 Task: Find connections with filter location Serowe with filter topic #Feminismwith filter profile language Potuguese with filter current company LTIMindtree with filter school REVA UNIVERSITY, BANGALORE with filter industry Optometrists with filter service category Health Insurance with filter keywords title Overseer
Action: Mouse moved to (589, 101)
Screenshot: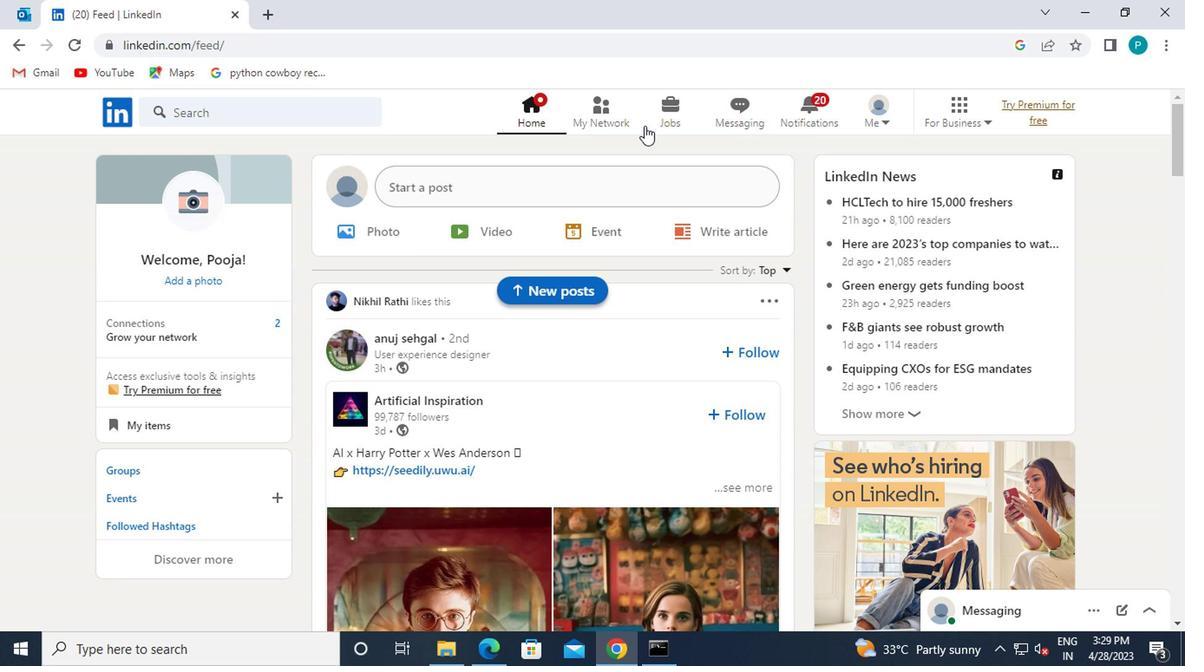 
Action: Mouse pressed left at (589, 101)
Screenshot: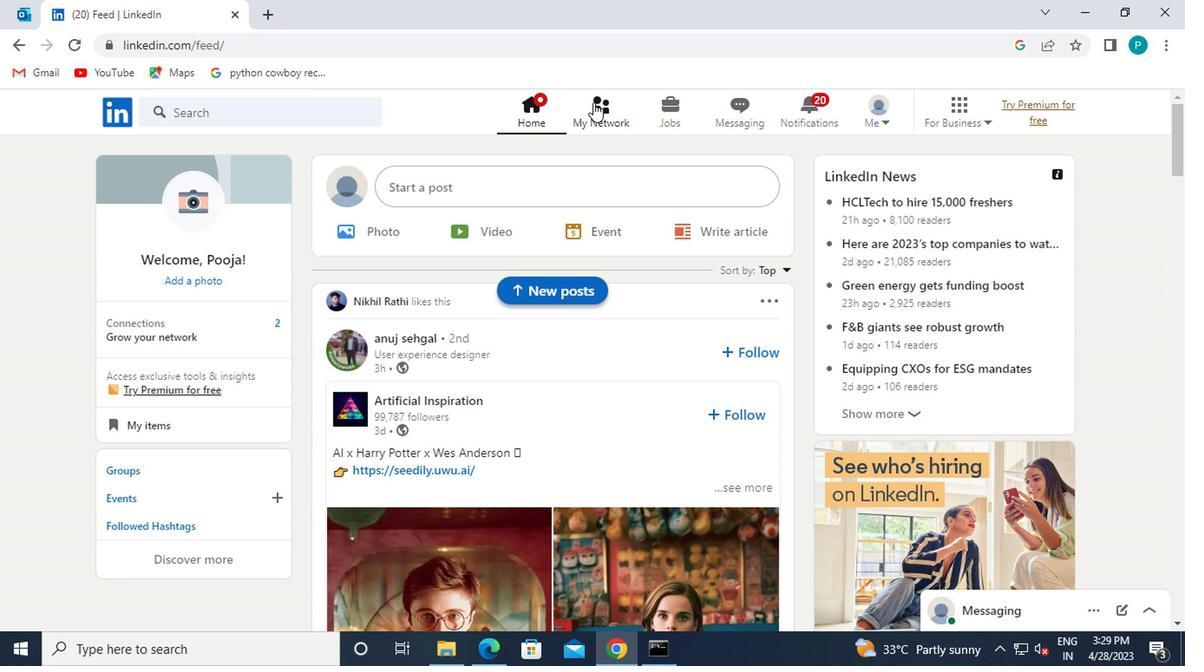 
Action: Mouse moved to (316, 199)
Screenshot: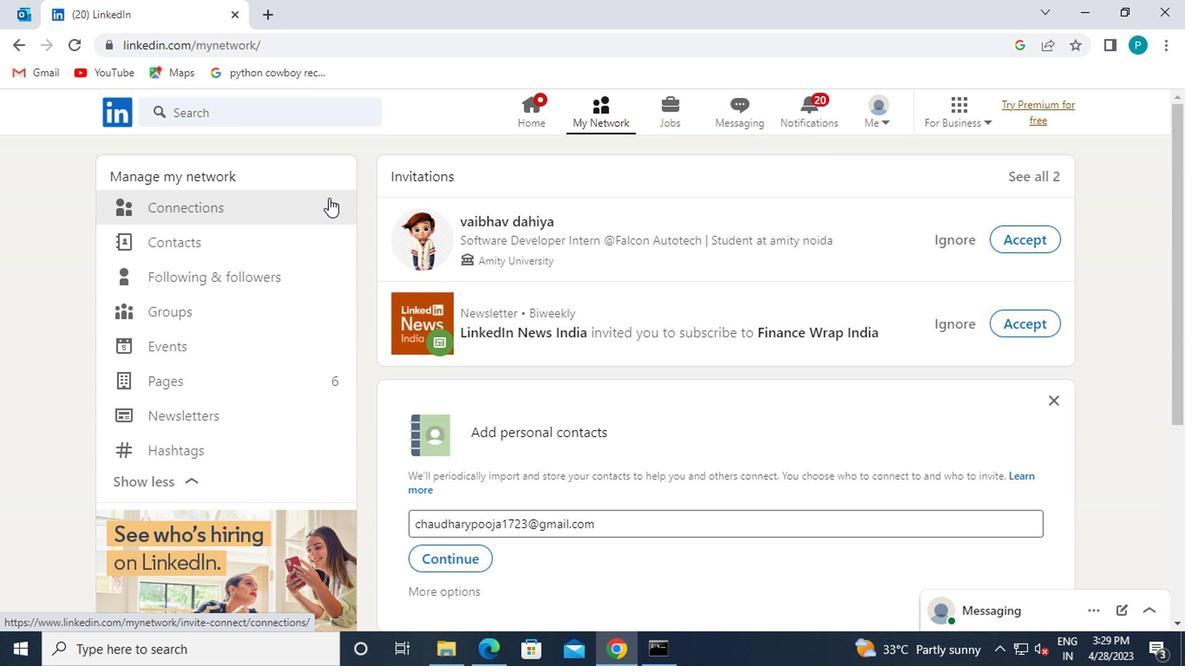 
Action: Mouse pressed left at (316, 199)
Screenshot: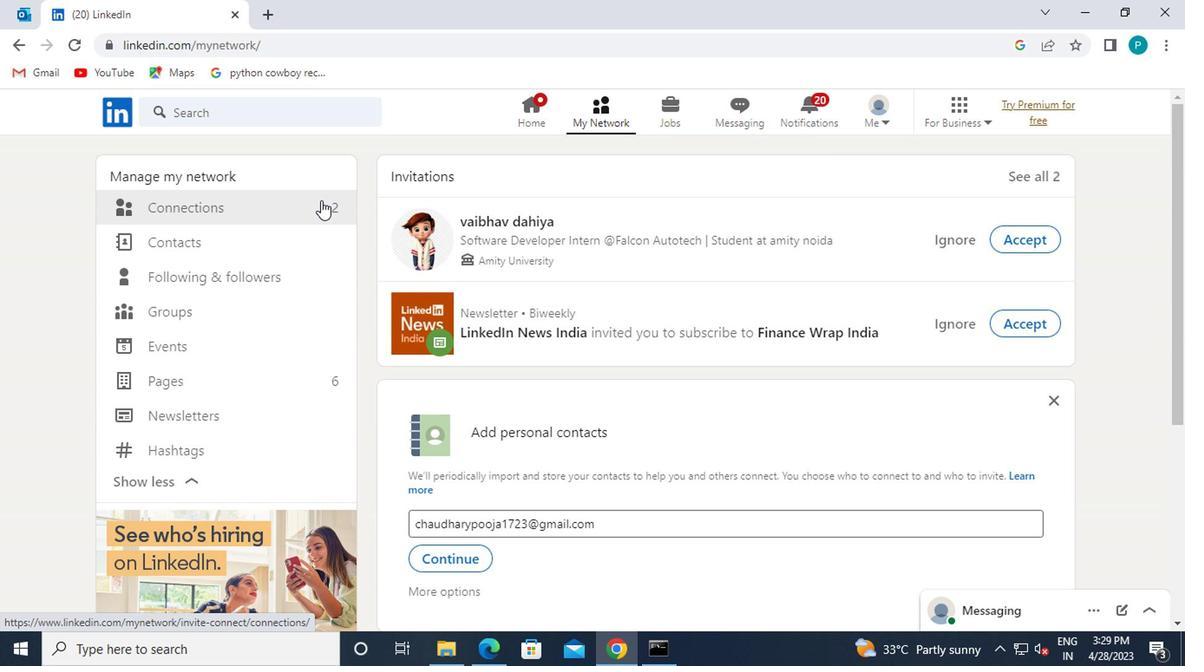 
Action: Mouse moved to (680, 216)
Screenshot: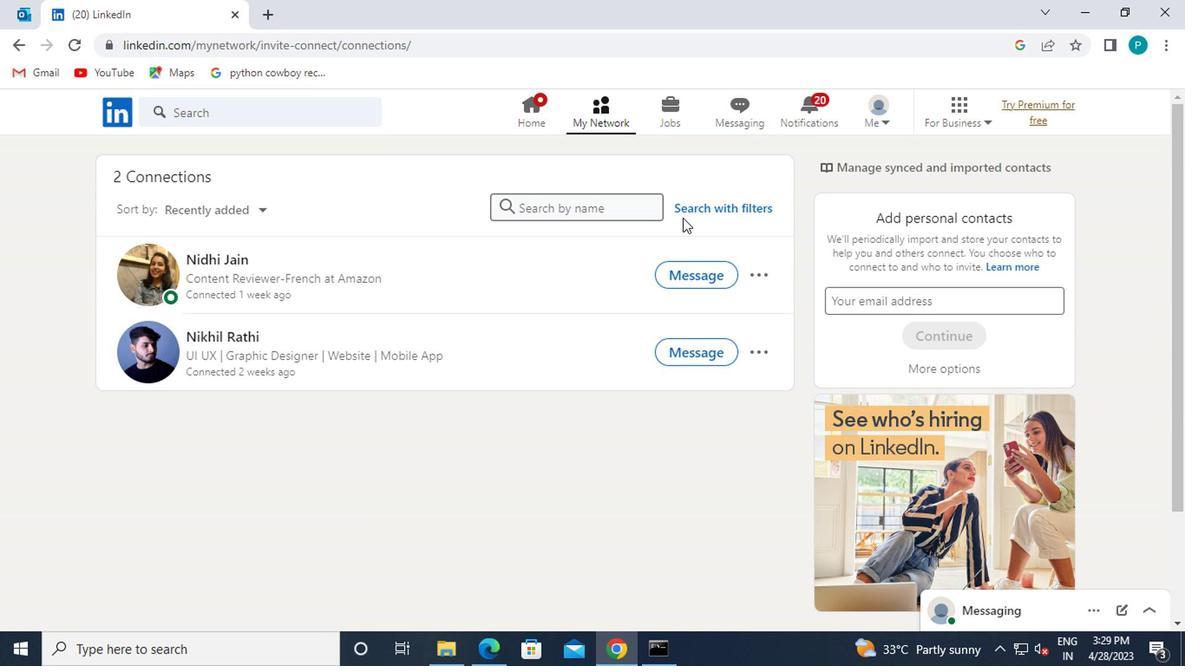 
Action: Mouse pressed left at (680, 216)
Screenshot: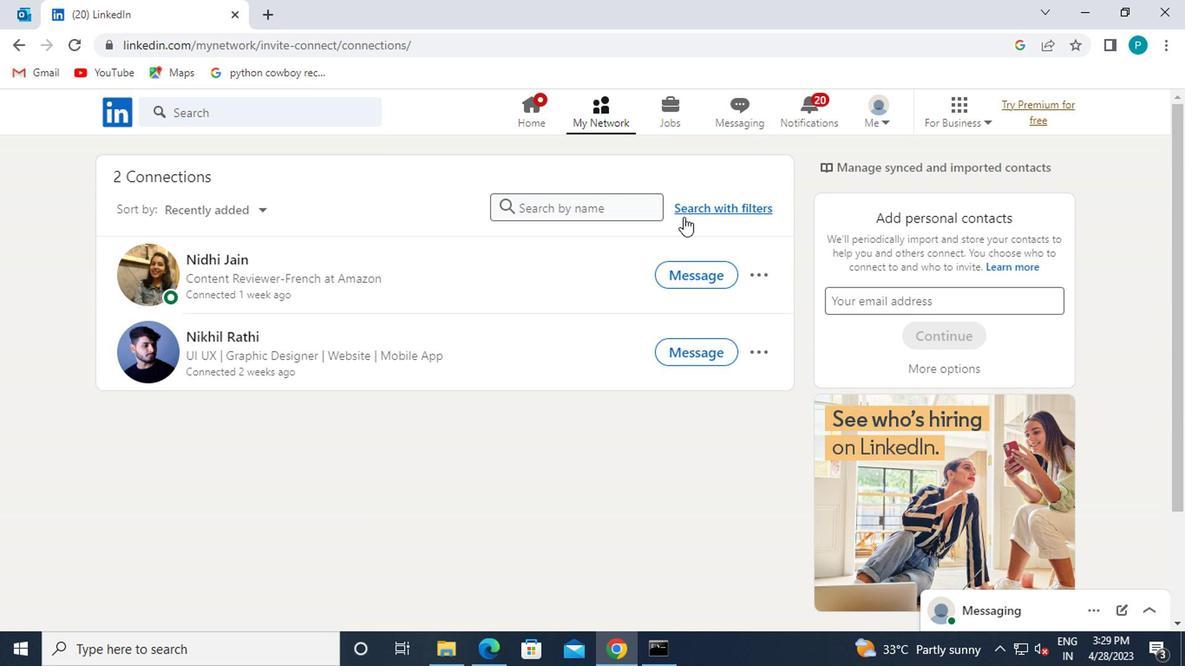 
Action: Mouse moved to (629, 156)
Screenshot: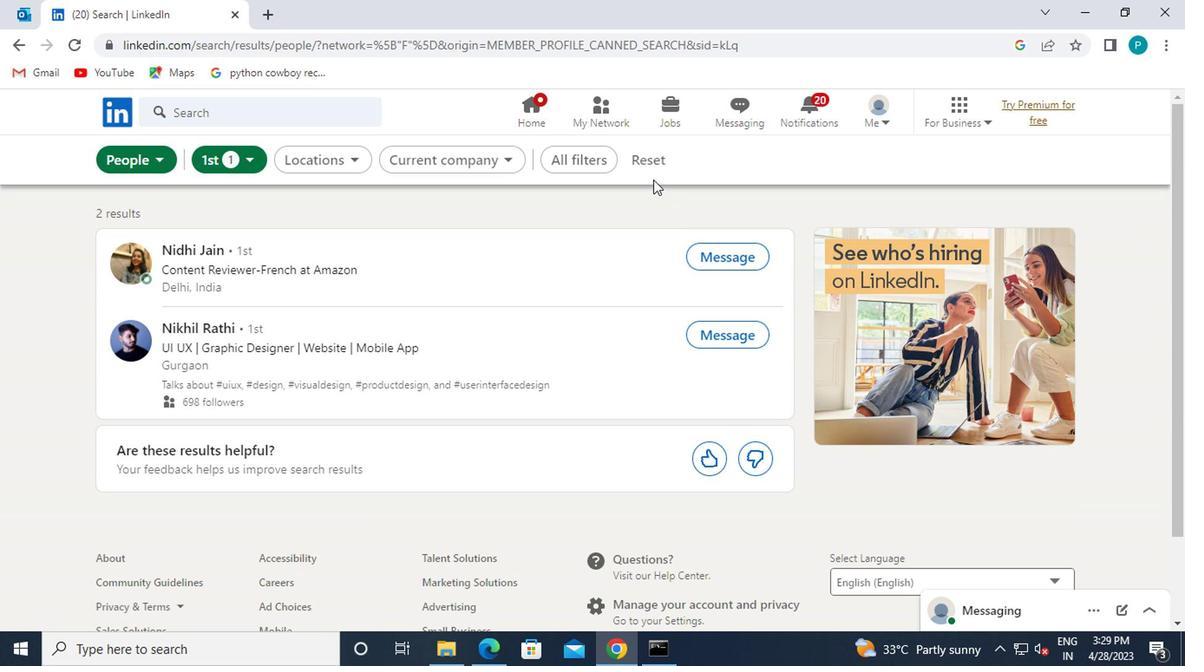 
Action: Mouse pressed left at (629, 156)
Screenshot: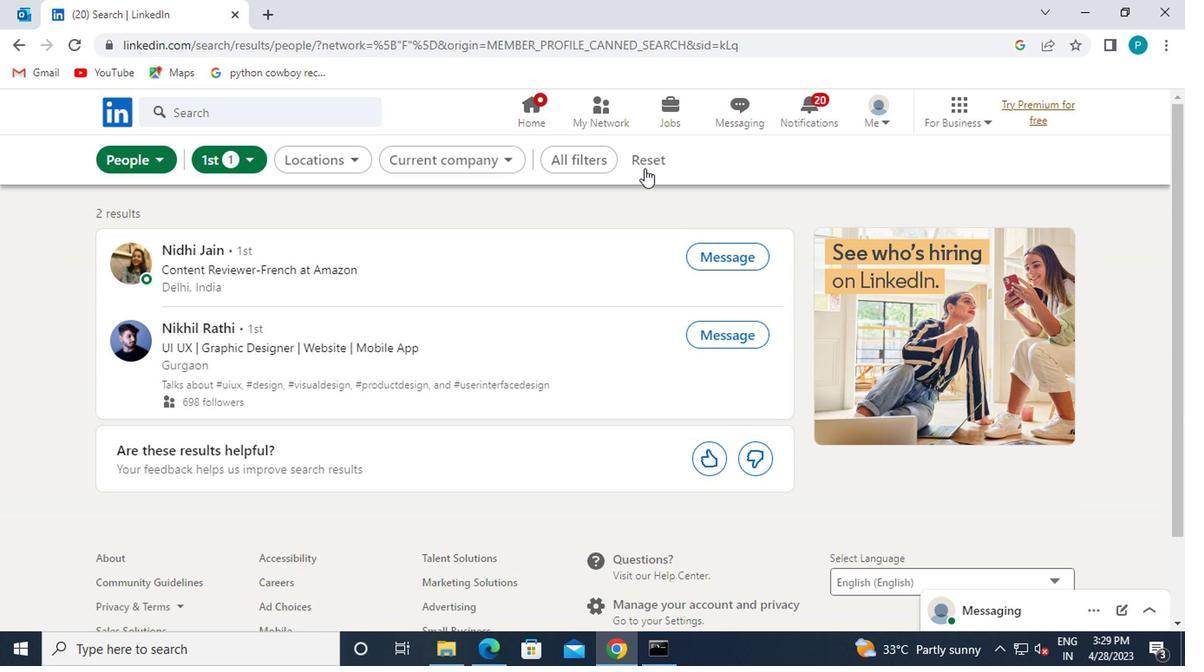 
Action: Mouse moved to (603, 165)
Screenshot: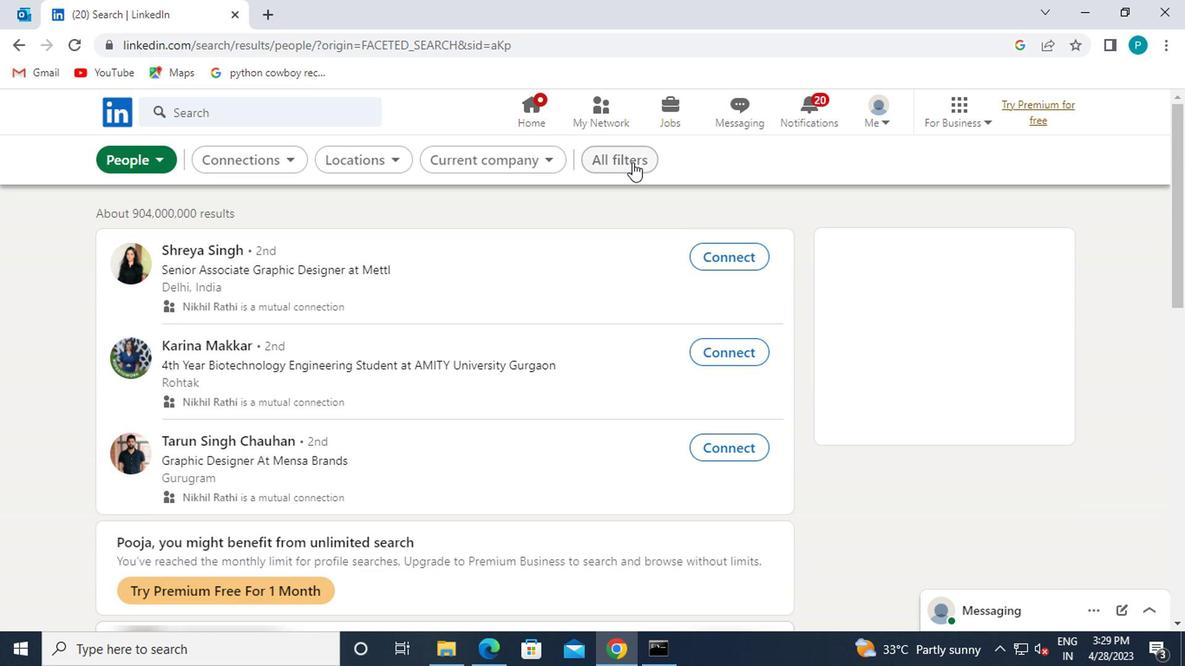 
Action: Mouse pressed left at (603, 165)
Screenshot: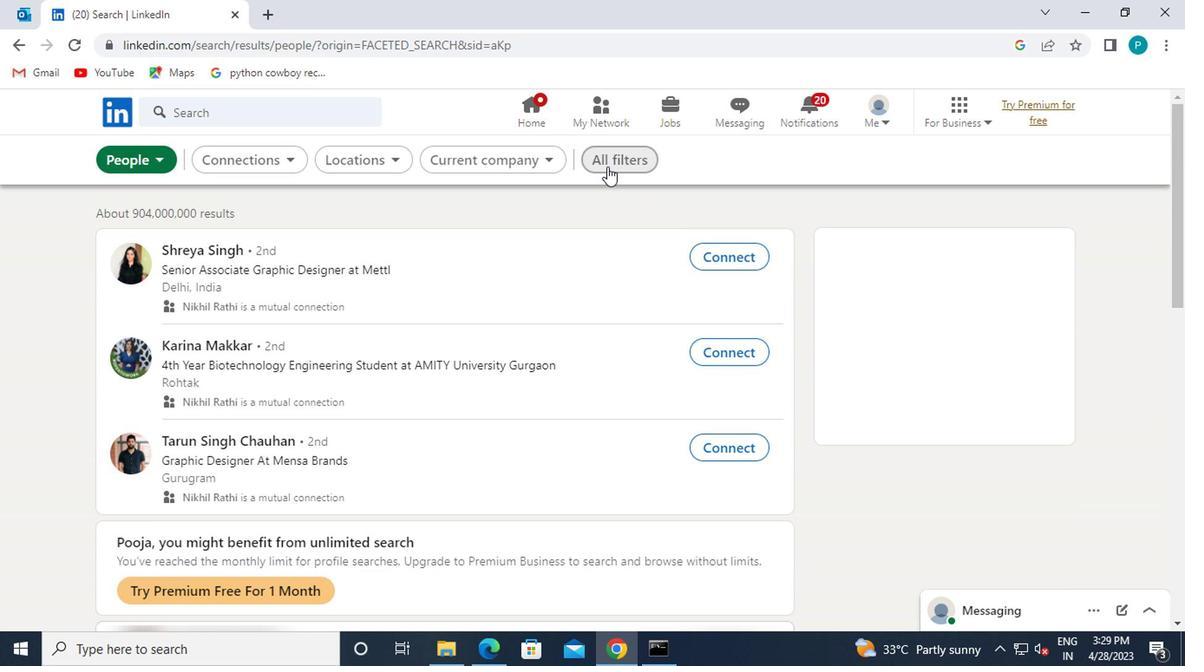 
Action: Mouse moved to (897, 454)
Screenshot: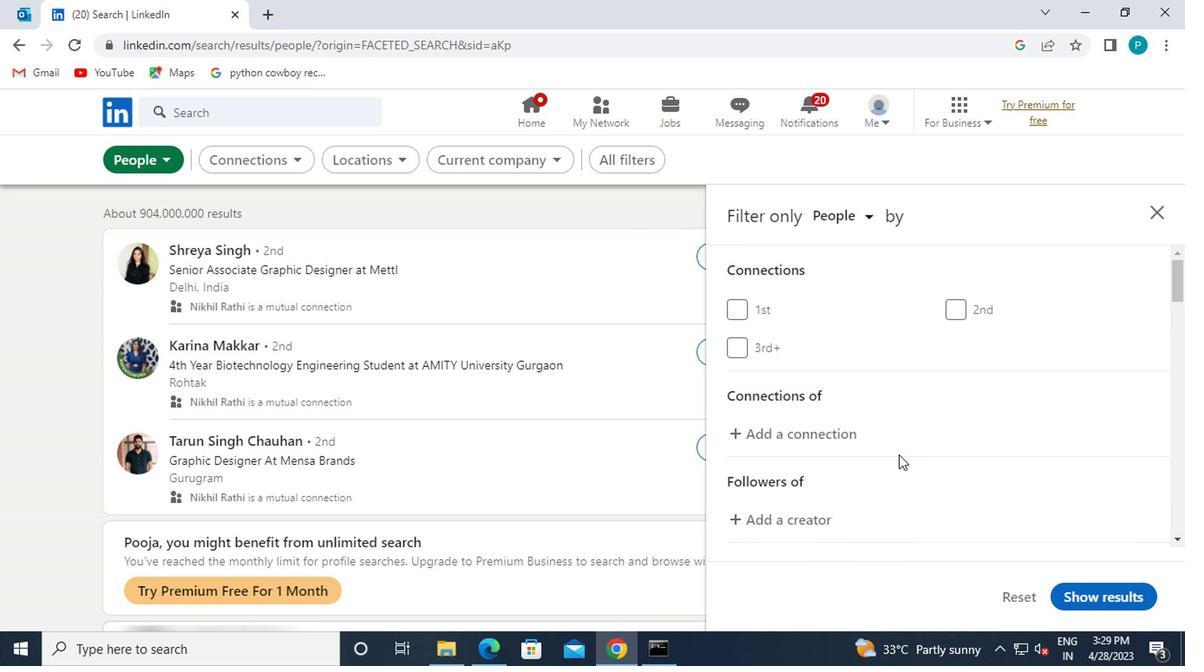 
Action: Mouse scrolled (897, 453) with delta (0, 0)
Screenshot: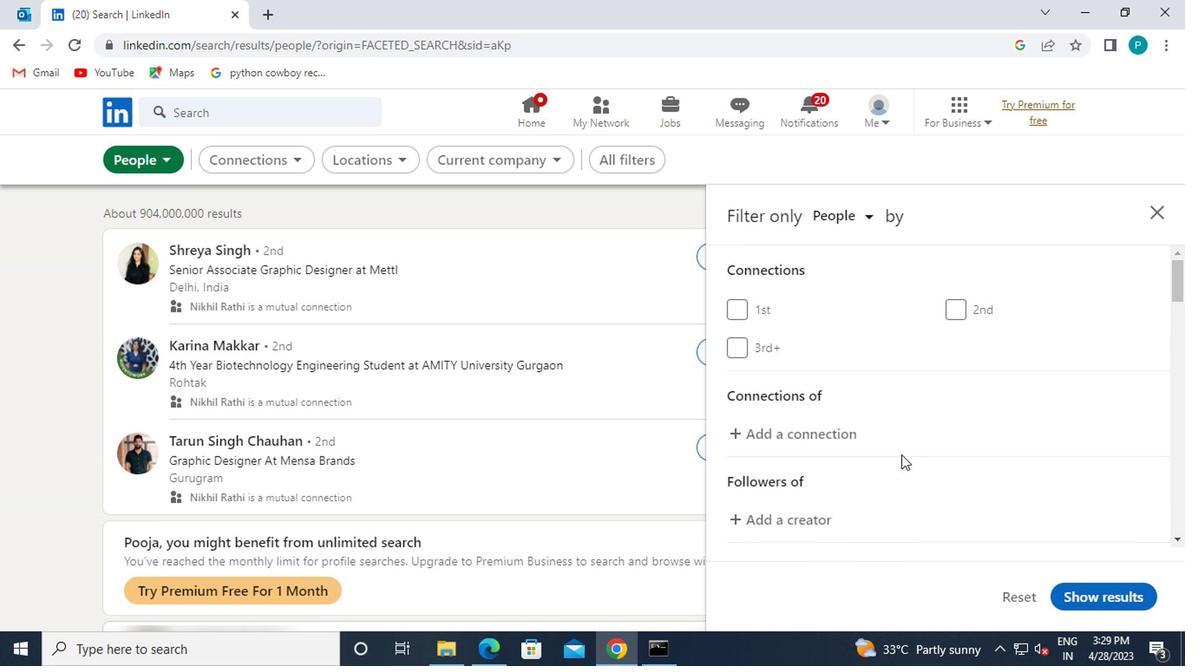 
Action: Mouse moved to (897, 454)
Screenshot: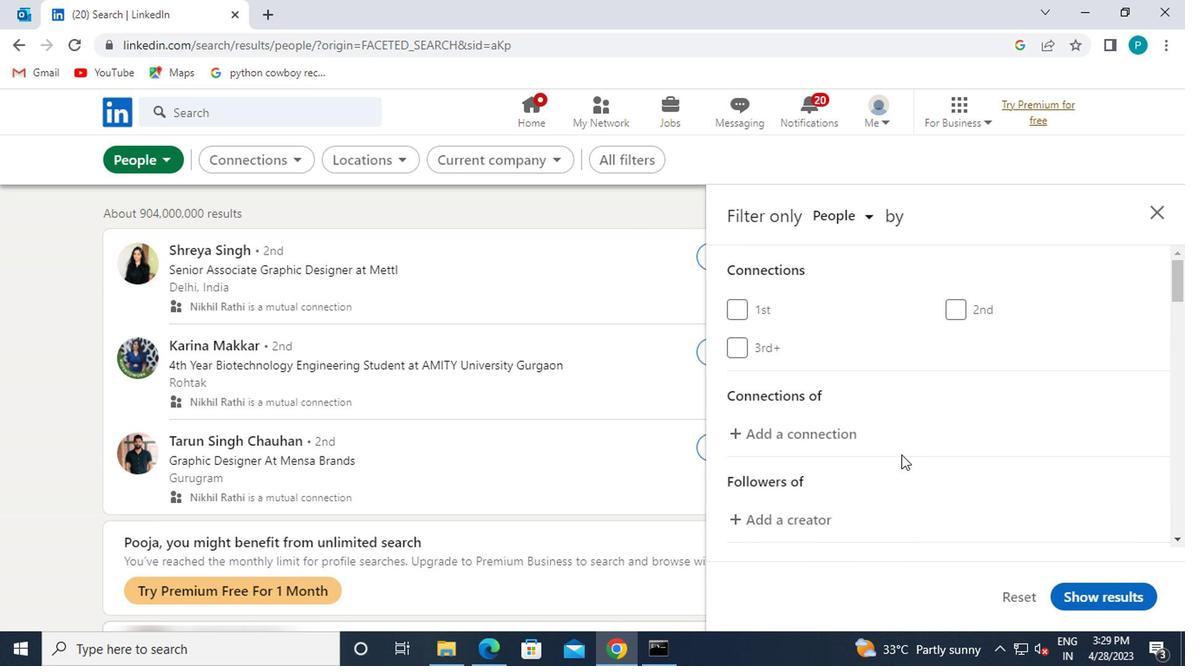 
Action: Mouse scrolled (897, 453) with delta (0, 0)
Screenshot: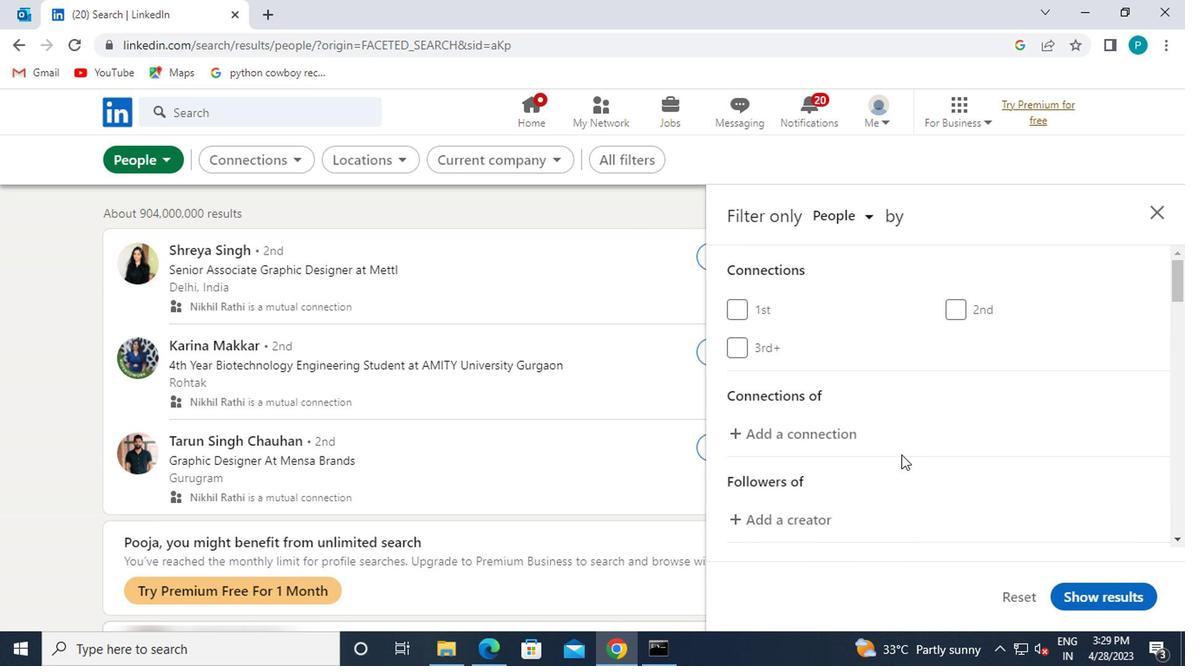 
Action: Mouse moved to (944, 432)
Screenshot: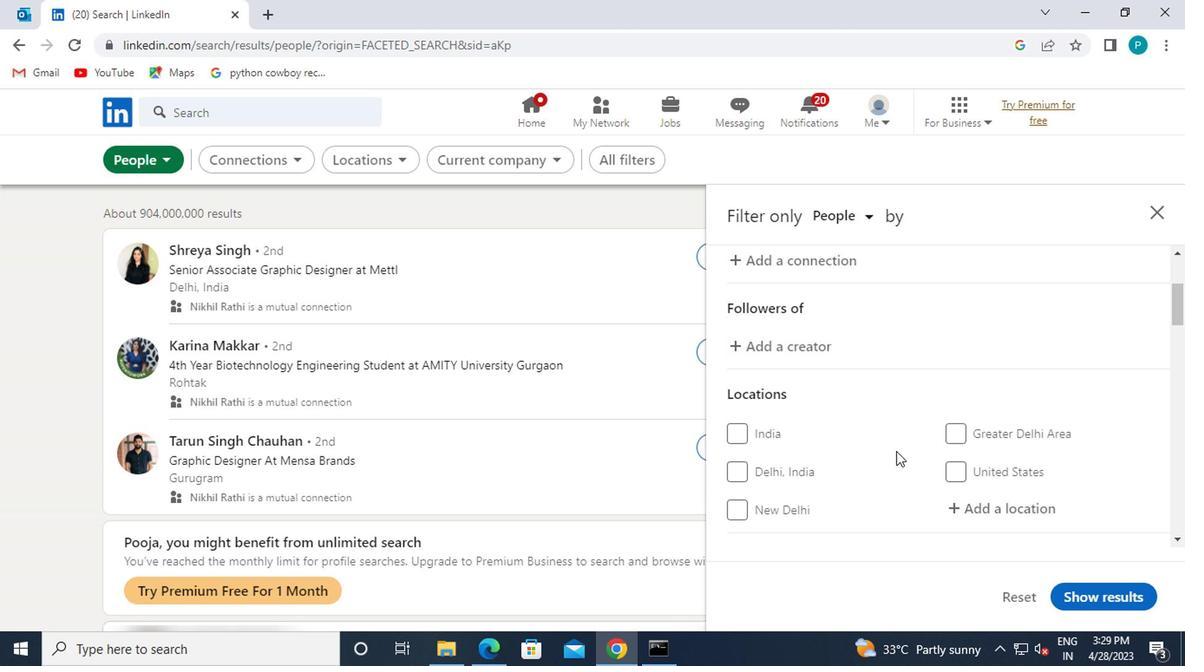 
Action: Mouse scrolled (944, 434) with delta (0, 1)
Screenshot: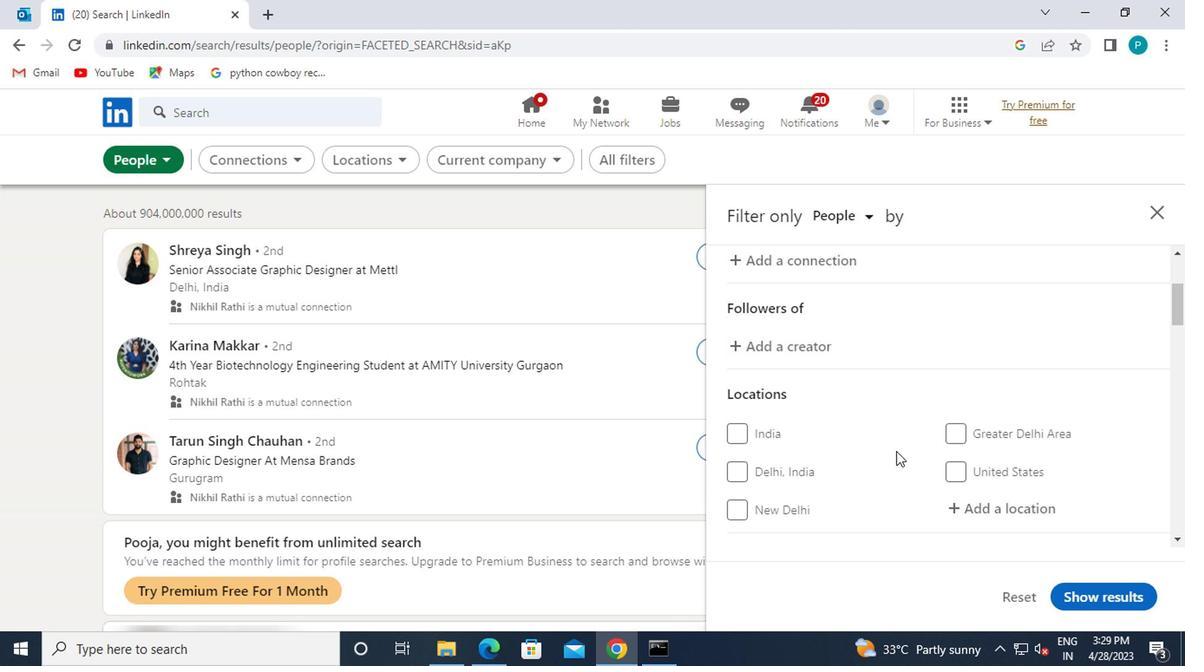 
Action: Mouse moved to (952, 428)
Screenshot: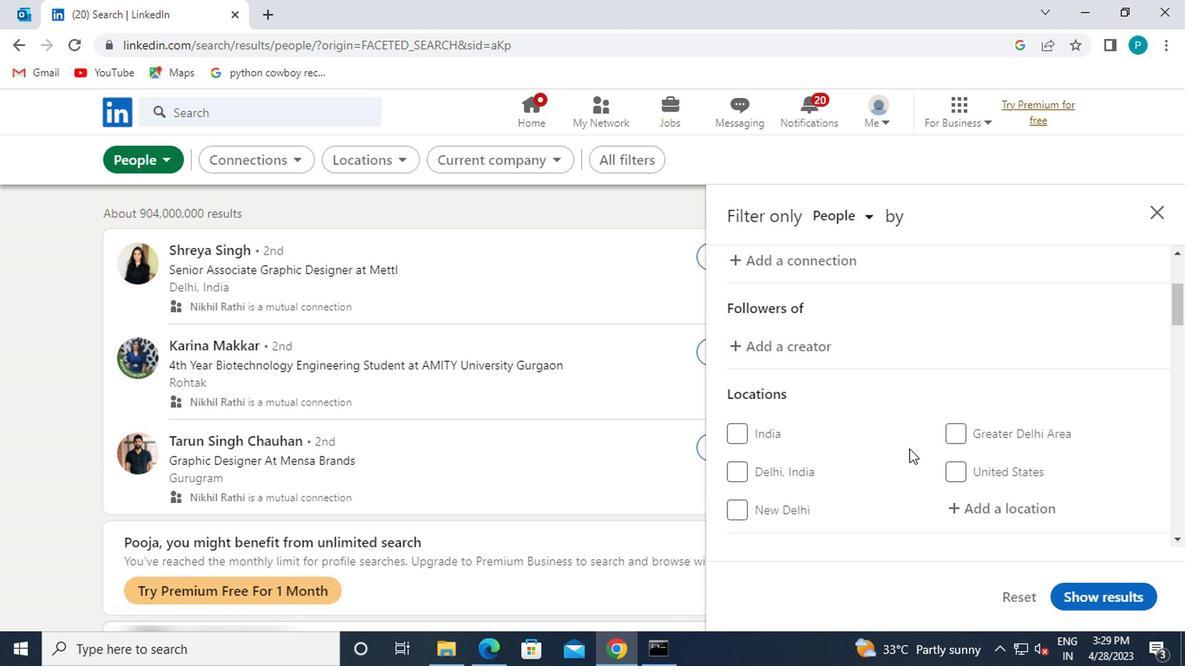 
Action: Mouse scrolled (952, 427) with delta (0, 0)
Screenshot: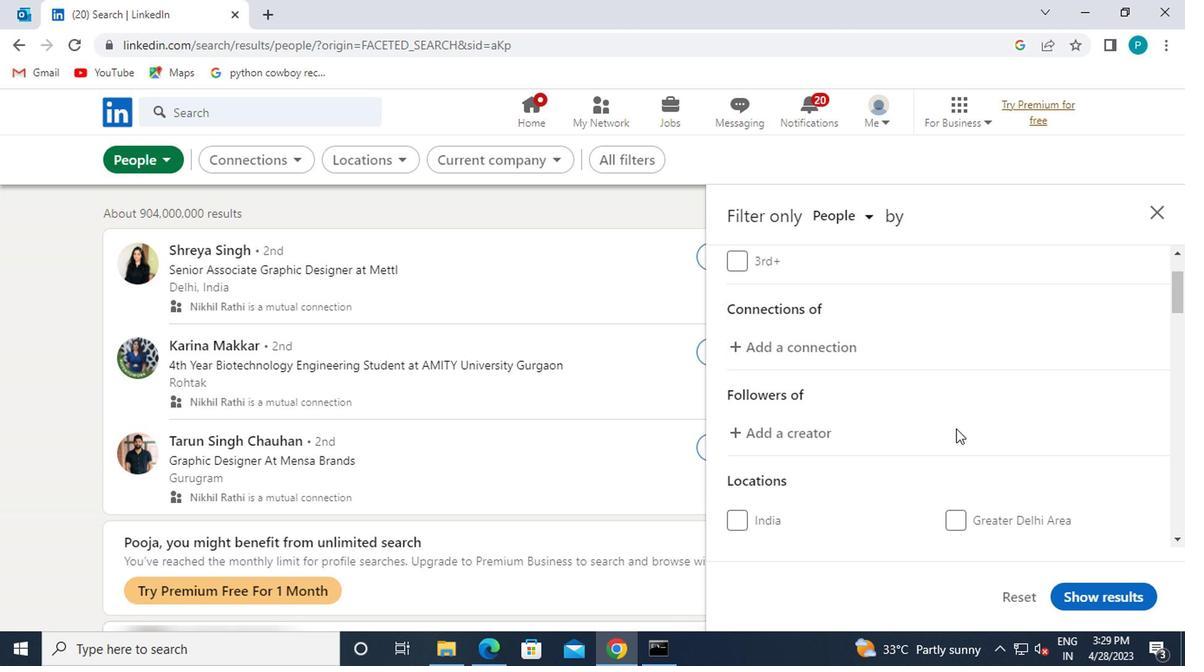 
Action: Mouse scrolled (952, 427) with delta (0, 0)
Screenshot: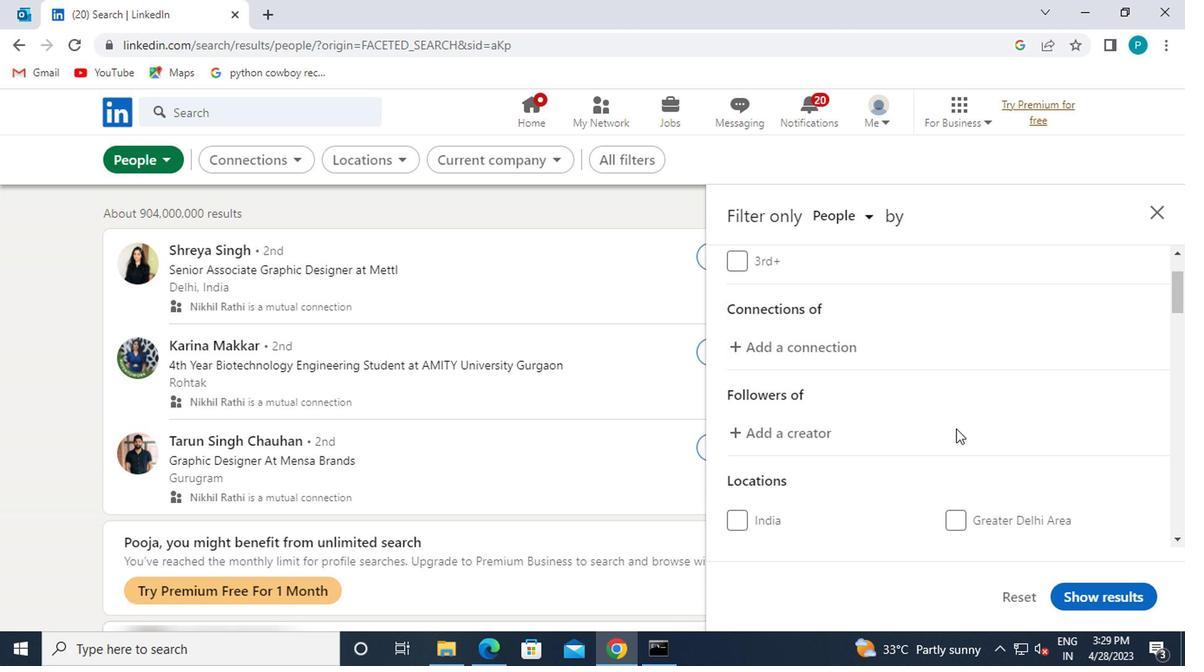 
Action: Mouse scrolled (952, 427) with delta (0, 0)
Screenshot: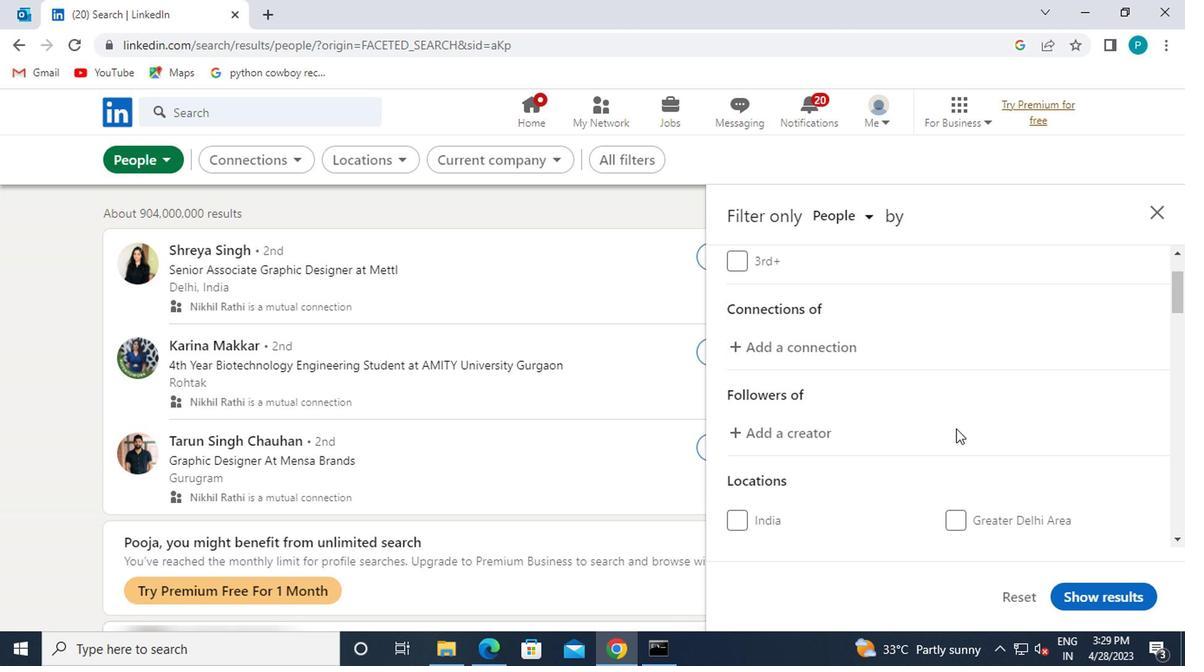 
Action: Mouse moved to (952, 392)
Screenshot: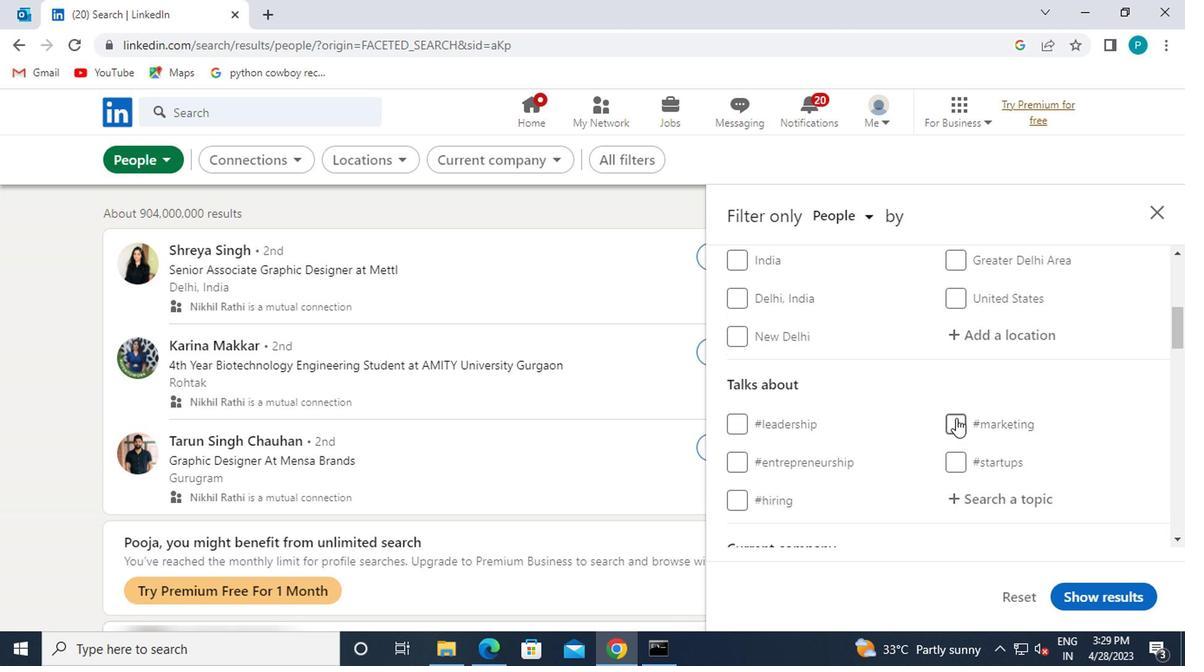 
Action: Mouse scrolled (952, 393) with delta (0, 1)
Screenshot: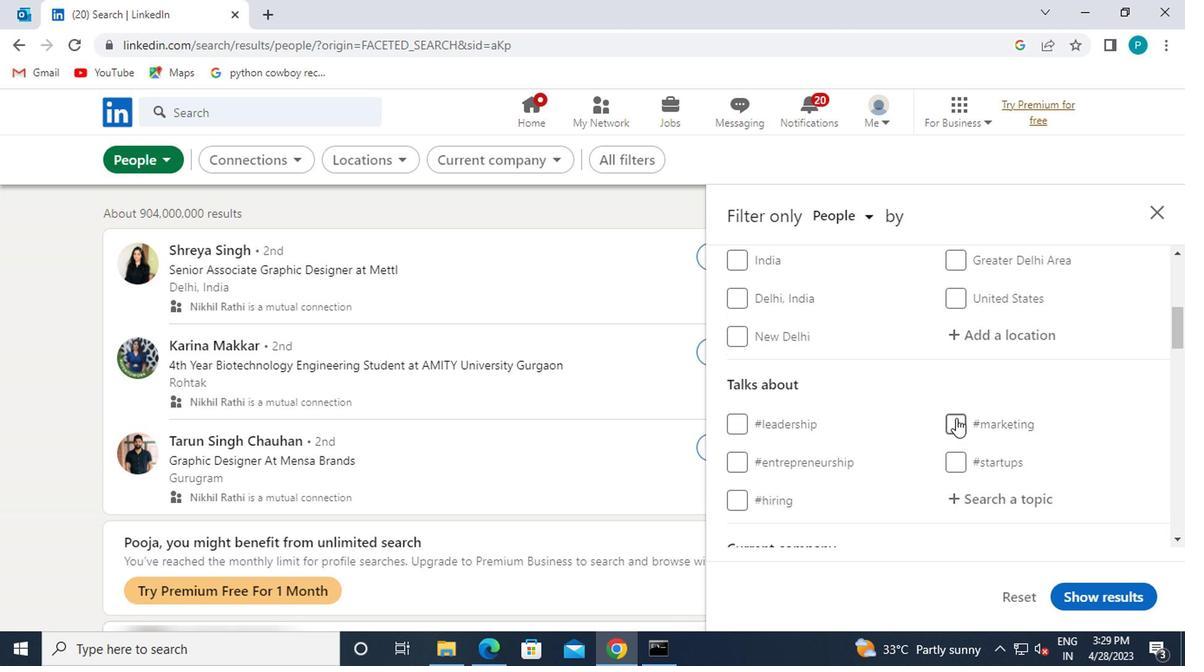 
Action: Mouse moved to (961, 411)
Screenshot: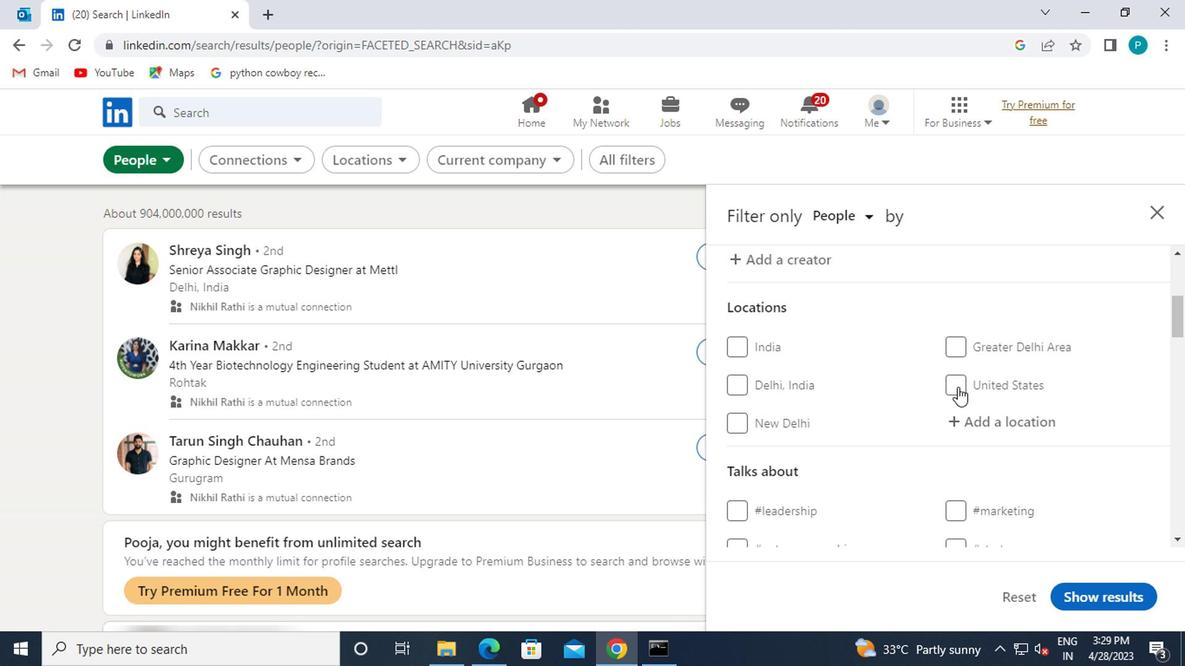 
Action: Mouse pressed left at (961, 411)
Screenshot: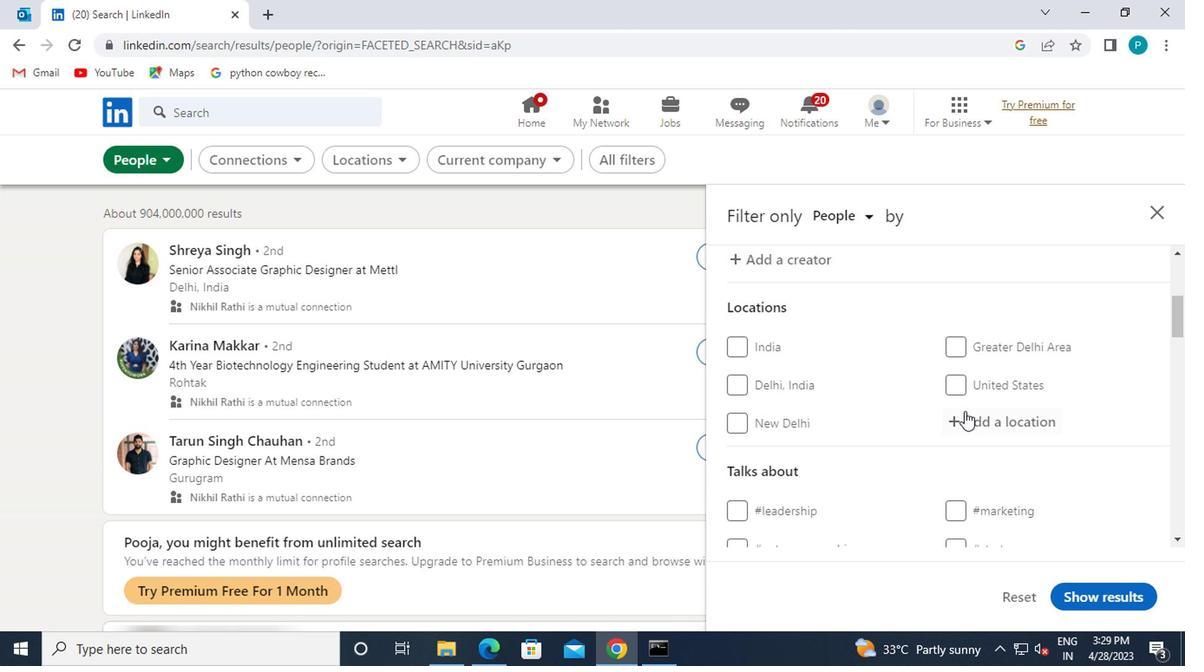 
Action: Mouse moved to (955, 415)
Screenshot: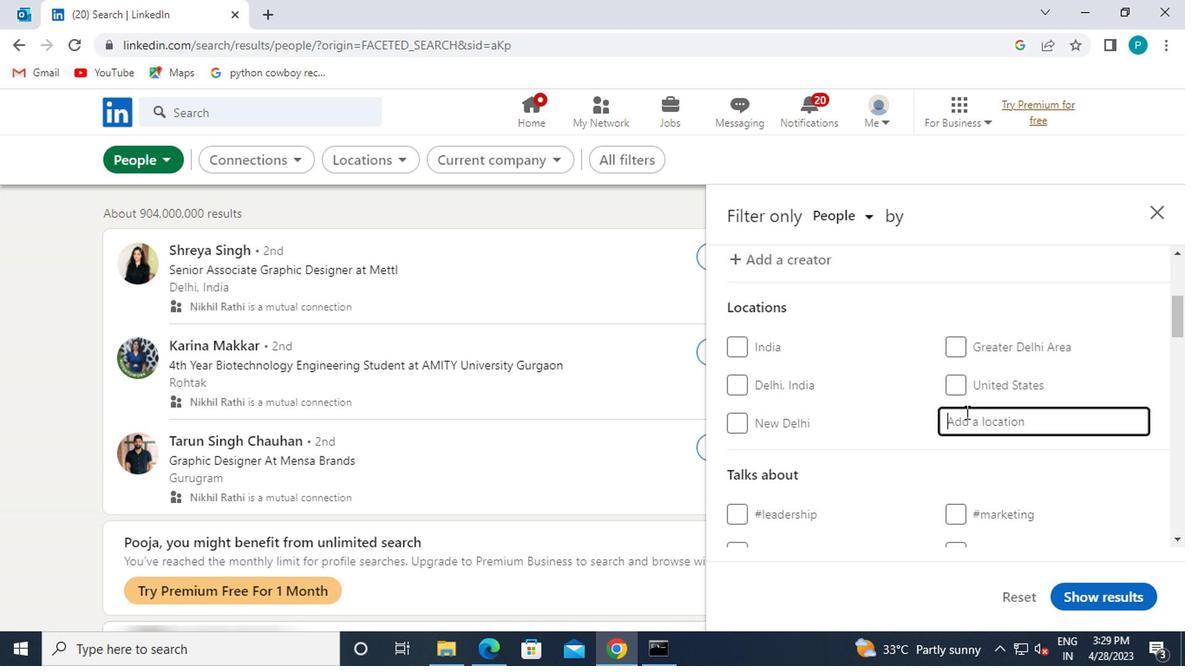 
Action: Key pressed <Key.caps_lock>s<Key.caps_lock>er<Key.backspace><Key.backspace><Key.backspace>s<Key.caps_lock>erowe<Key.enter>
Screenshot: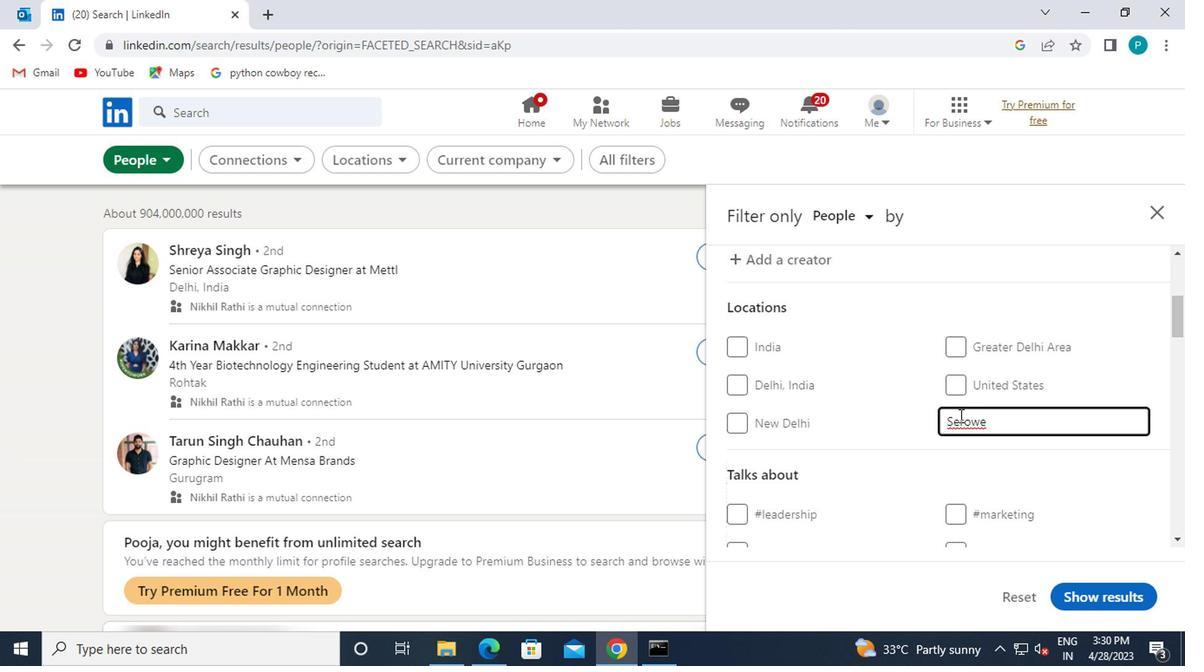 
Action: Mouse moved to (895, 457)
Screenshot: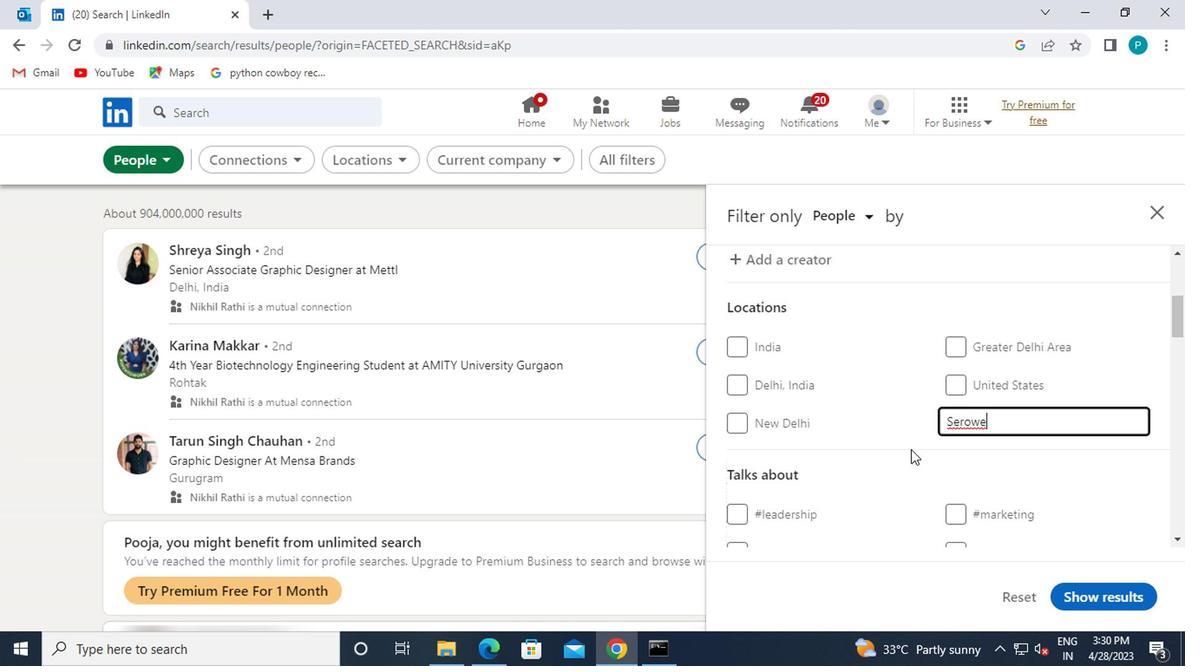 
Action: Mouse scrolled (895, 456) with delta (0, -1)
Screenshot: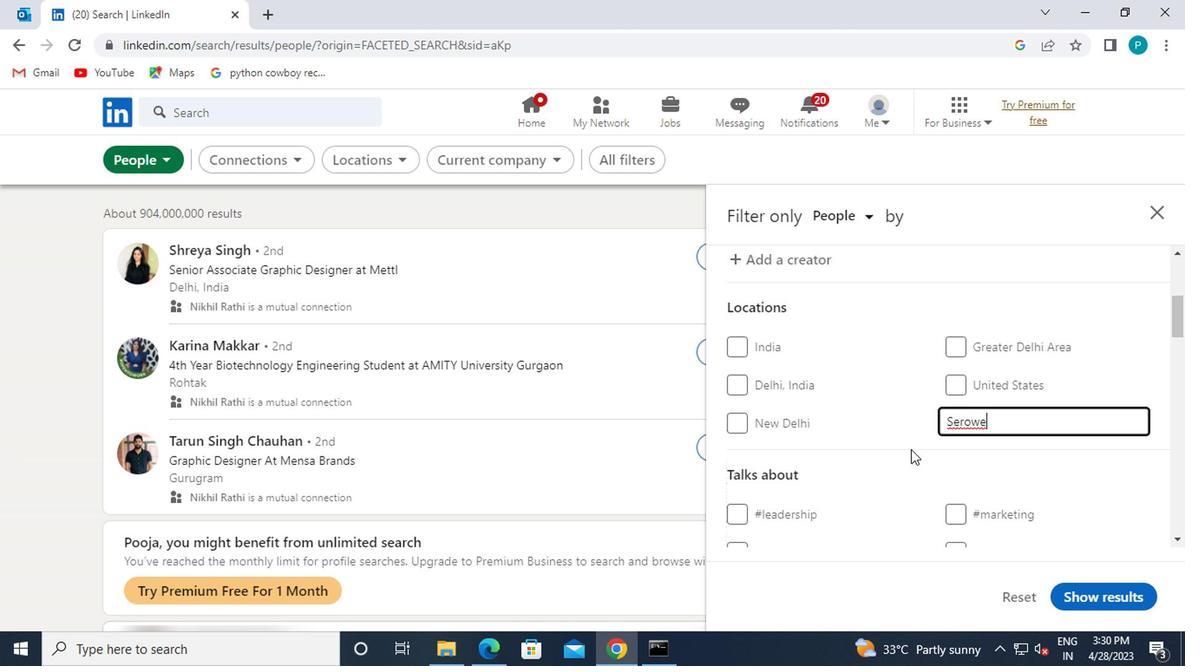 
Action: Mouse moved to (893, 457)
Screenshot: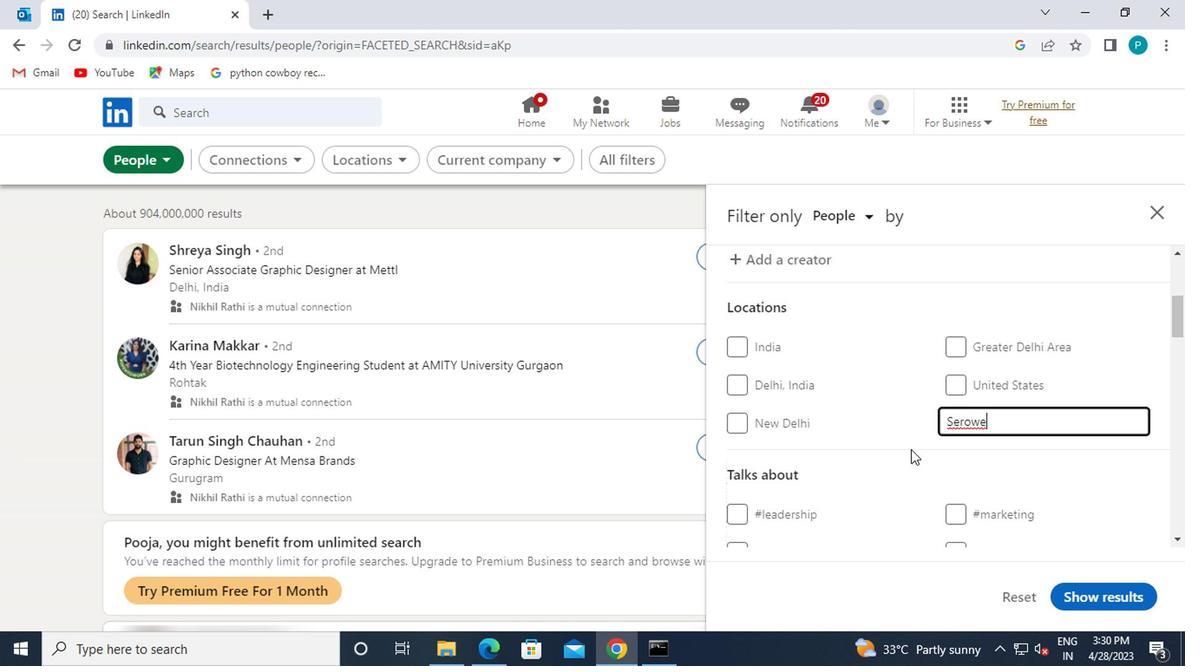 
Action: Mouse scrolled (893, 456) with delta (0, -1)
Screenshot: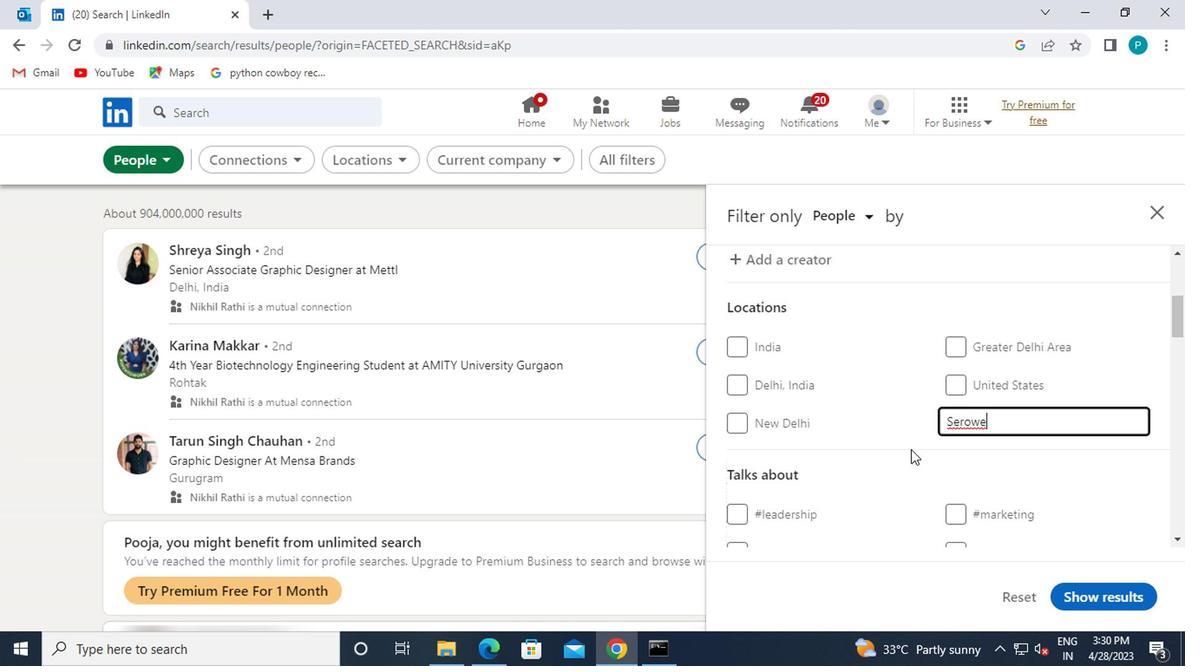 
Action: Mouse moved to (948, 405)
Screenshot: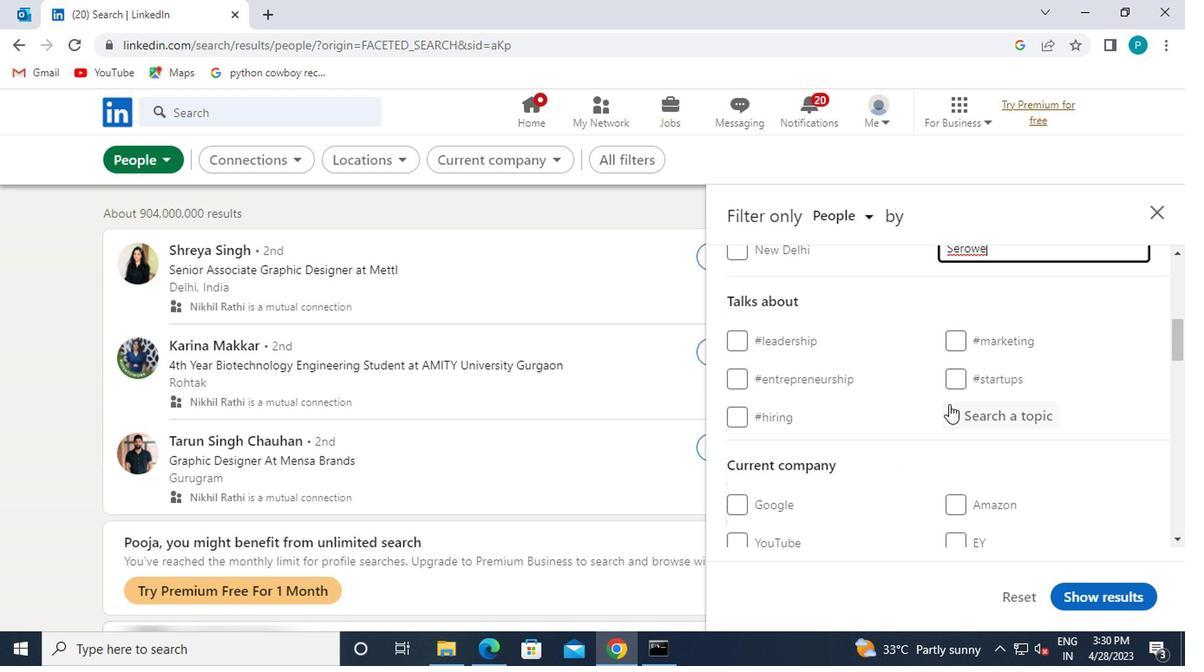 
Action: Mouse pressed left at (948, 405)
Screenshot: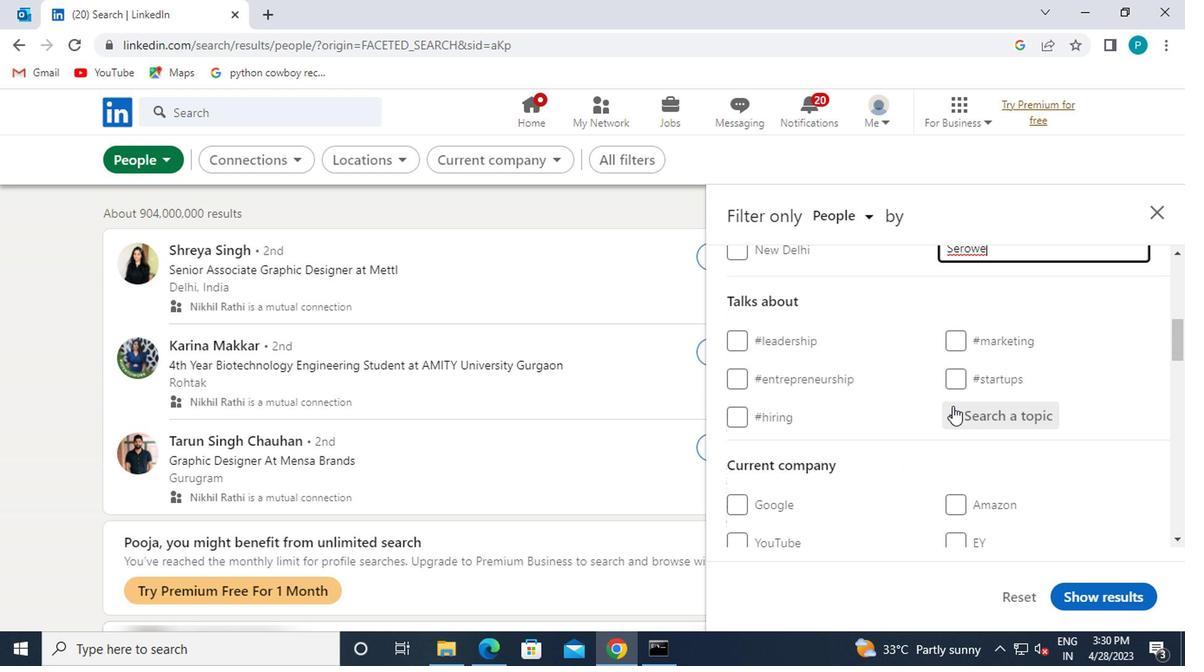 
Action: Mouse moved to (948, 405)
Screenshot: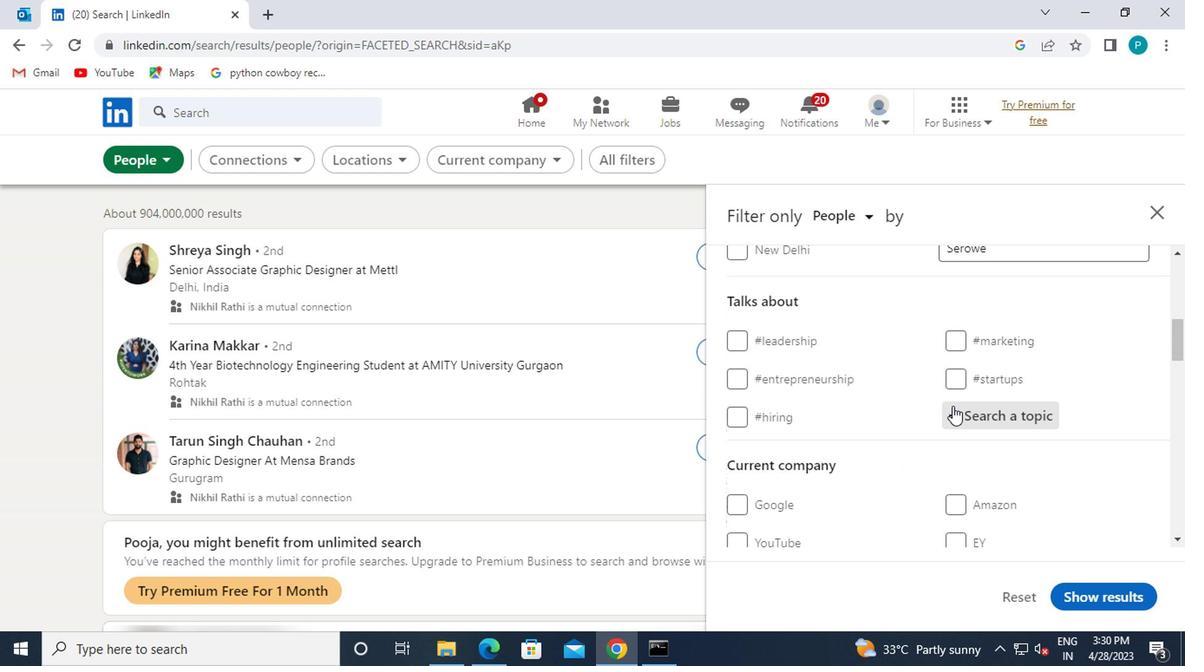 
Action: Key pressed <Key.shift><Key.shift><Key.shift><Key.shift>#<Key.caps_lock>F<Key.caps_lock>EMINISM
Screenshot: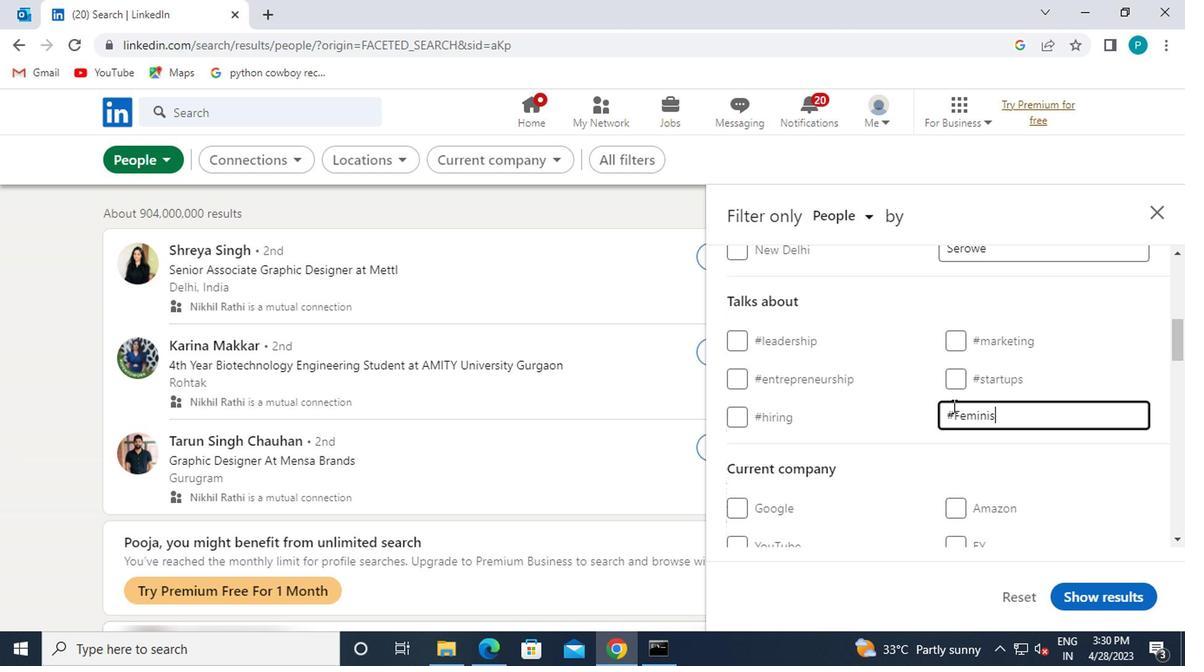
Action: Mouse scrolled (948, 405) with delta (0, 0)
Screenshot: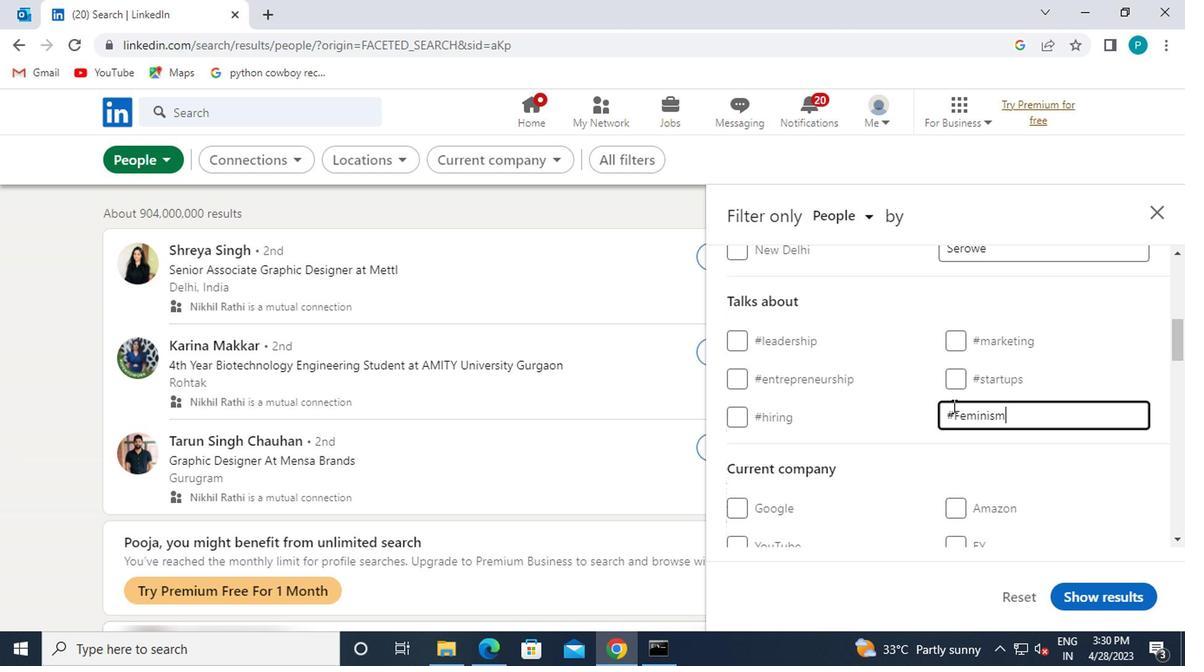 
Action: Mouse scrolled (948, 405) with delta (0, 0)
Screenshot: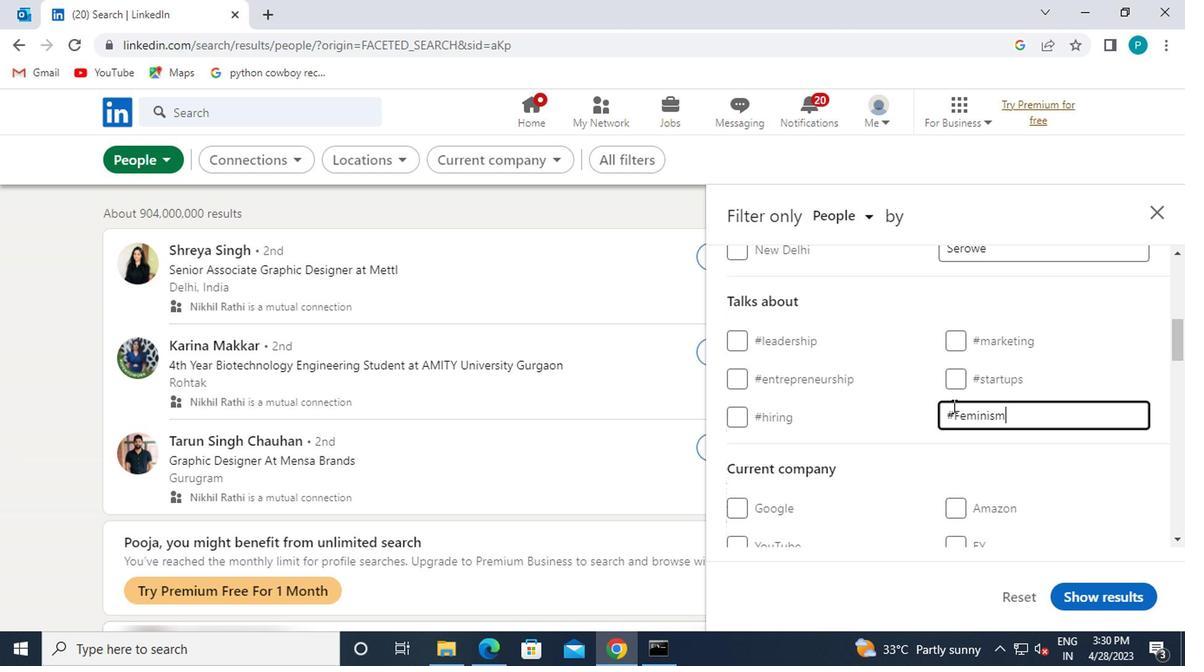 
Action: Mouse moved to (842, 405)
Screenshot: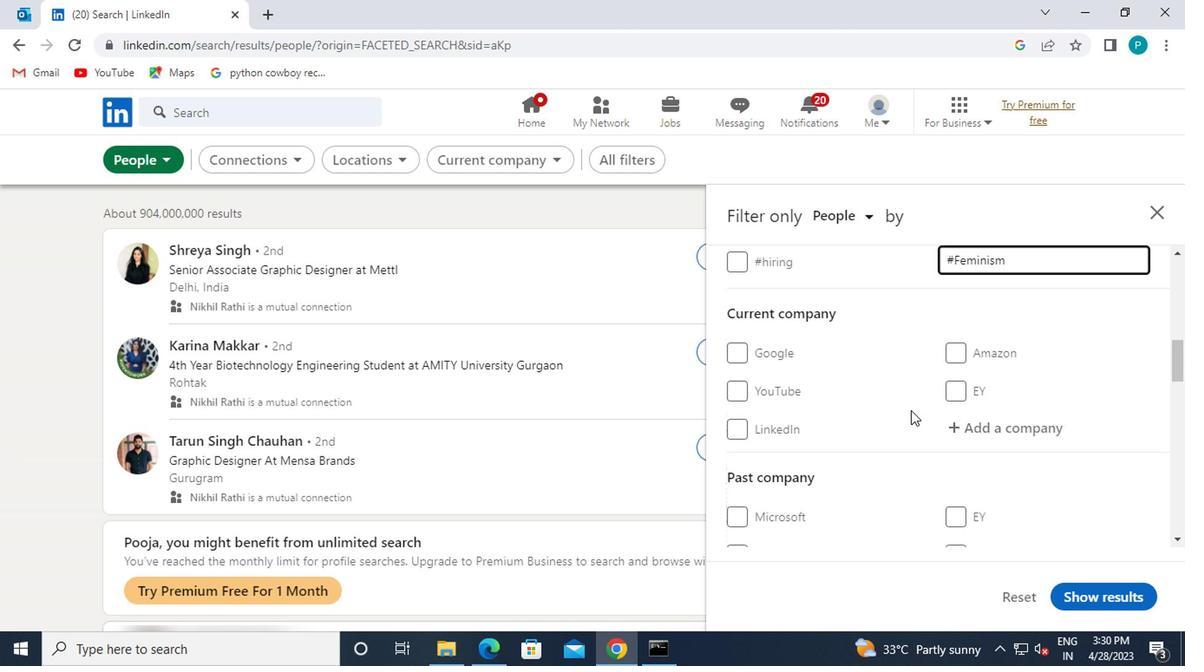 
Action: Mouse scrolled (842, 404) with delta (0, 0)
Screenshot: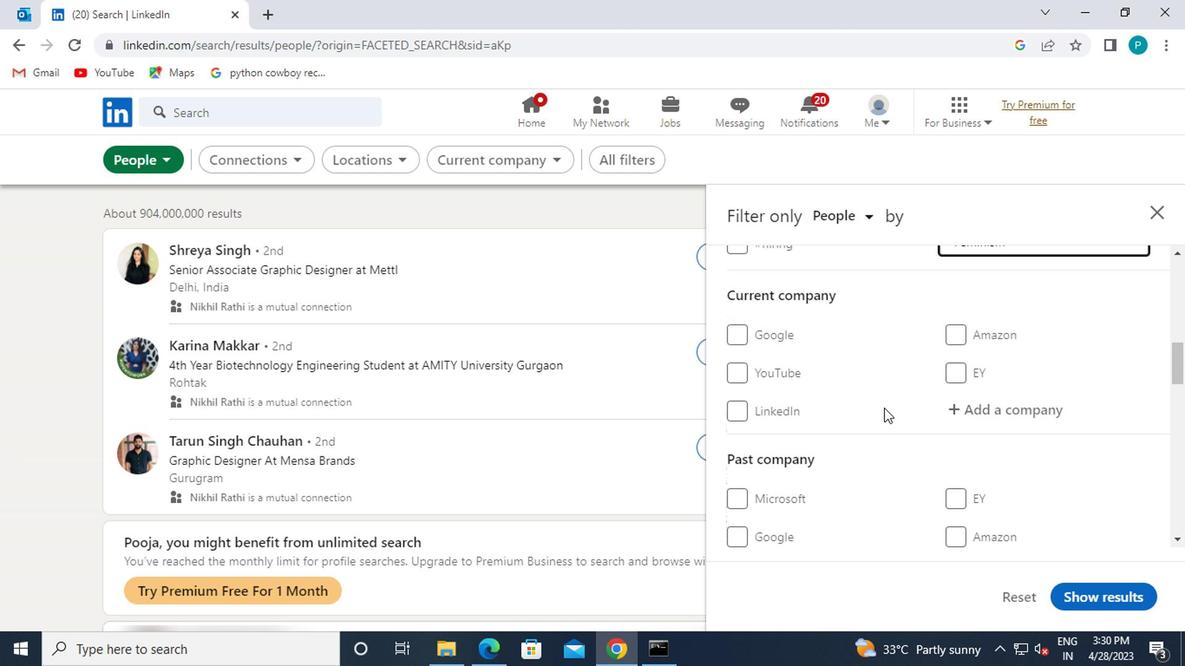 
Action: Mouse scrolled (842, 404) with delta (0, 0)
Screenshot: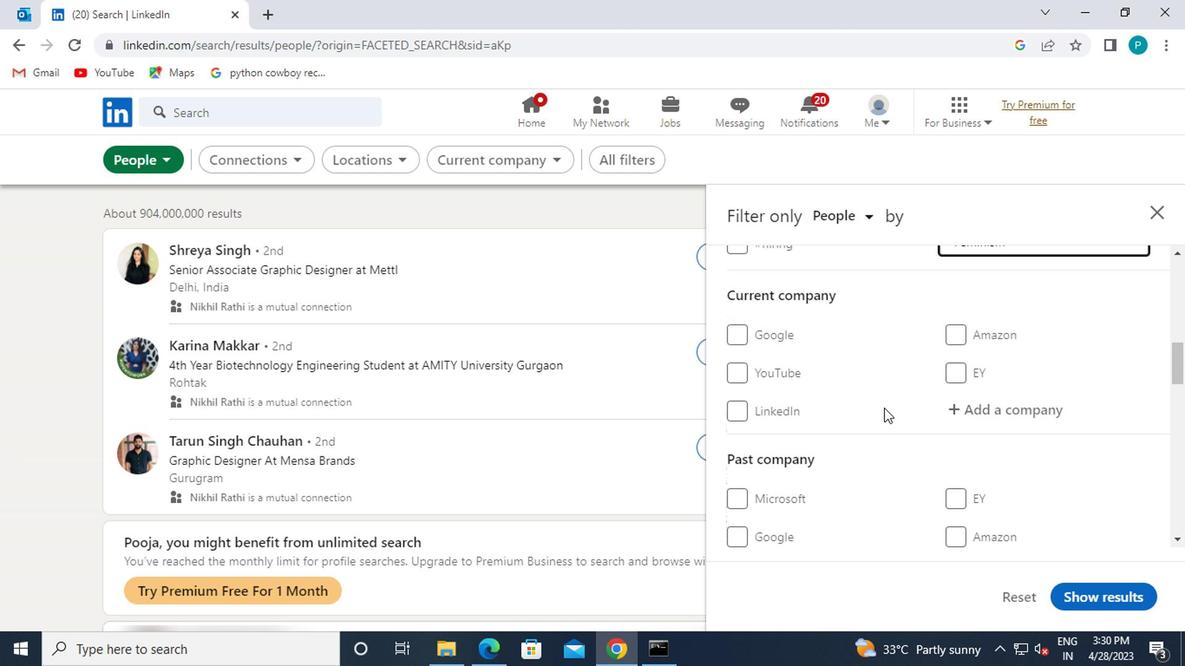 
Action: Mouse scrolled (842, 404) with delta (0, 0)
Screenshot: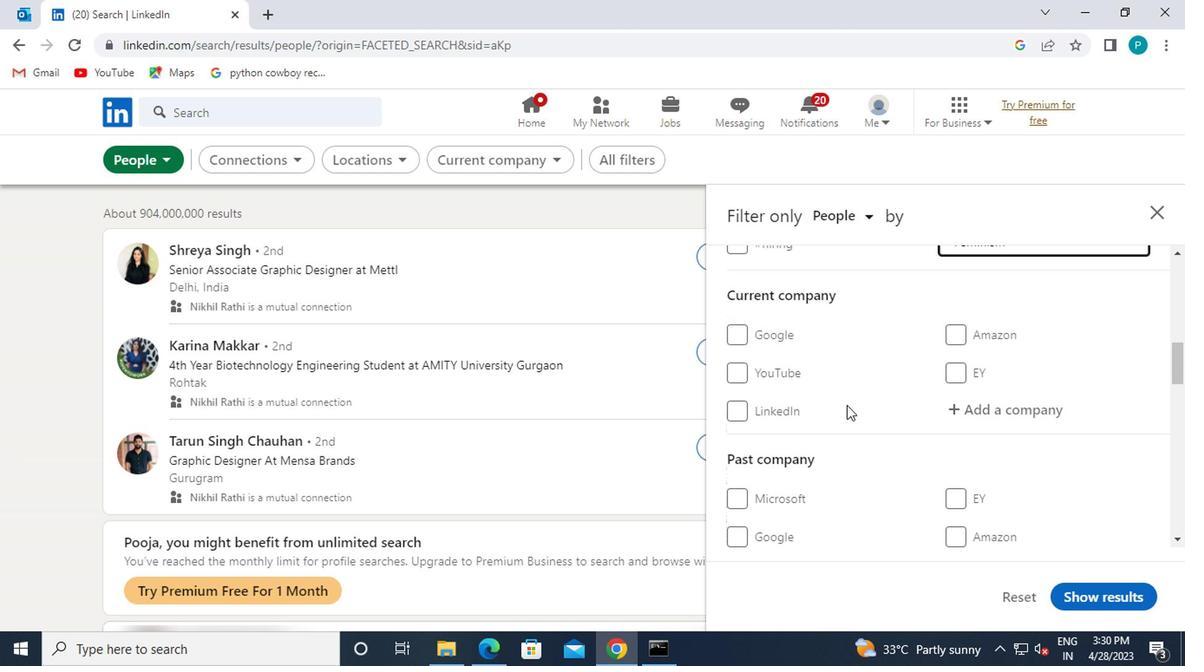 
Action: Mouse moved to (840, 405)
Screenshot: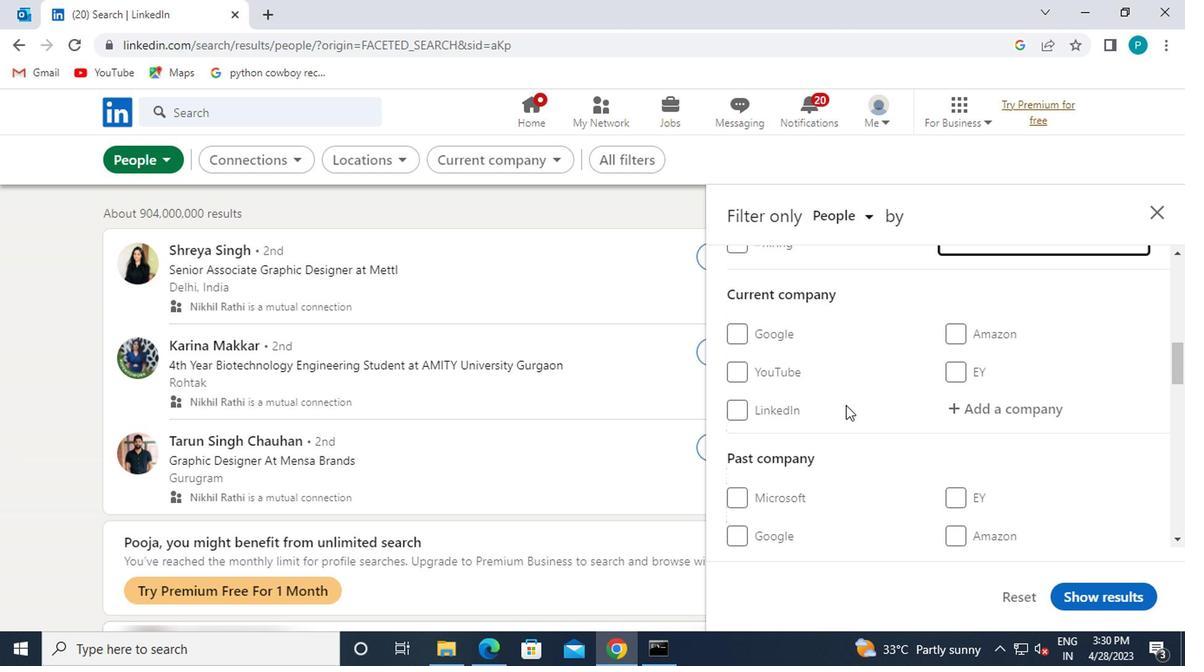 
Action: Mouse scrolled (840, 404) with delta (0, 0)
Screenshot: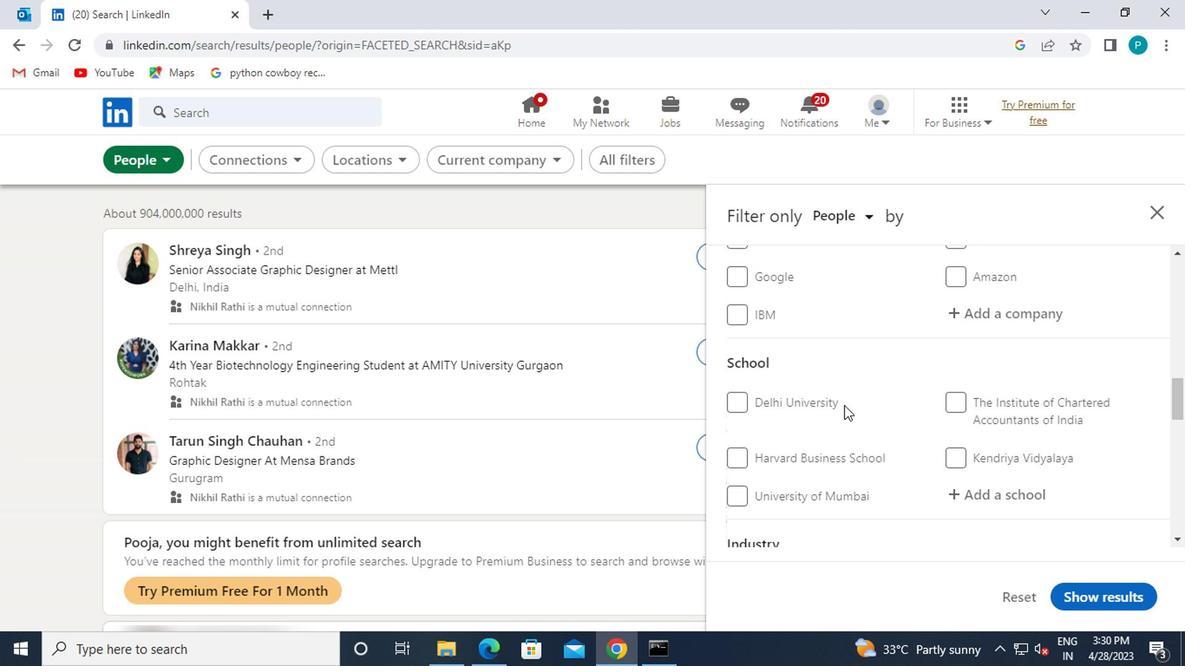 
Action: Mouse scrolled (840, 404) with delta (0, 0)
Screenshot: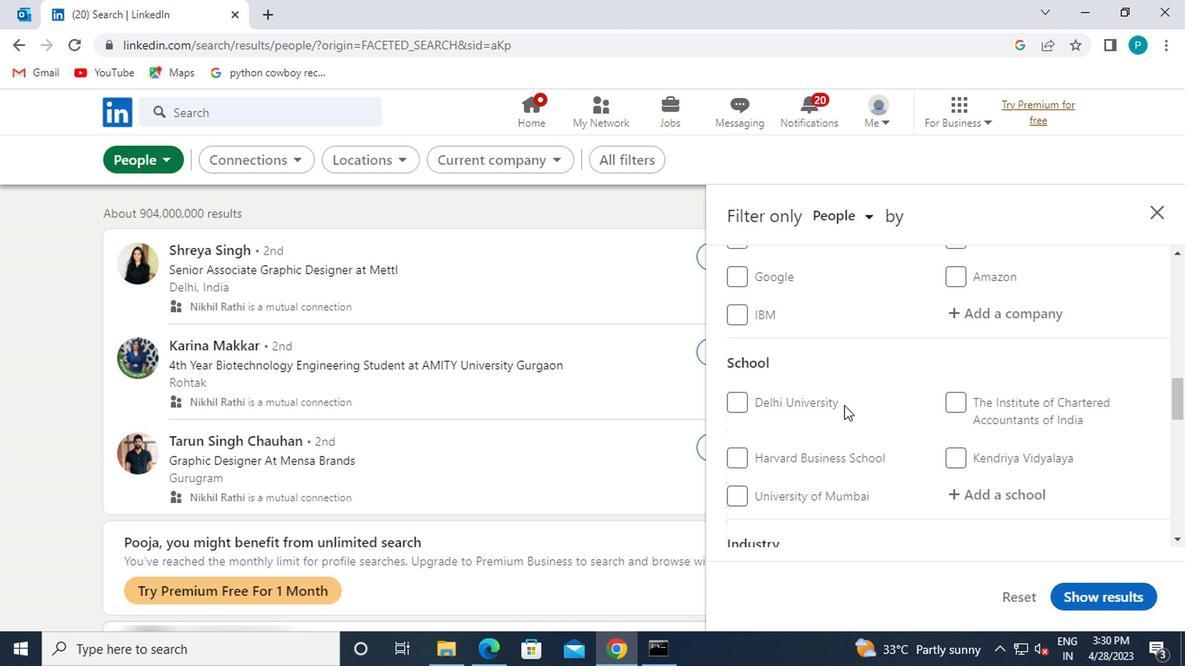 
Action: Mouse scrolled (840, 404) with delta (0, 0)
Screenshot: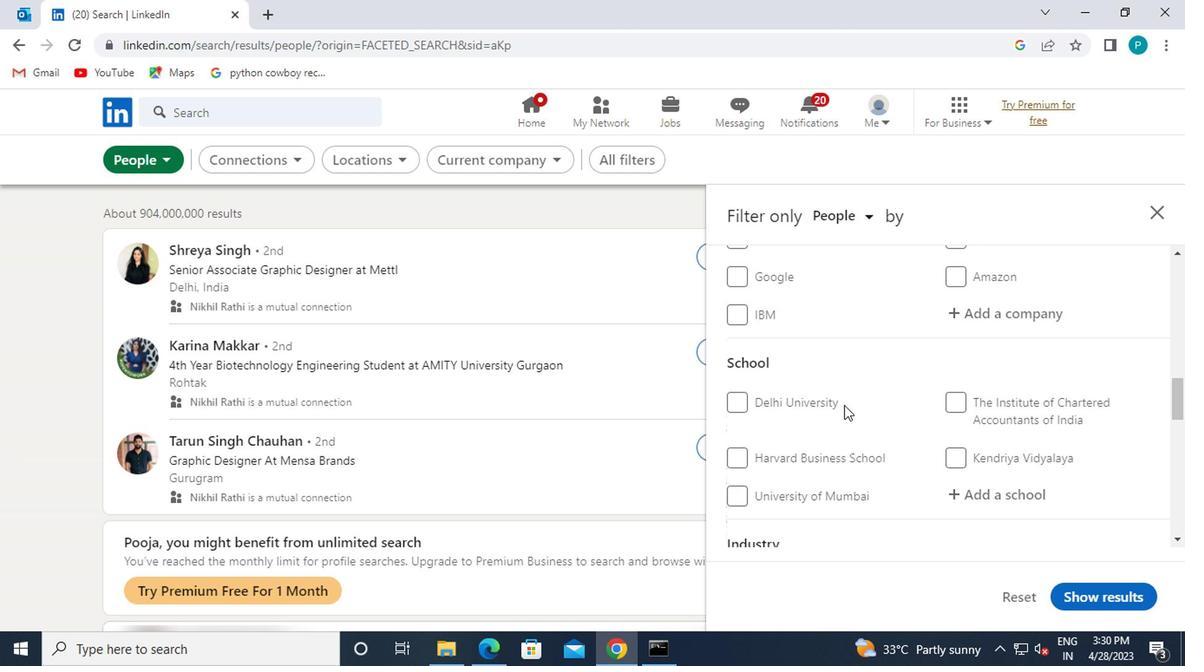 
Action: Mouse scrolled (840, 404) with delta (0, 0)
Screenshot: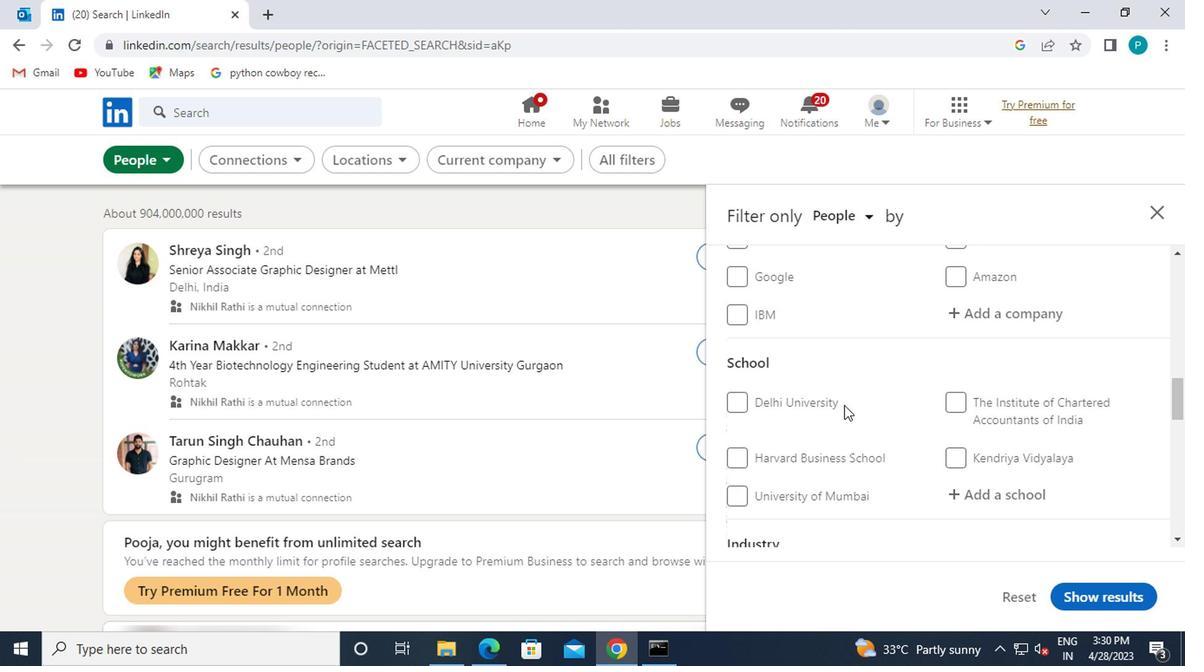 
Action: Mouse moved to (990, 483)
Screenshot: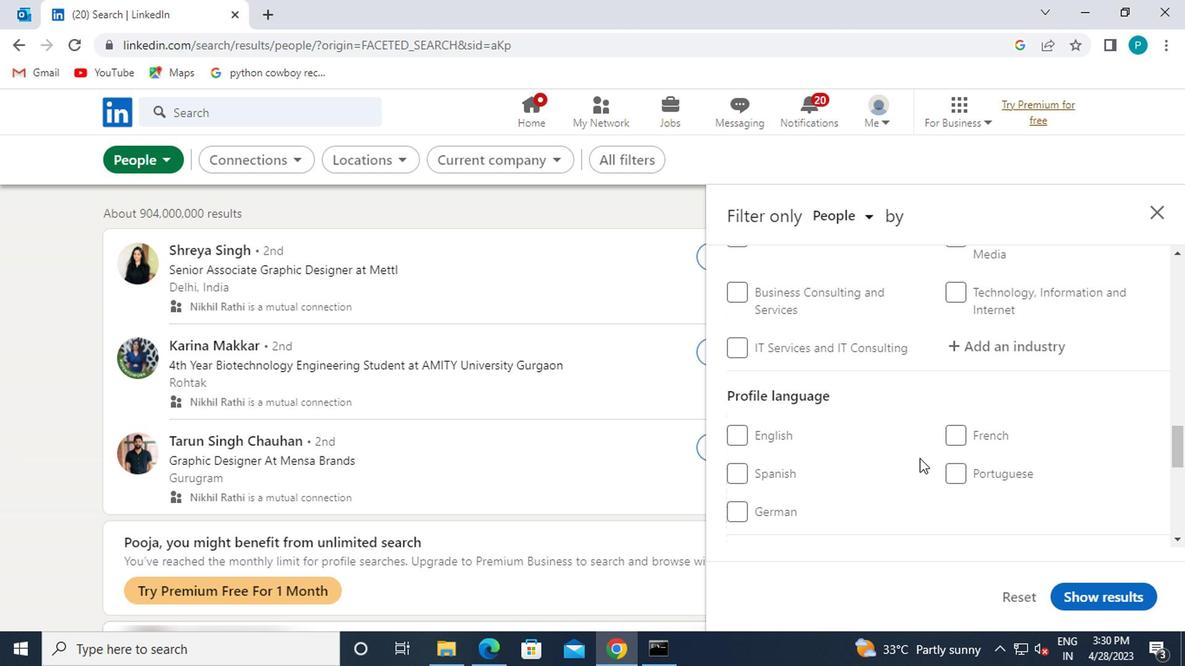 
Action: Mouse pressed left at (990, 483)
Screenshot: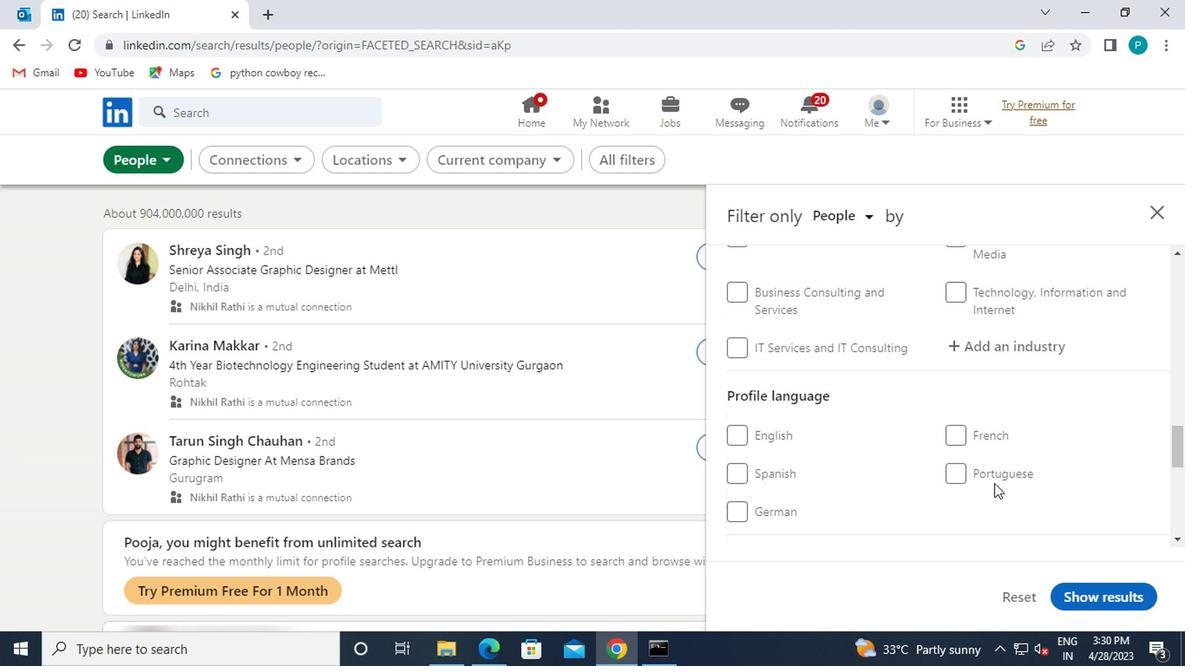 
Action: Mouse moved to (987, 472)
Screenshot: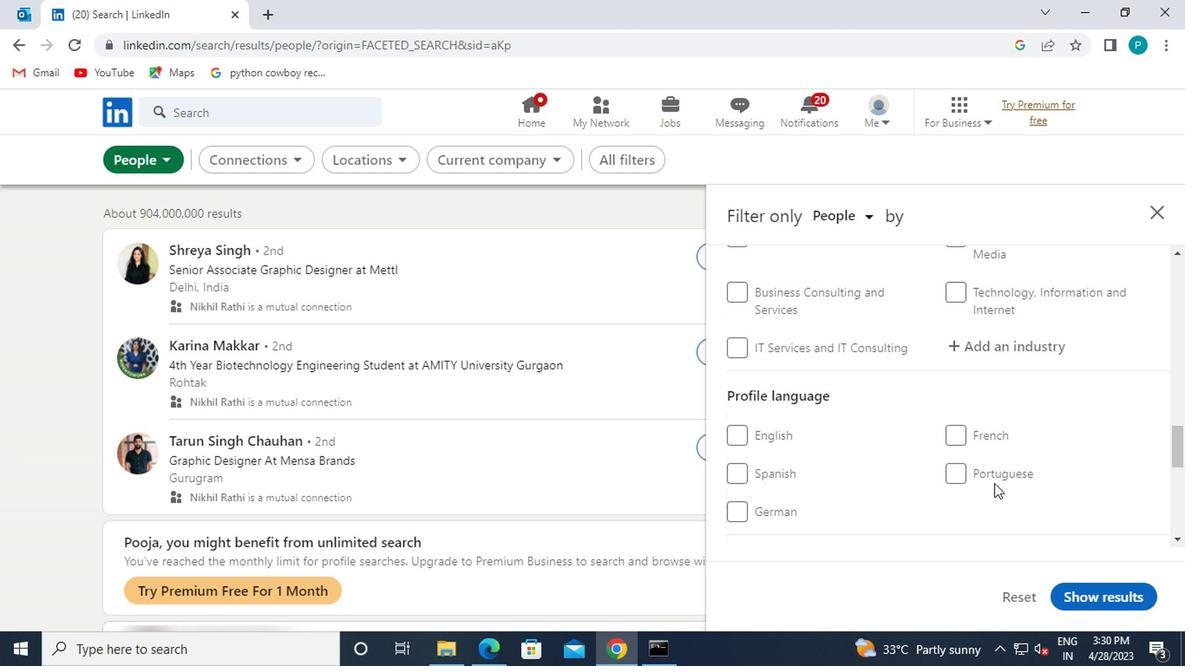 
Action: Mouse pressed left at (987, 472)
Screenshot: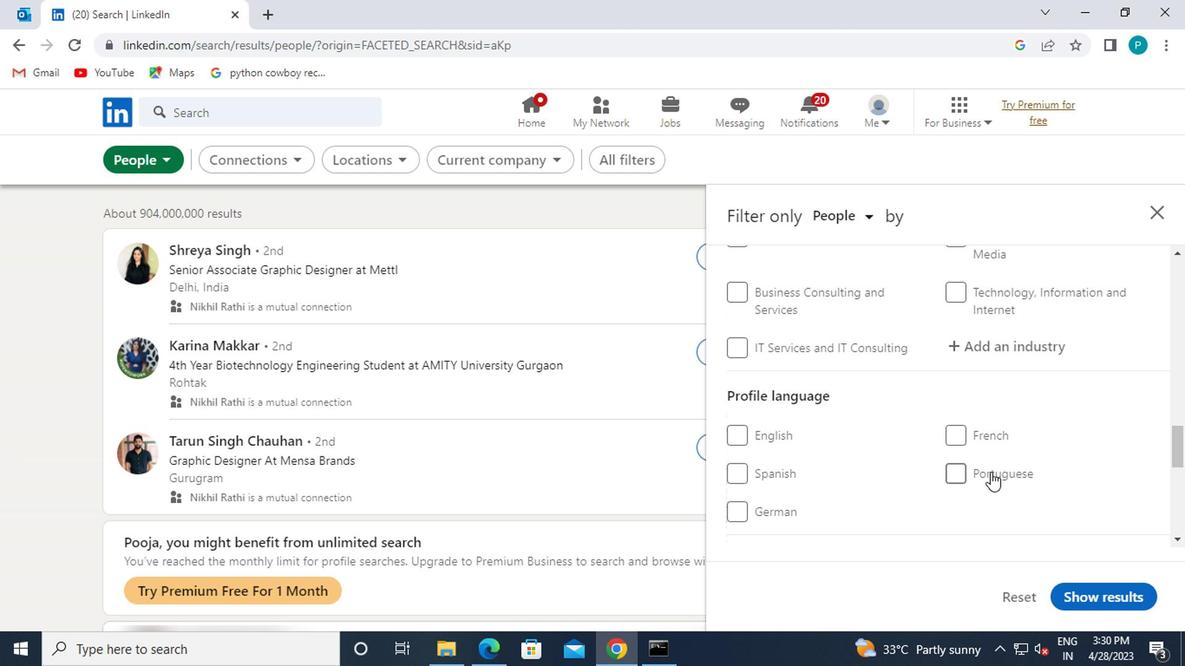 
Action: Mouse moved to (998, 469)
Screenshot: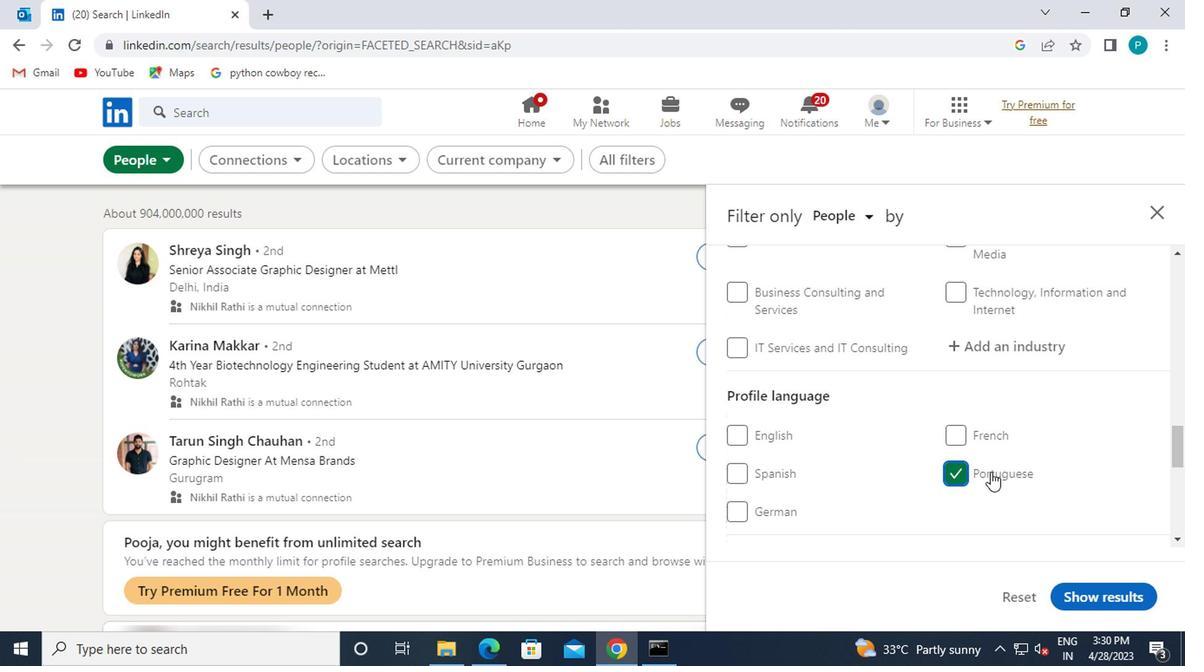 
Action: Mouse scrolled (998, 470) with delta (0, 1)
Screenshot: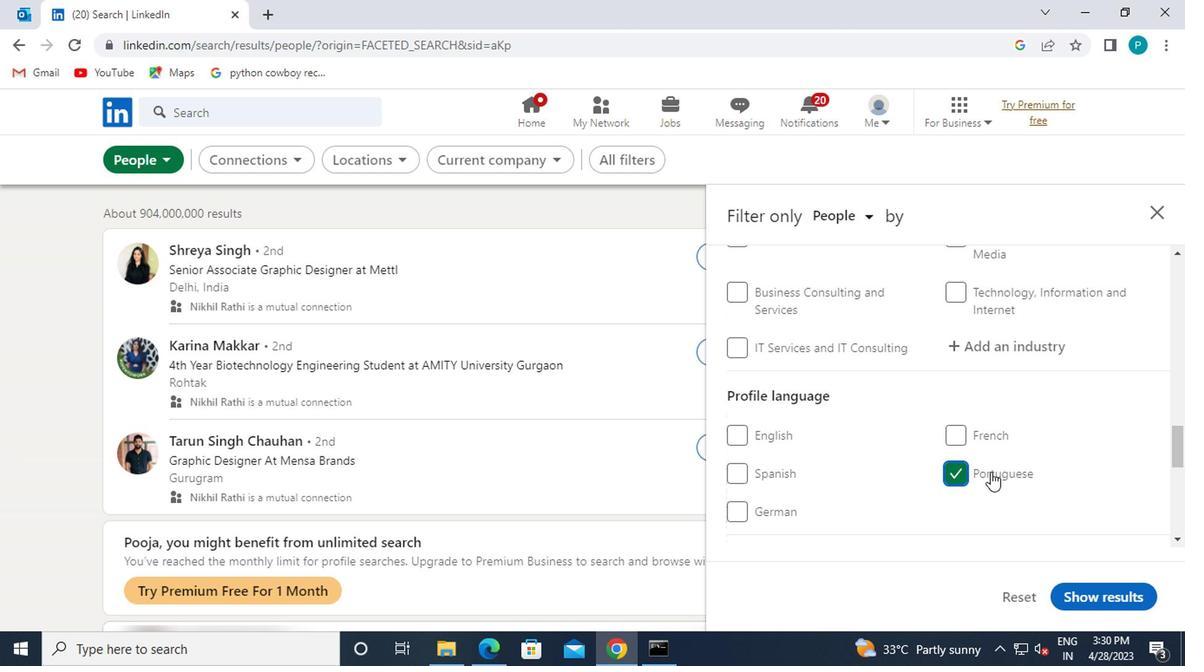 
Action: Mouse scrolled (998, 470) with delta (0, 1)
Screenshot: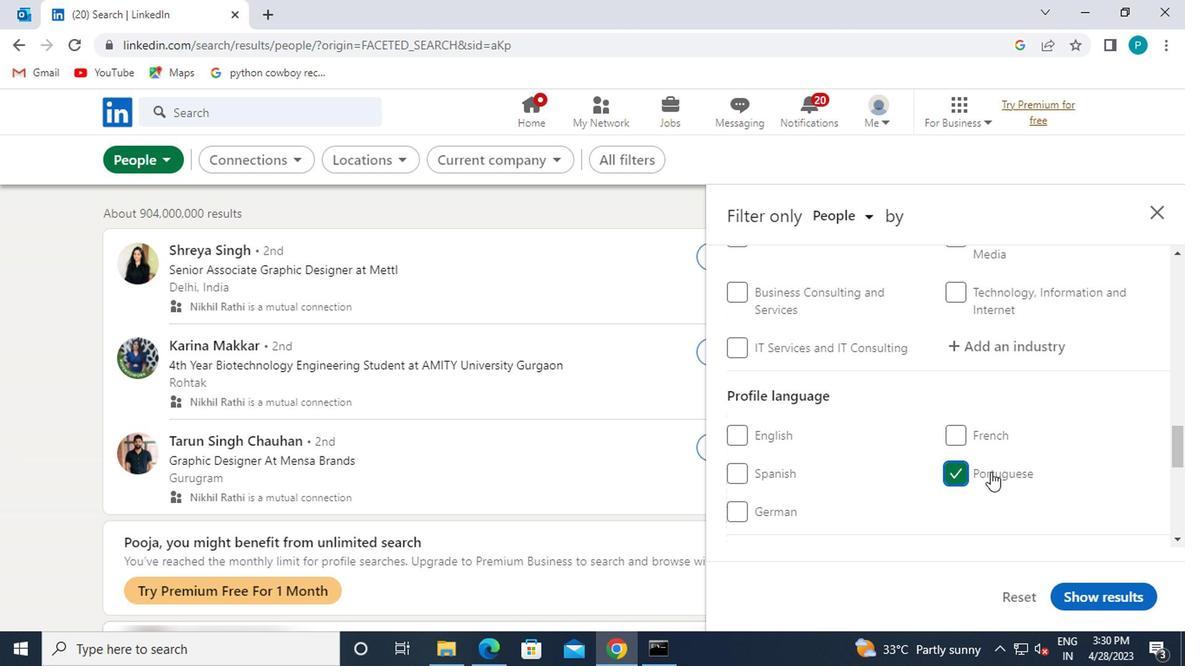 
Action: Mouse scrolled (998, 470) with delta (0, 1)
Screenshot: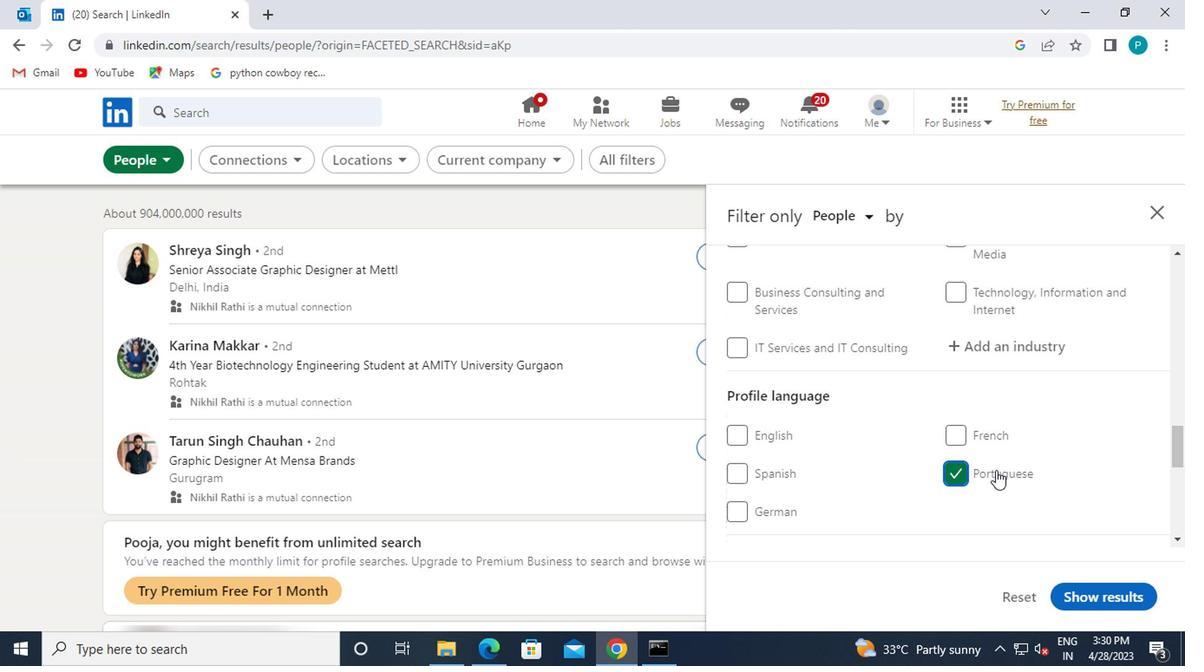
Action: Mouse scrolled (998, 470) with delta (0, 1)
Screenshot: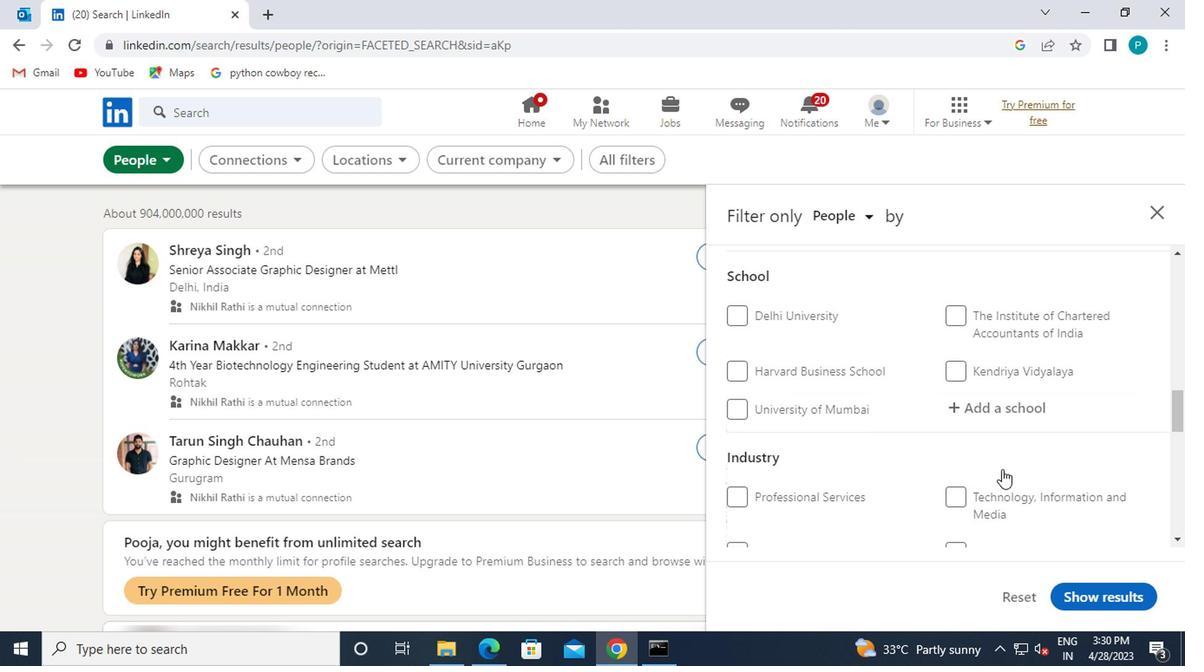 
Action: Mouse scrolled (998, 470) with delta (0, 1)
Screenshot: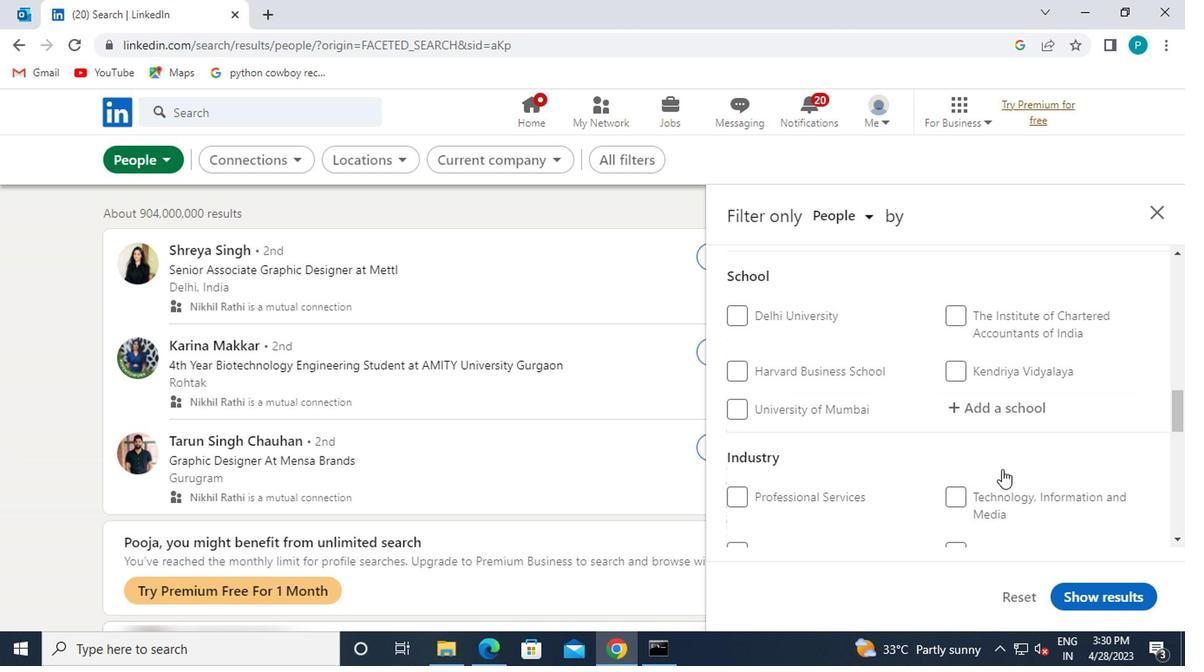 
Action: Mouse scrolled (998, 470) with delta (0, 1)
Screenshot: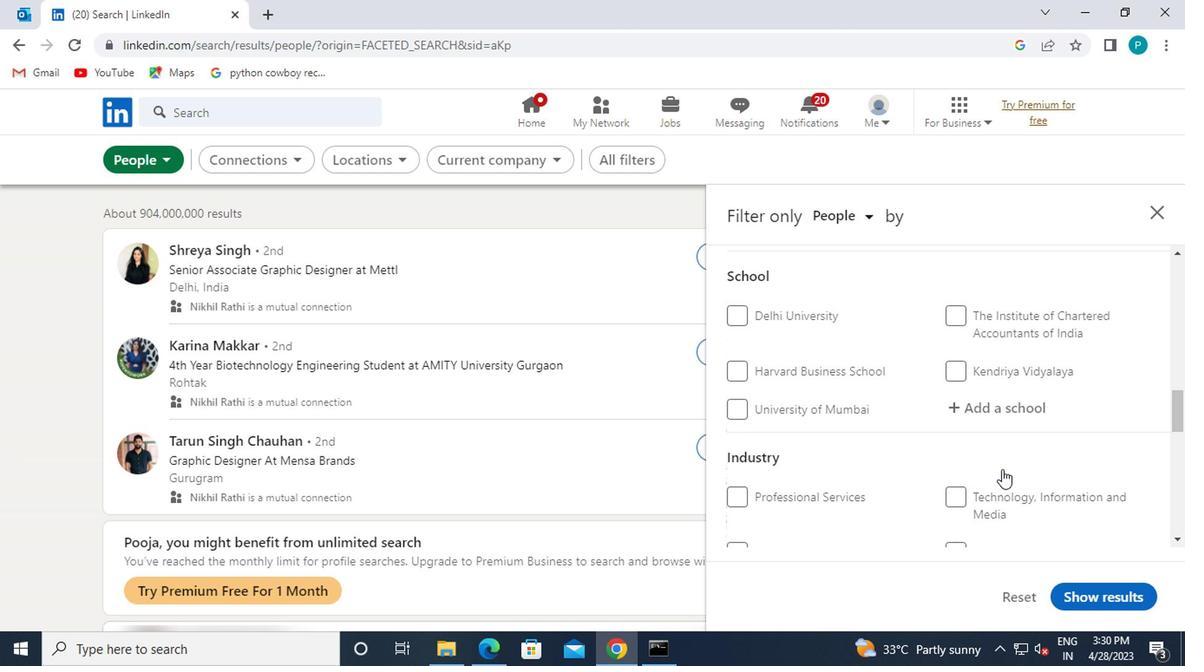 
Action: Mouse moved to (981, 453)
Screenshot: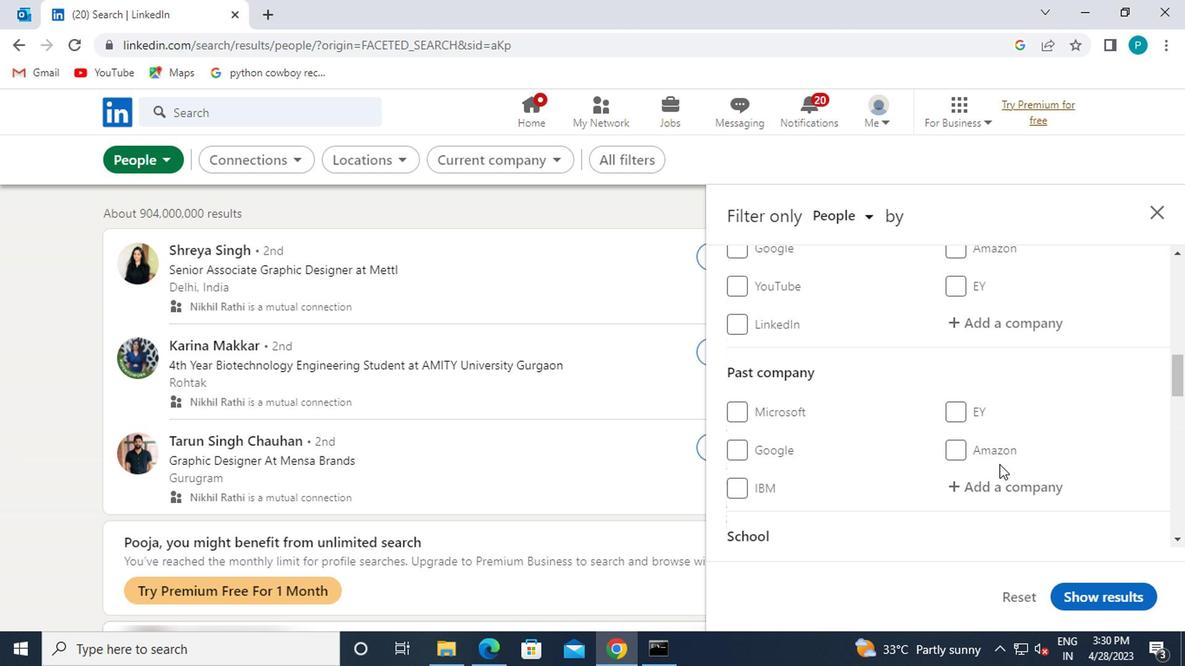
Action: Mouse scrolled (981, 454) with delta (0, 0)
Screenshot: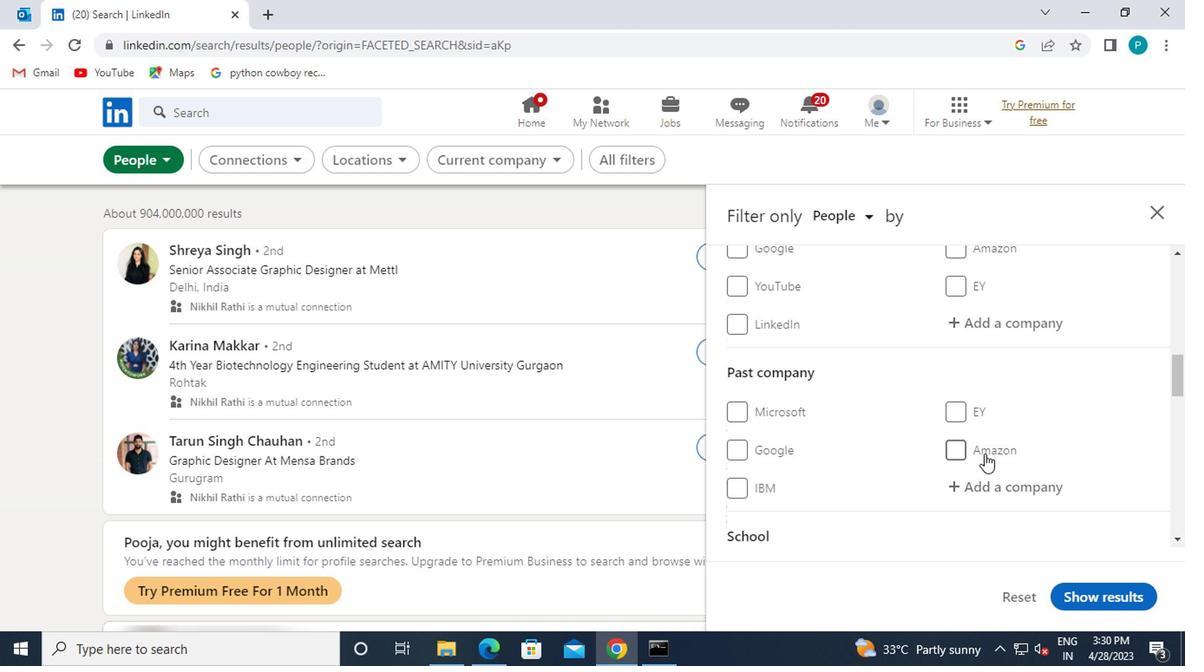 
Action: Mouse moved to (961, 413)
Screenshot: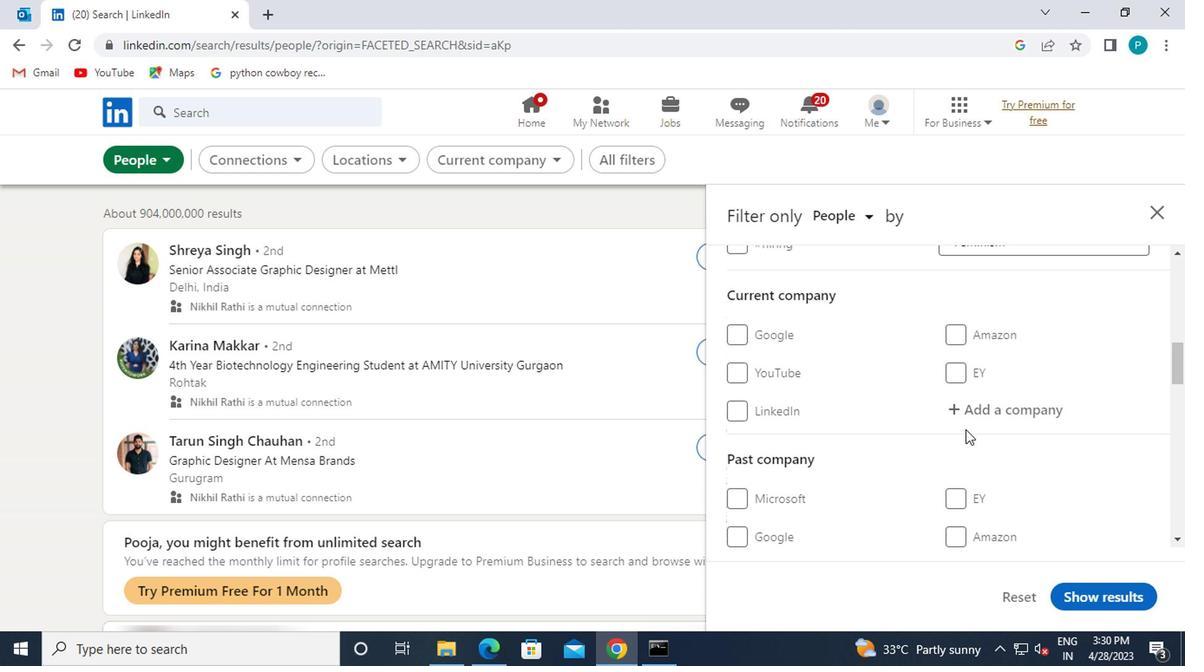 
Action: Mouse pressed left at (961, 413)
Screenshot: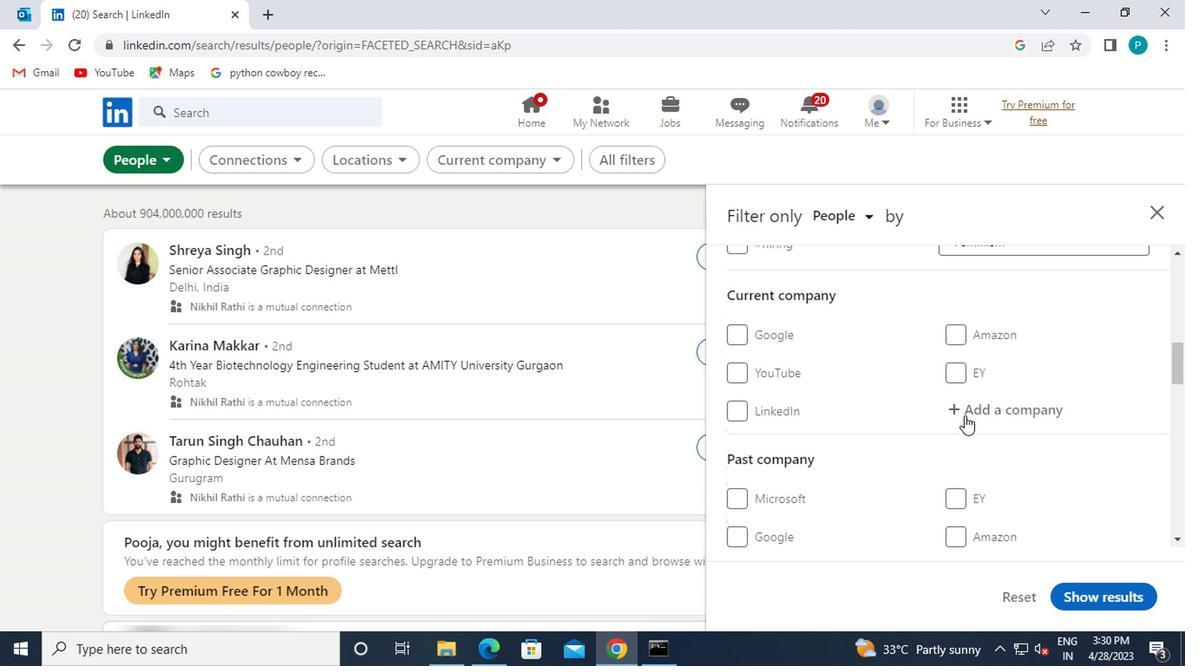 
Action: Mouse moved to (961, 413)
Screenshot: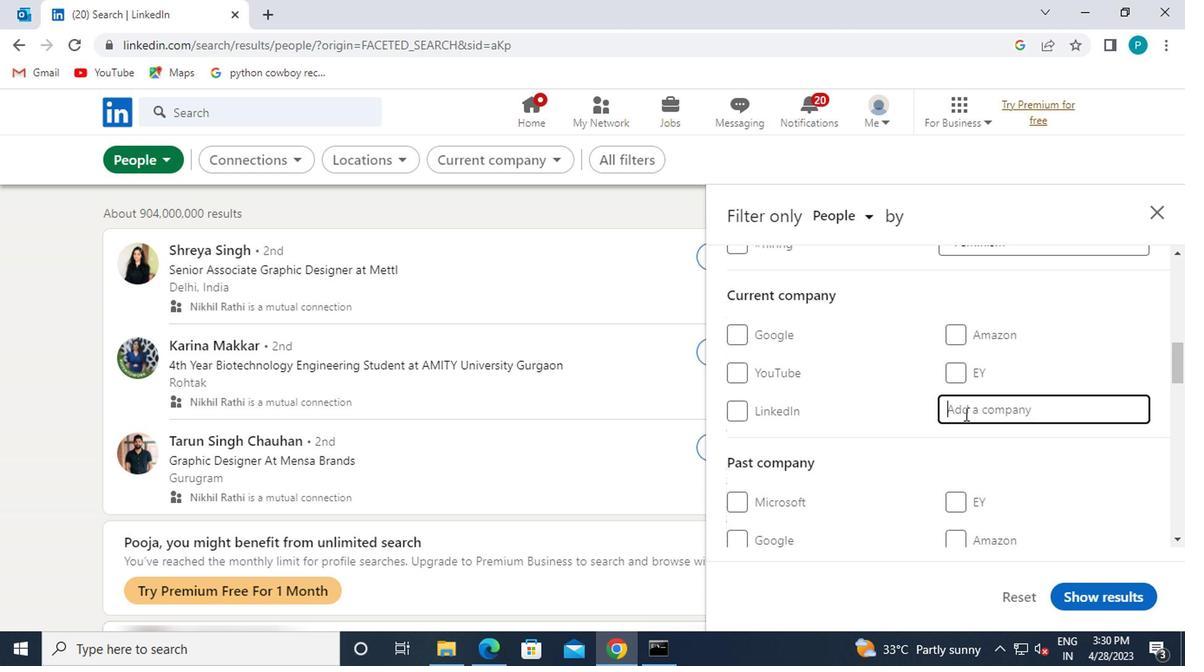 
Action: Key pressed <Key.caps_lock>LTI
Screenshot: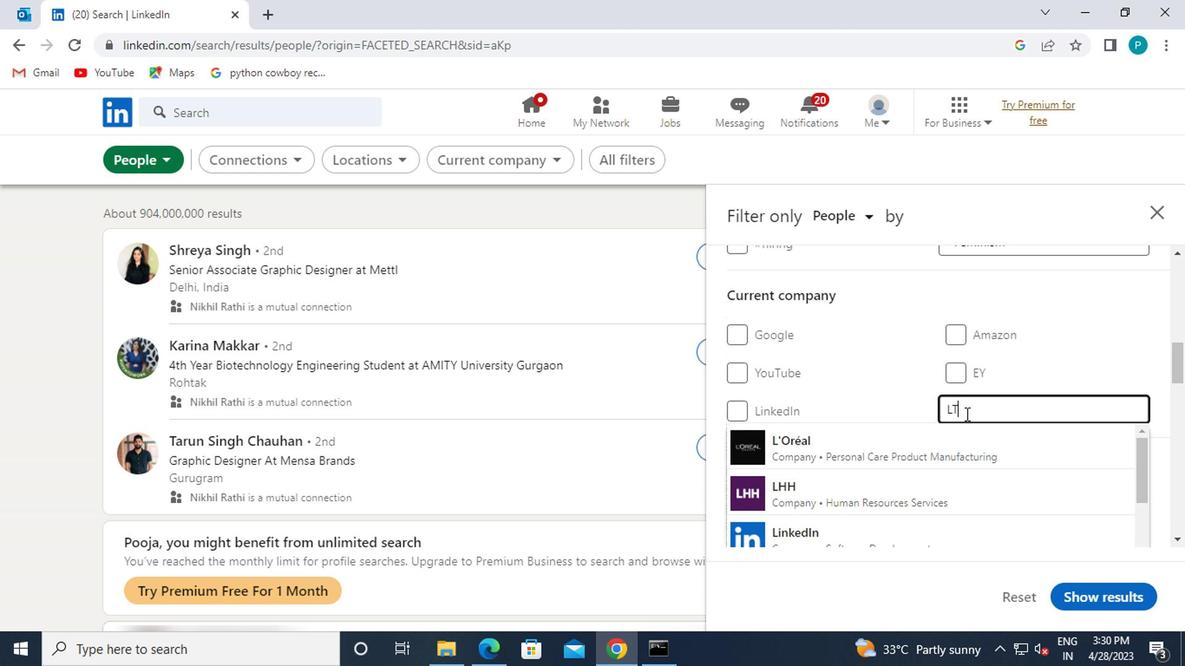 
Action: Mouse moved to (950, 443)
Screenshot: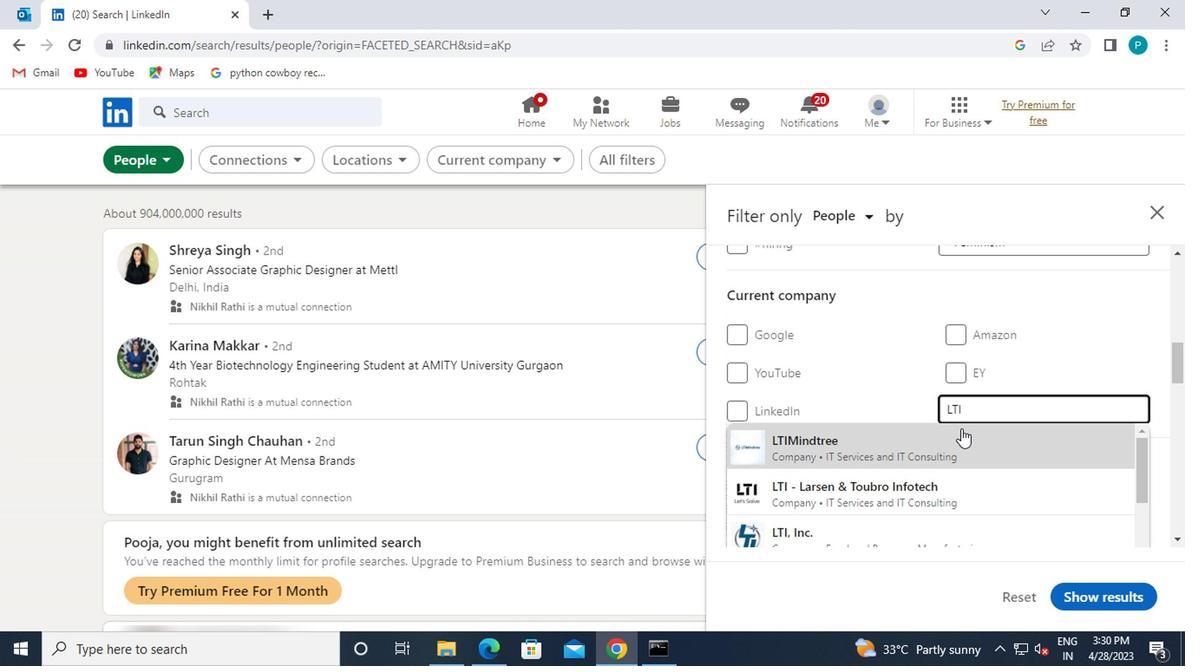 
Action: Mouse pressed left at (950, 443)
Screenshot: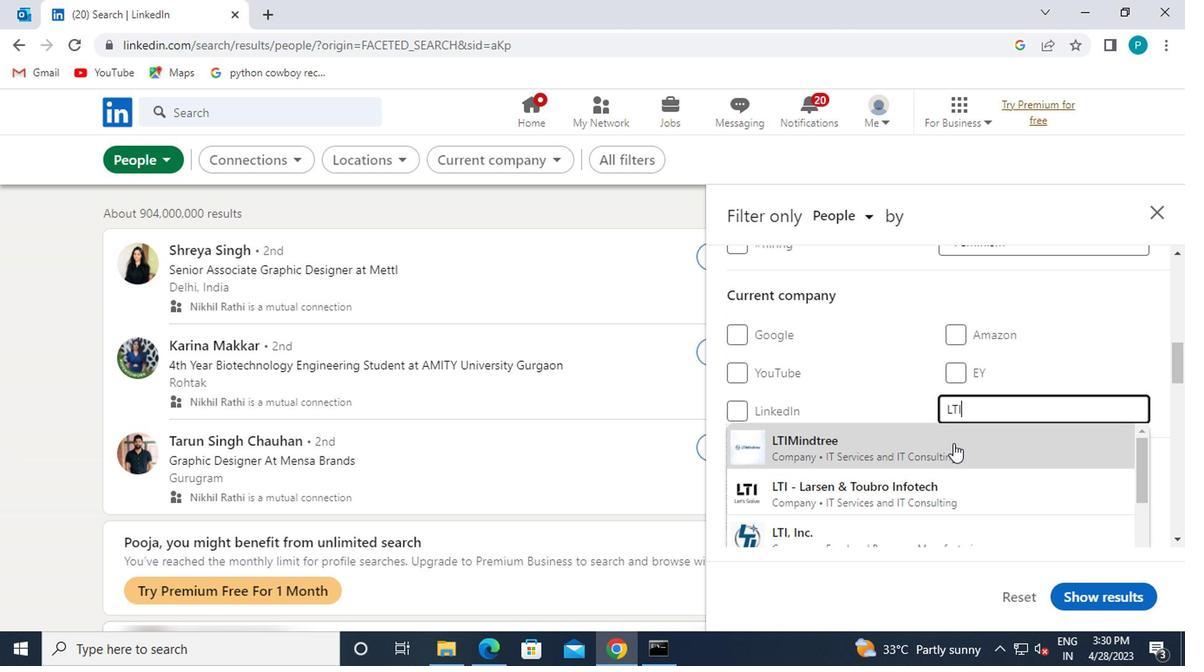
Action: Mouse moved to (905, 432)
Screenshot: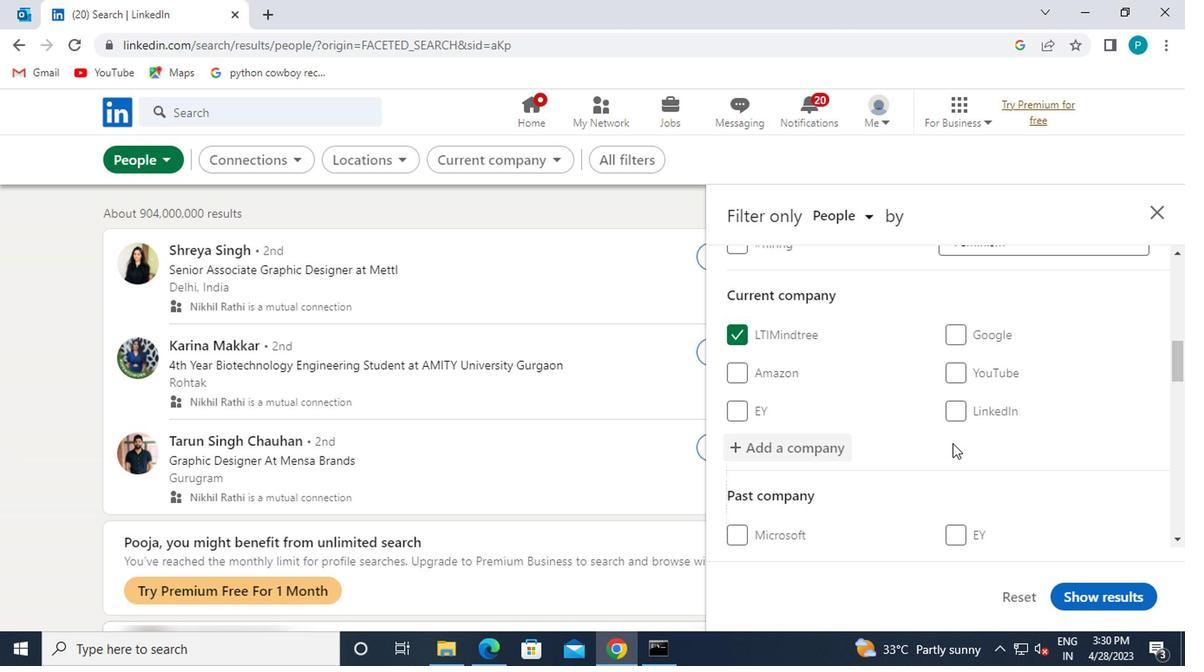 
Action: Mouse scrolled (905, 432) with delta (0, 0)
Screenshot: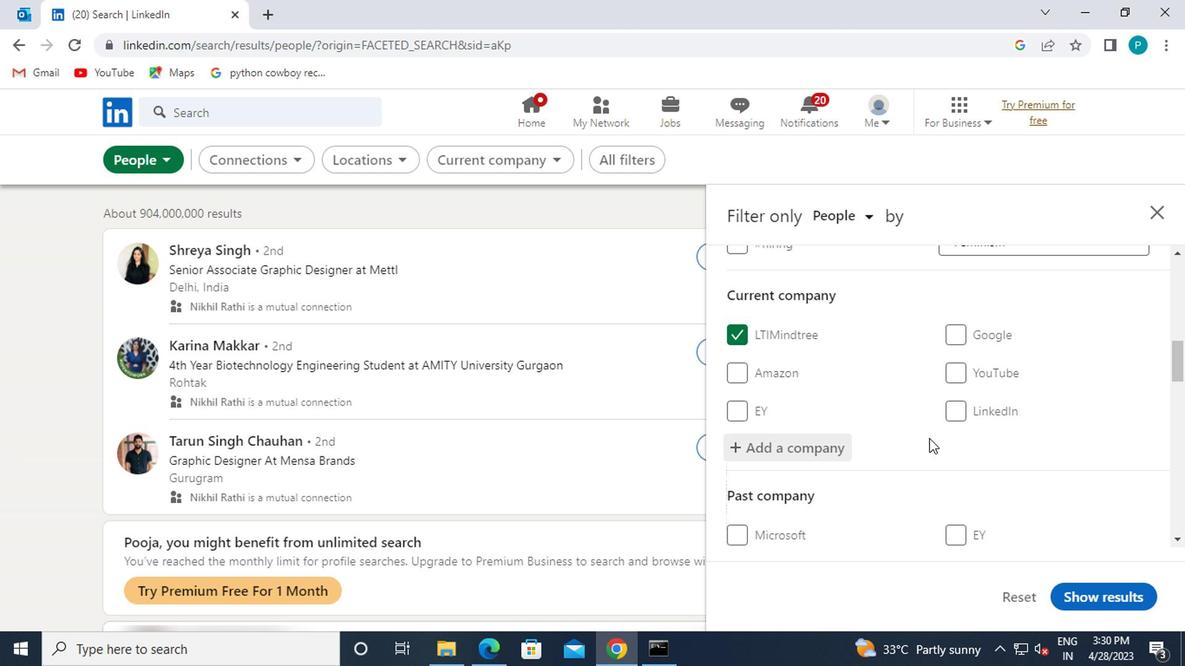 
Action: Mouse scrolled (905, 432) with delta (0, 0)
Screenshot: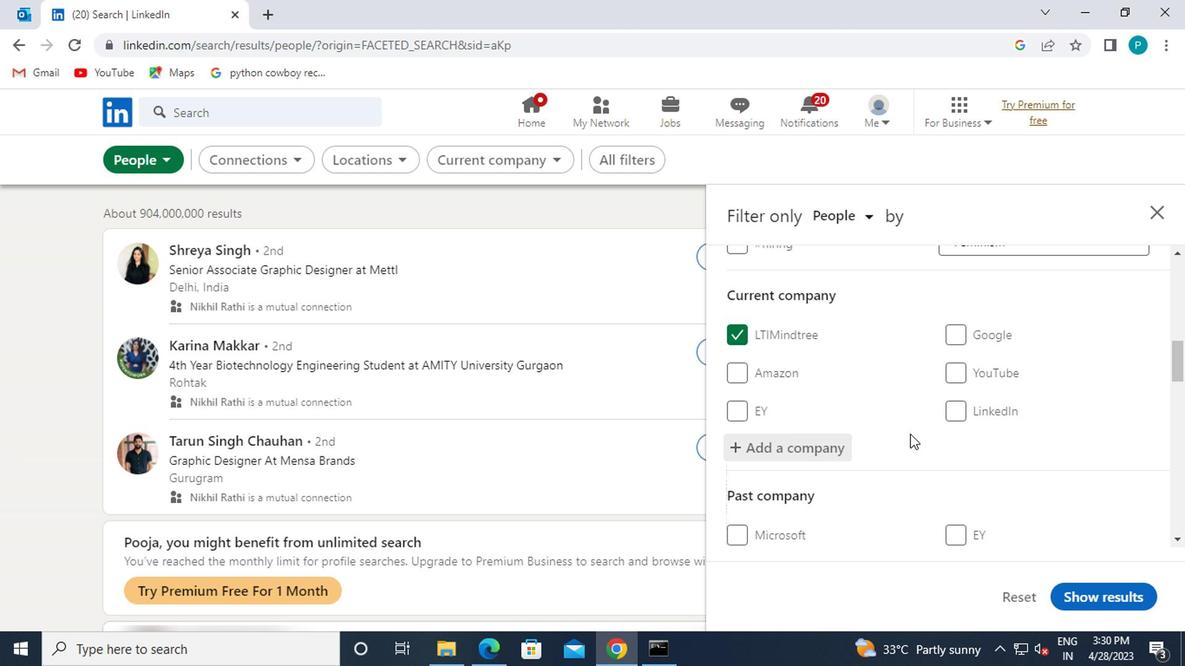 
Action: Mouse scrolled (905, 432) with delta (0, 0)
Screenshot: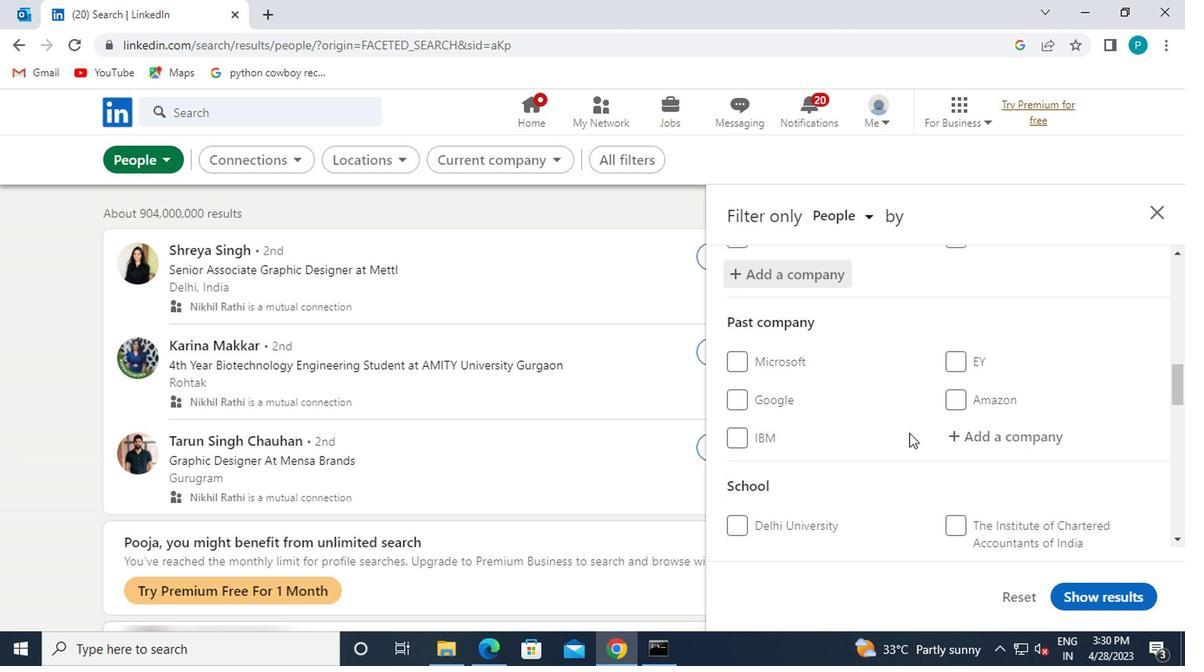 
Action: Mouse moved to (905, 434)
Screenshot: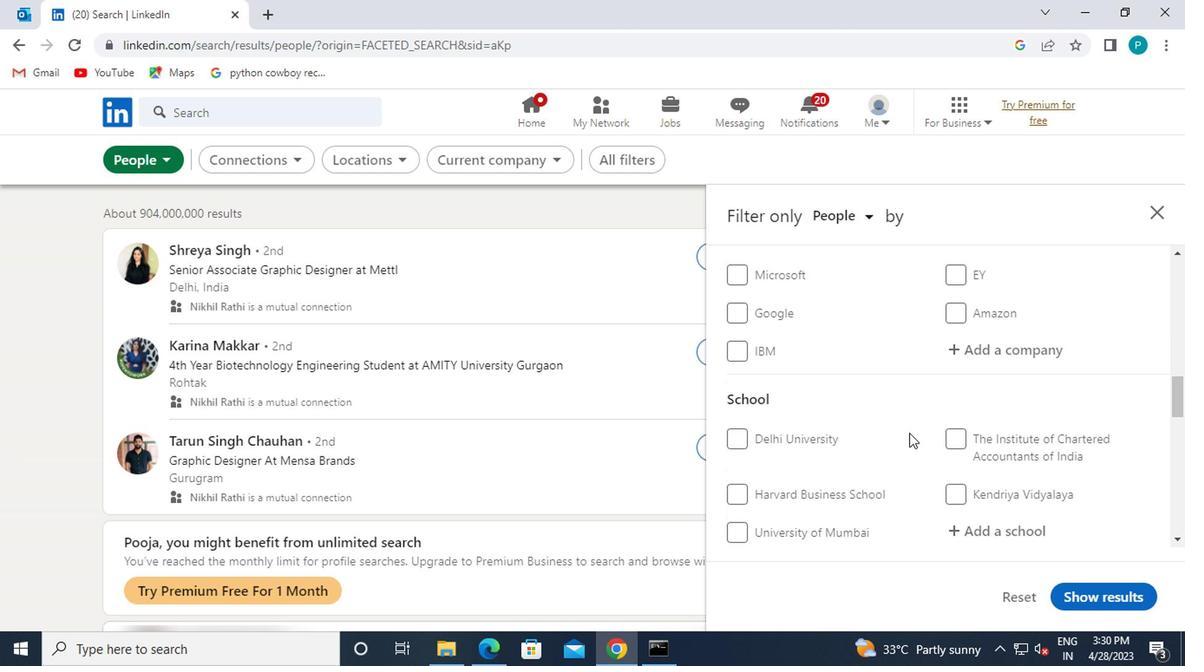 
Action: Mouse scrolled (905, 432) with delta (0, -1)
Screenshot: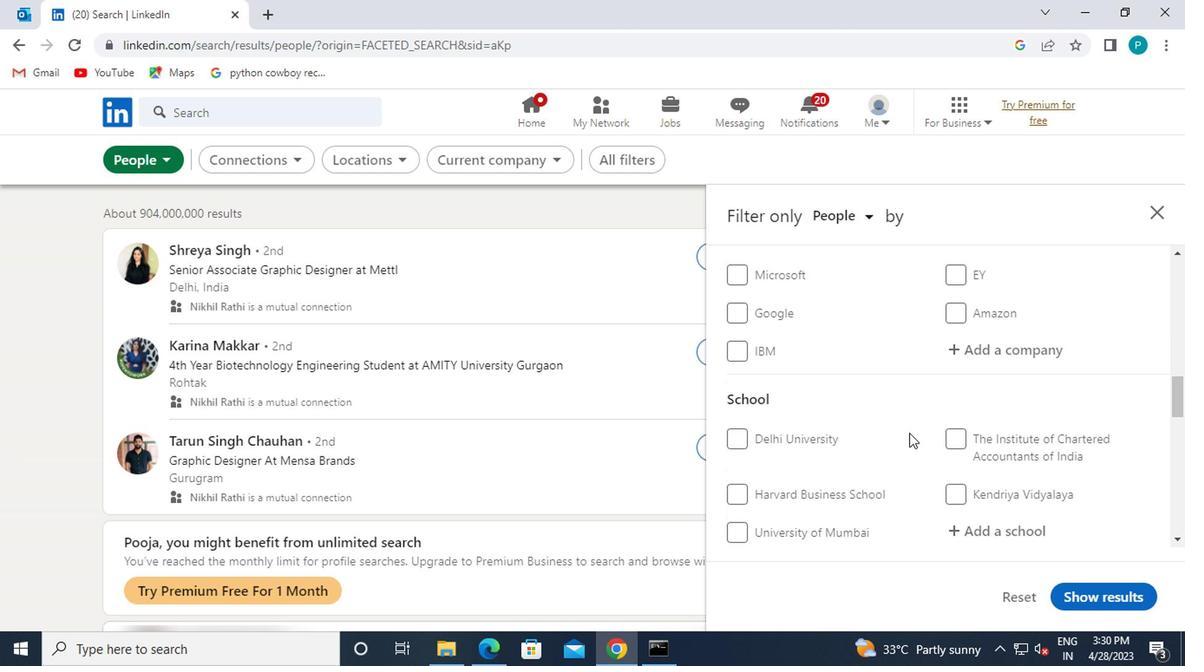 
Action: Mouse moved to (1001, 441)
Screenshot: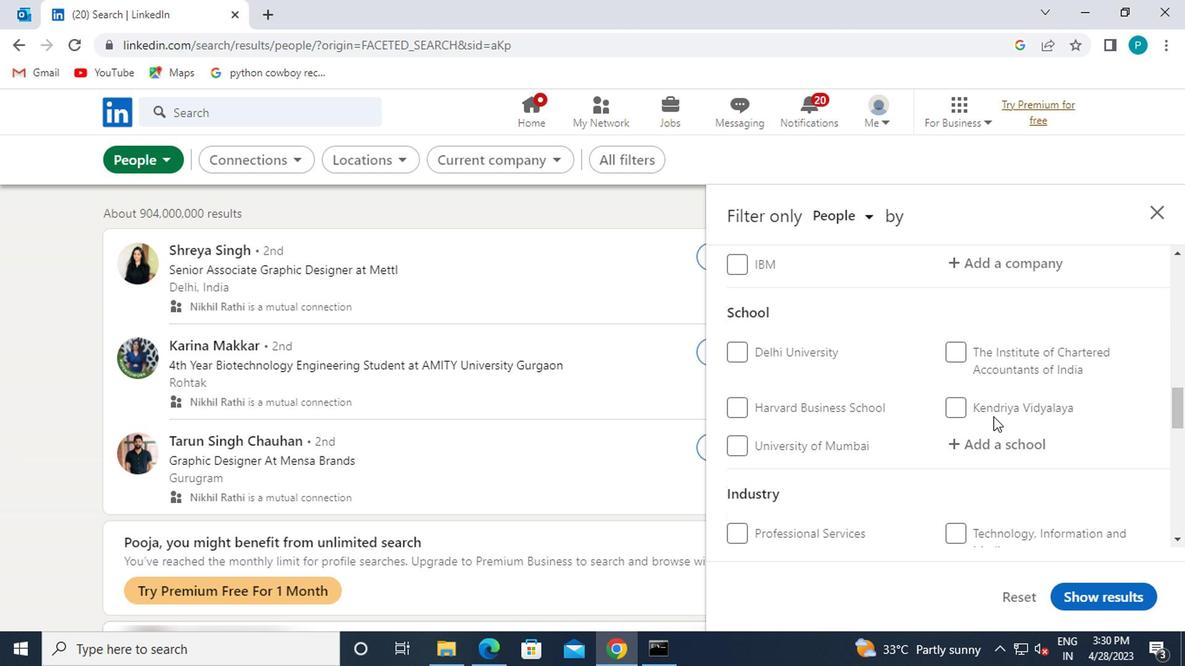 
Action: Mouse pressed left at (1001, 441)
Screenshot: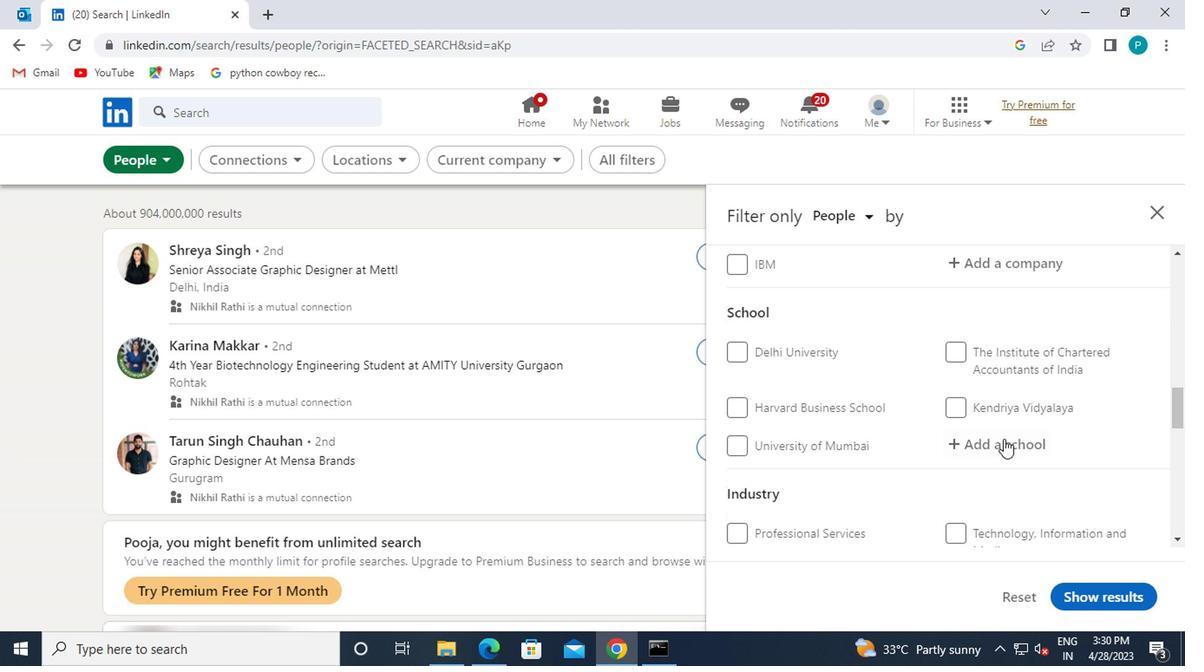 
Action: Mouse moved to (1008, 444)
Screenshot: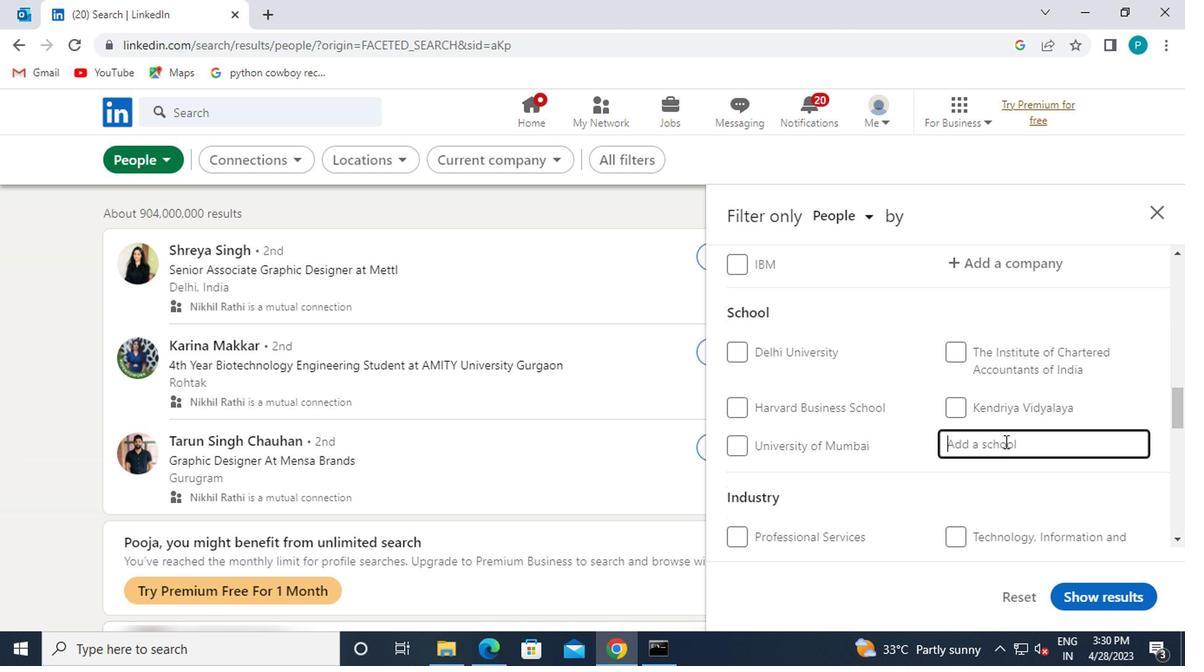 
Action: Key pressed <Key.caps_lock>R<Key.backspace><Key.caps_lock>REVA
Screenshot: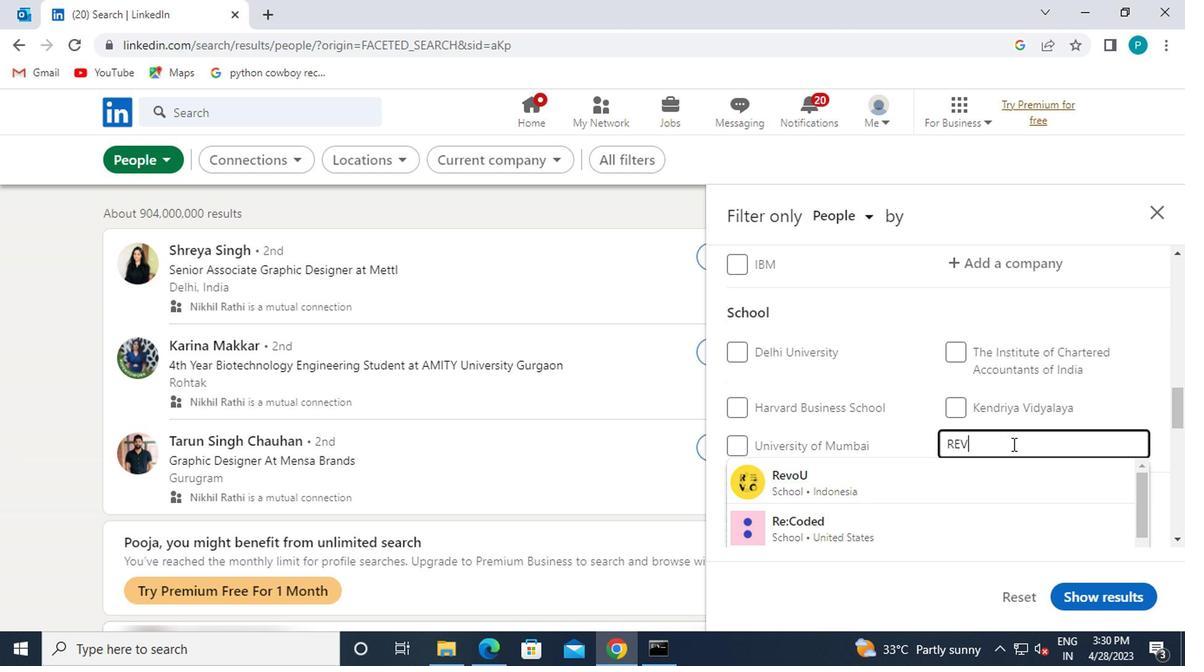 
Action: Mouse moved to (911, 525)
Screenshot: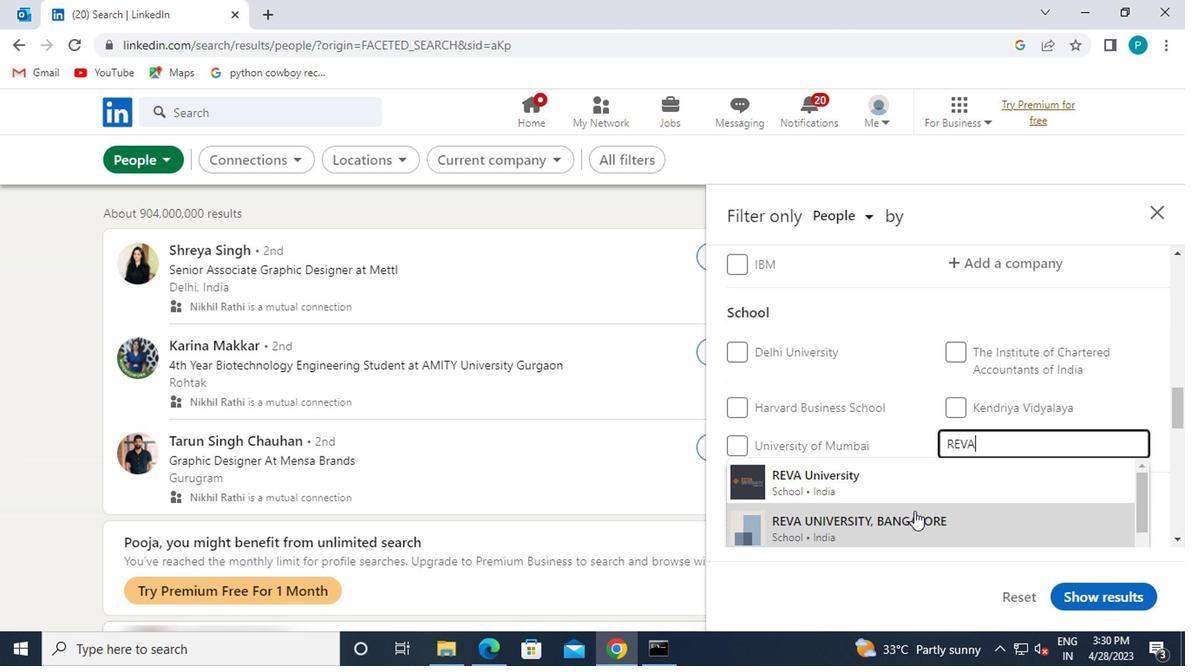 
Action: Mouse pressed left at (911, 525)
Screenshot: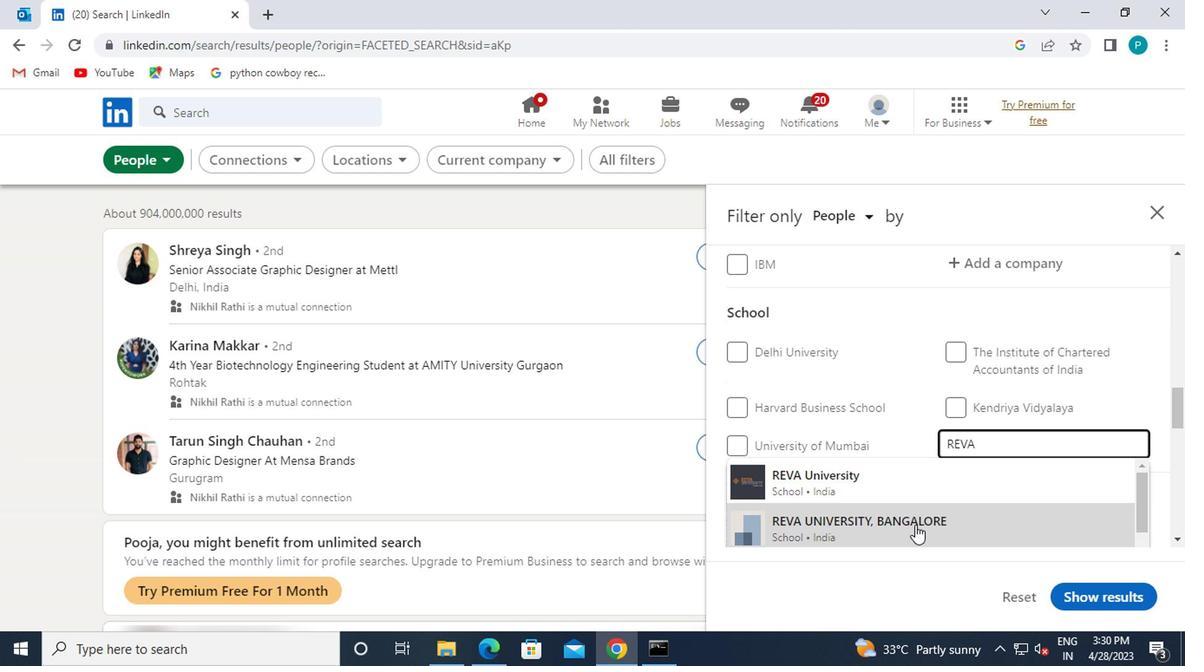 
Action: Mouse moved to (905, 517)
Screenshot: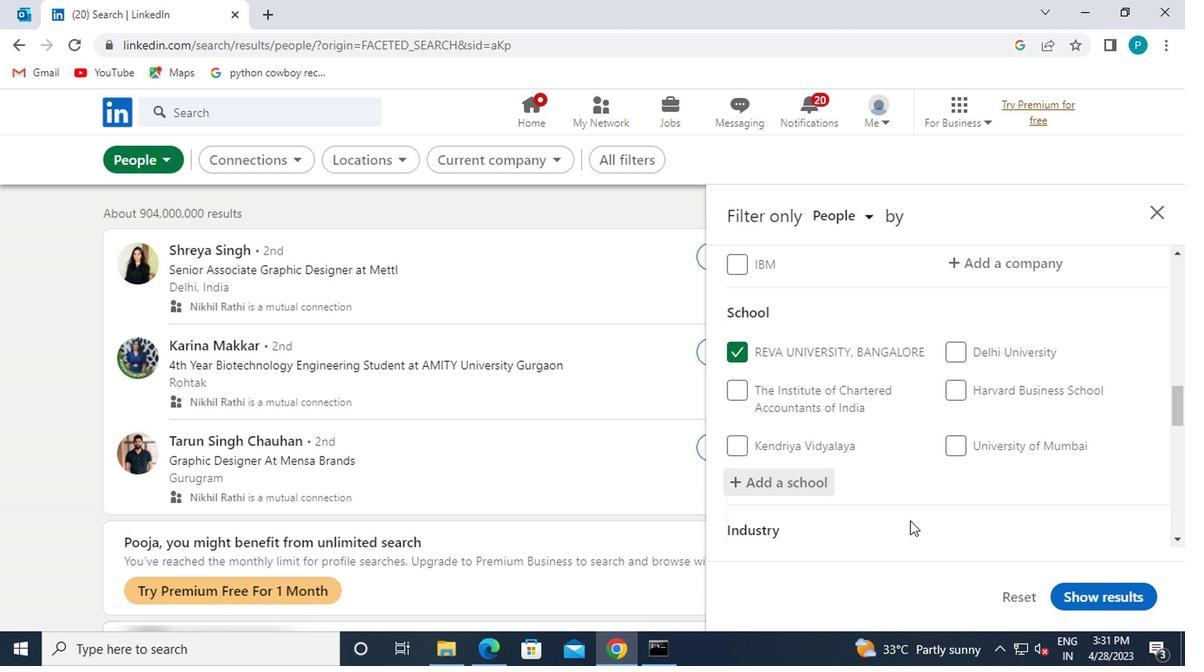 
Action: Mouse scrolled (905, 516) with delta (0, 0)
Screenshot: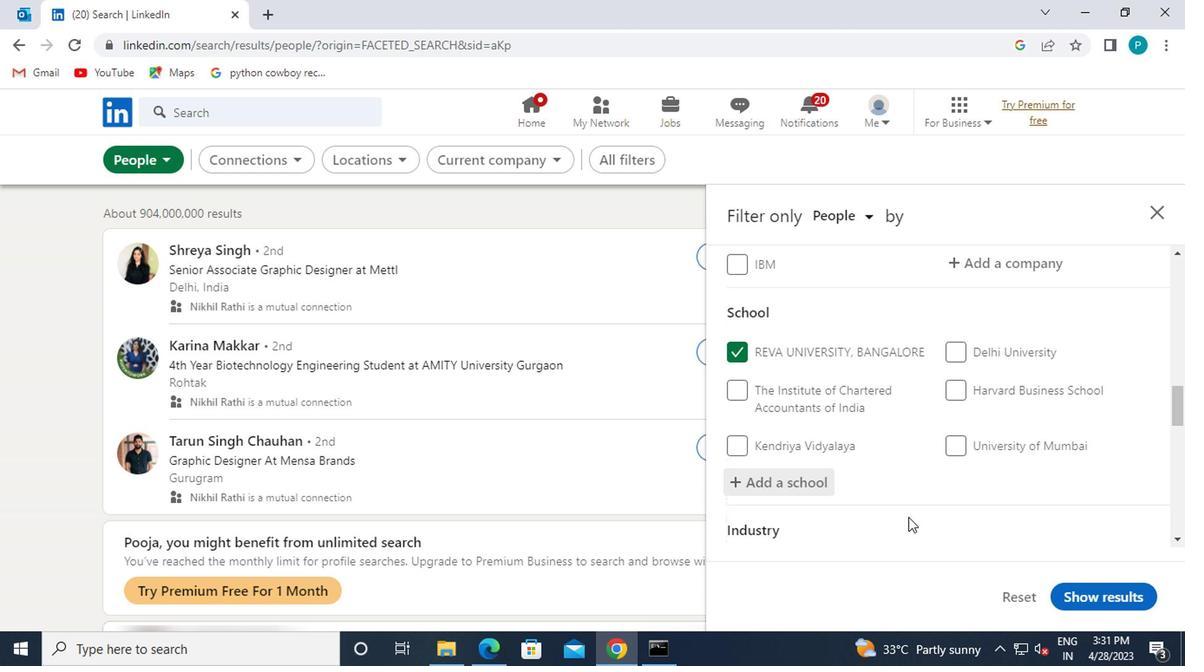 
Action: Mouse moved to (901, 516)
Screenshot: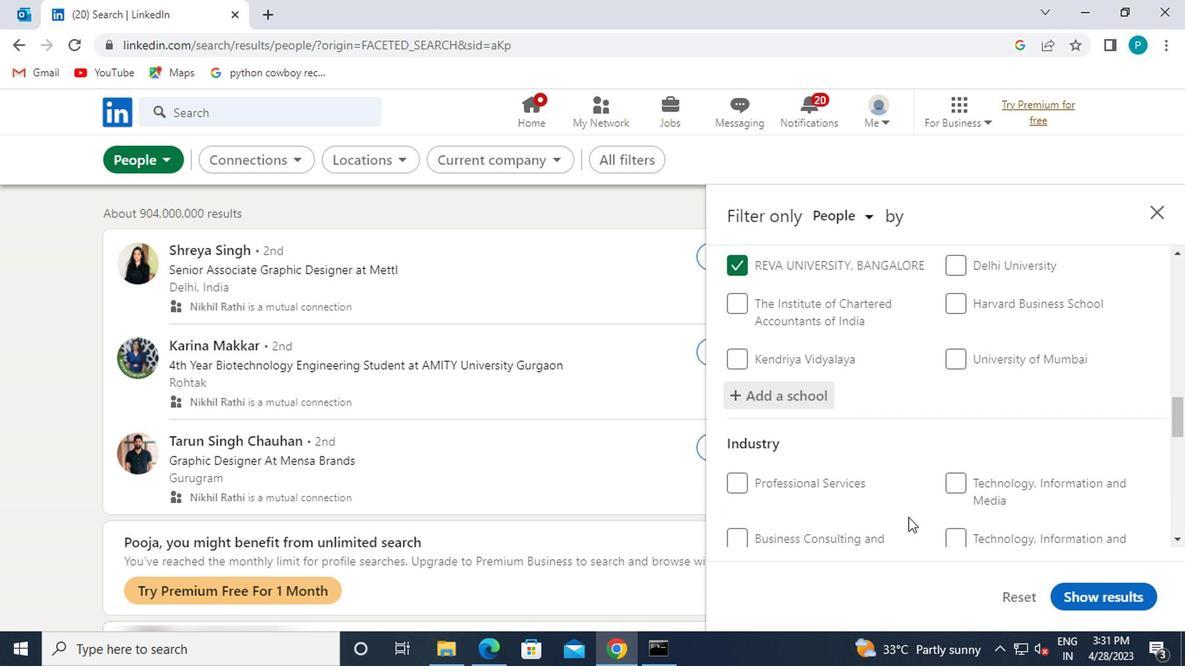 
Action: Mouse scrolled (901, 515) with delta (0, -1)
Screenshot: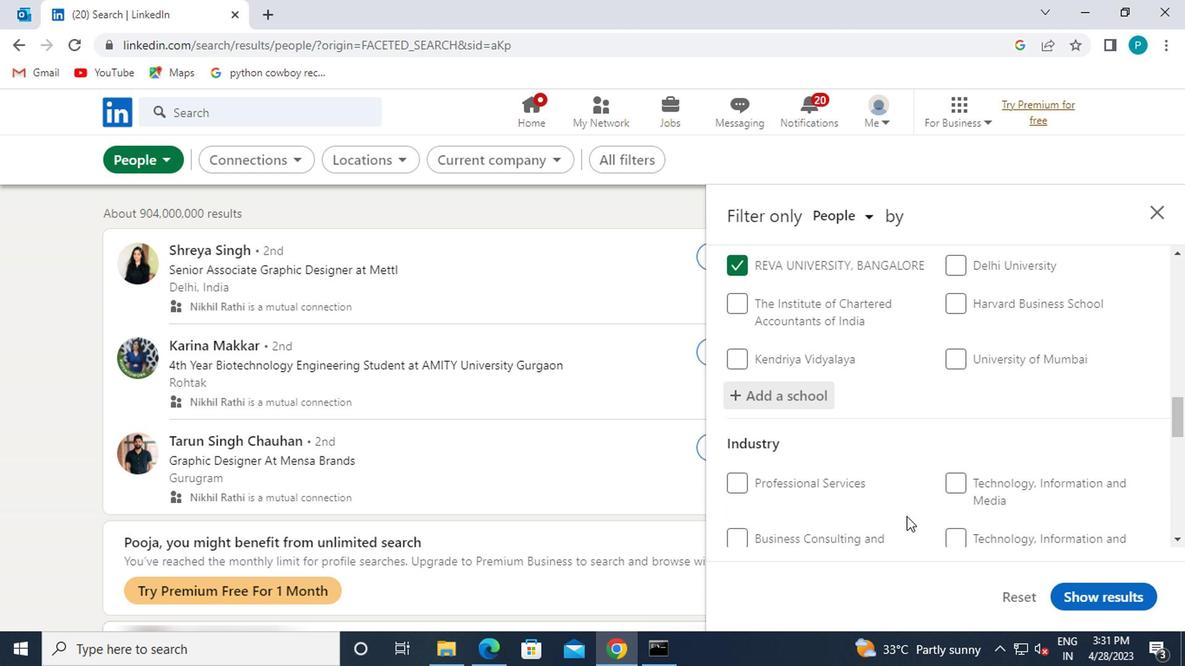 
Action: Mouse moved to (1026, 488)
Screenshot: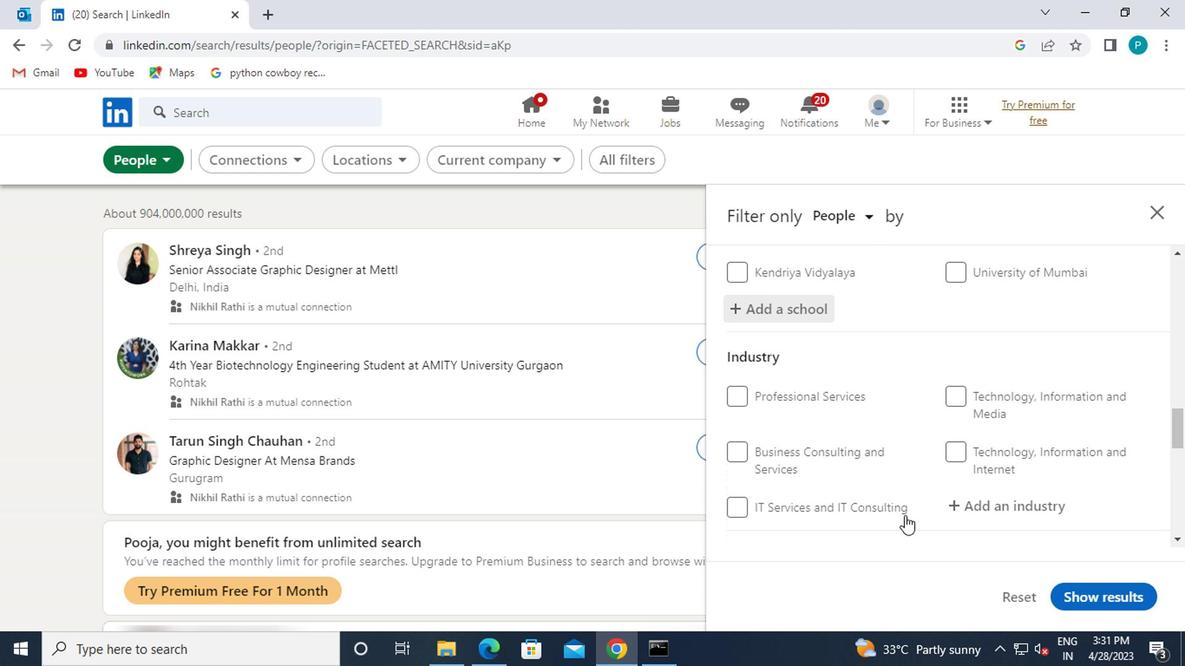 
Action: Mouse scrolled (1026, 487) with delta (0, -1)
Screenshot: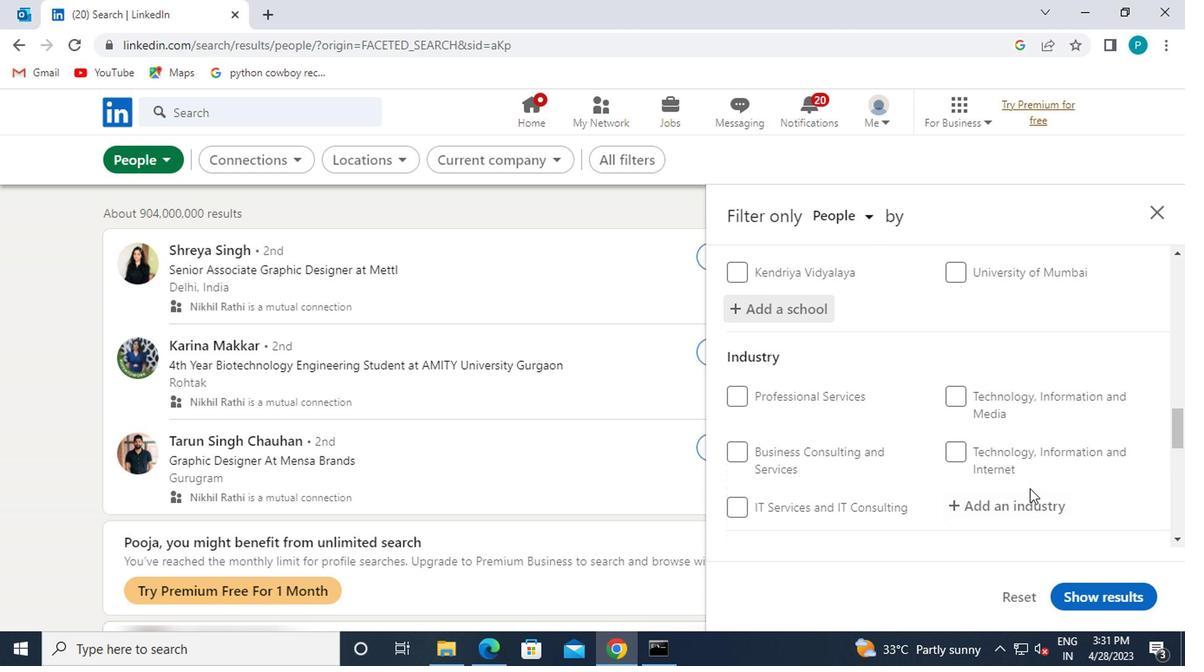 
Action: Mouse moved to (1003, 421)
Screenshot: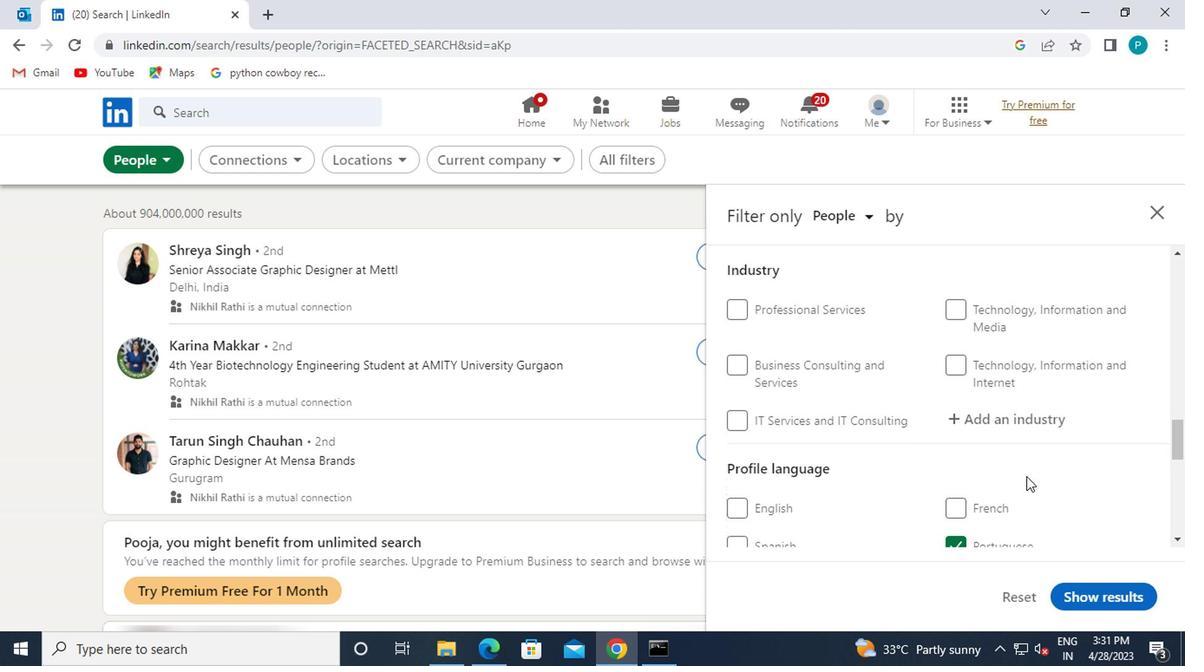 
Action: Mouse pressed left at (1003, 421)
Screenshot: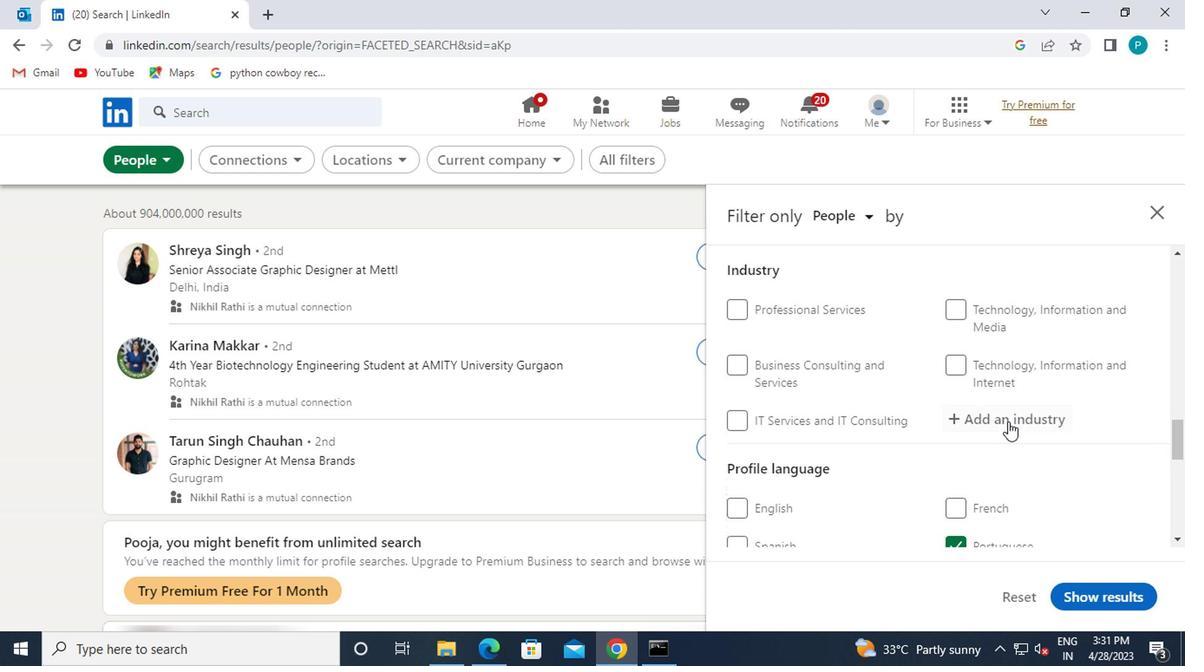 
Action: Key pressed <Key.caps_lock><Key.caps_lock>O<Key.caps_lock>PTOMETRISTS
Screenshot: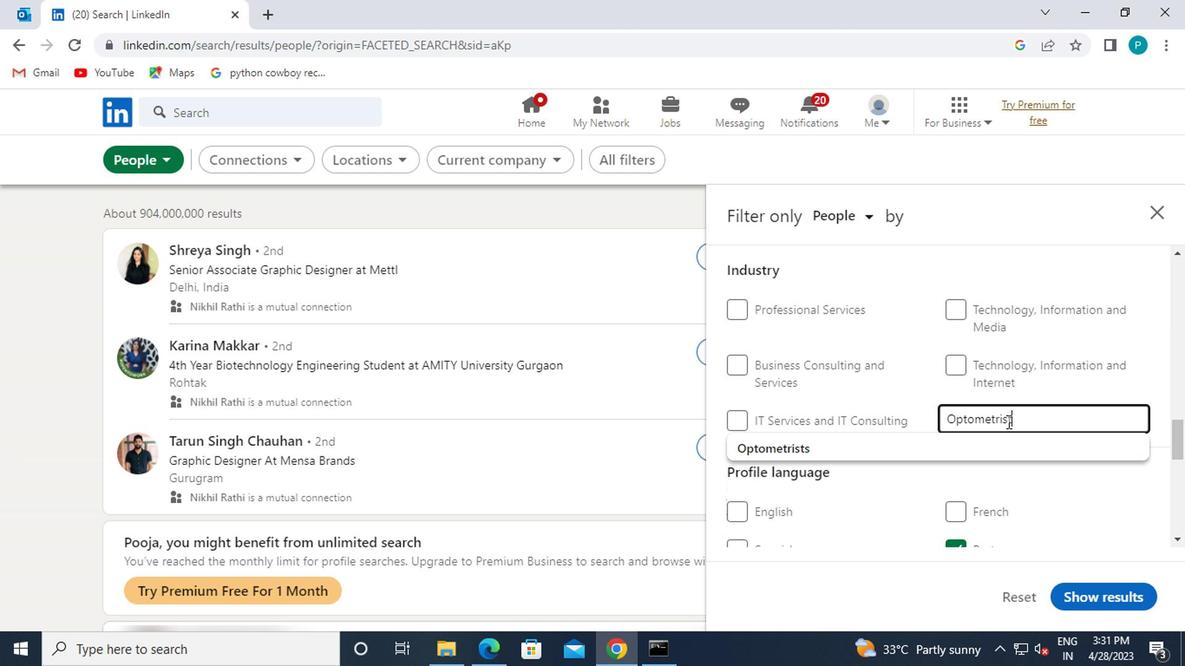 
Action: Mouse moved to (954, 438)
Screenshot: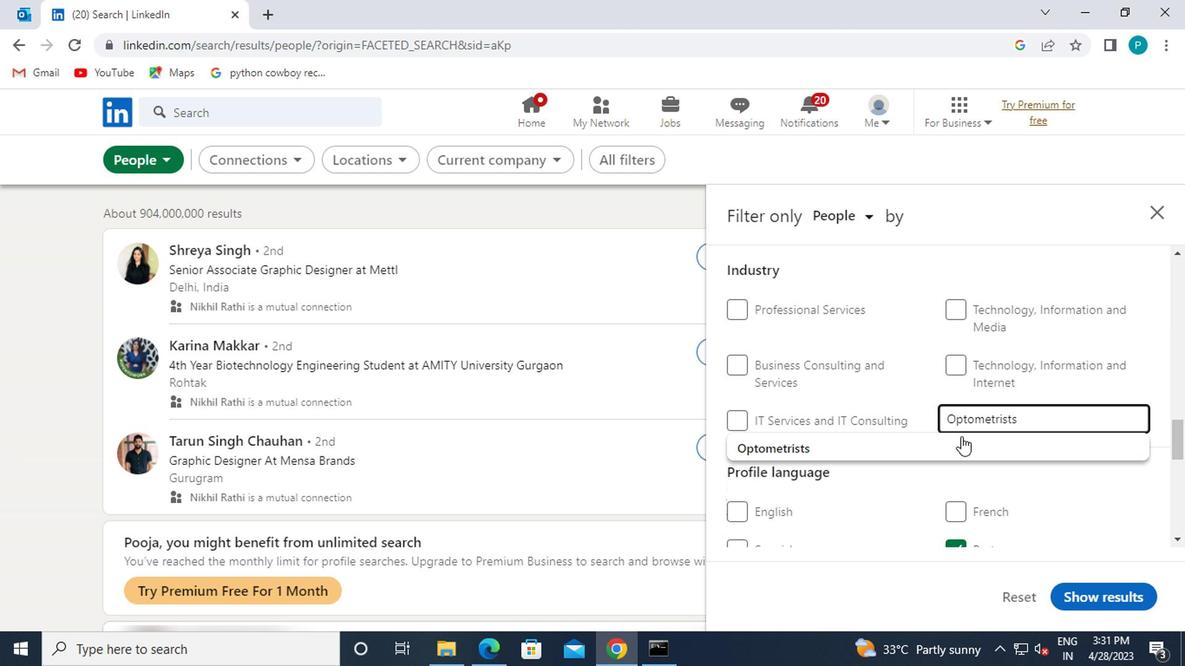 
Action: Mouse pressed left at (954, 438)
Screenshot: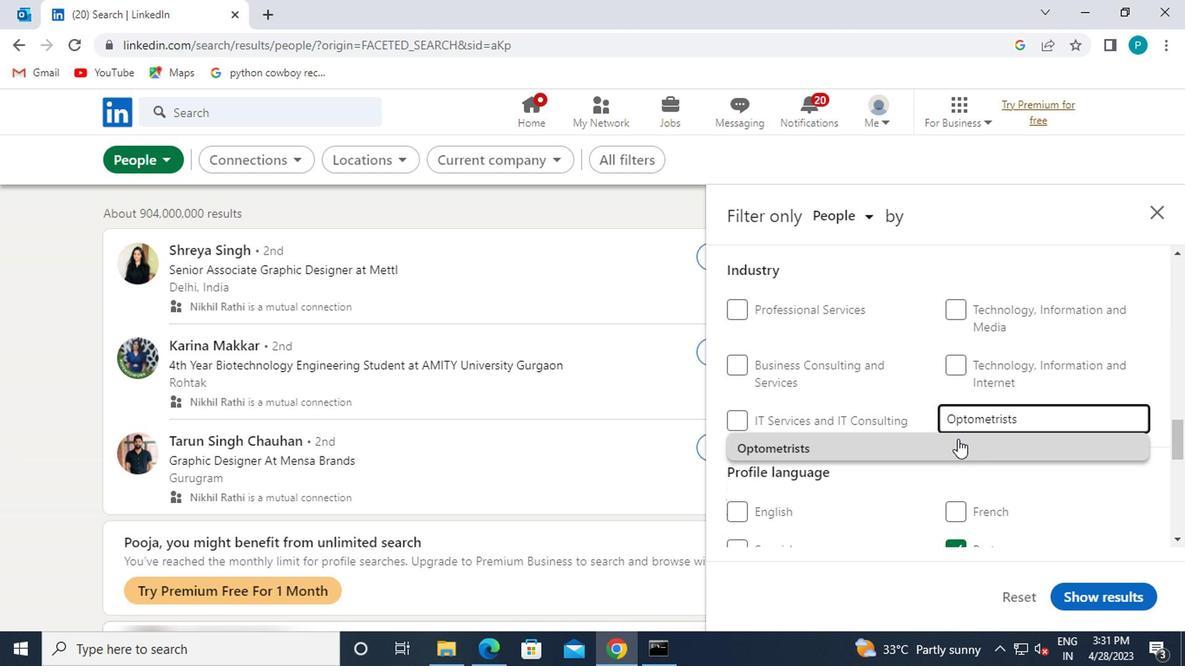 
Action: Mouse scrolled (954, 438) with delta (0, 0)
Screenshot: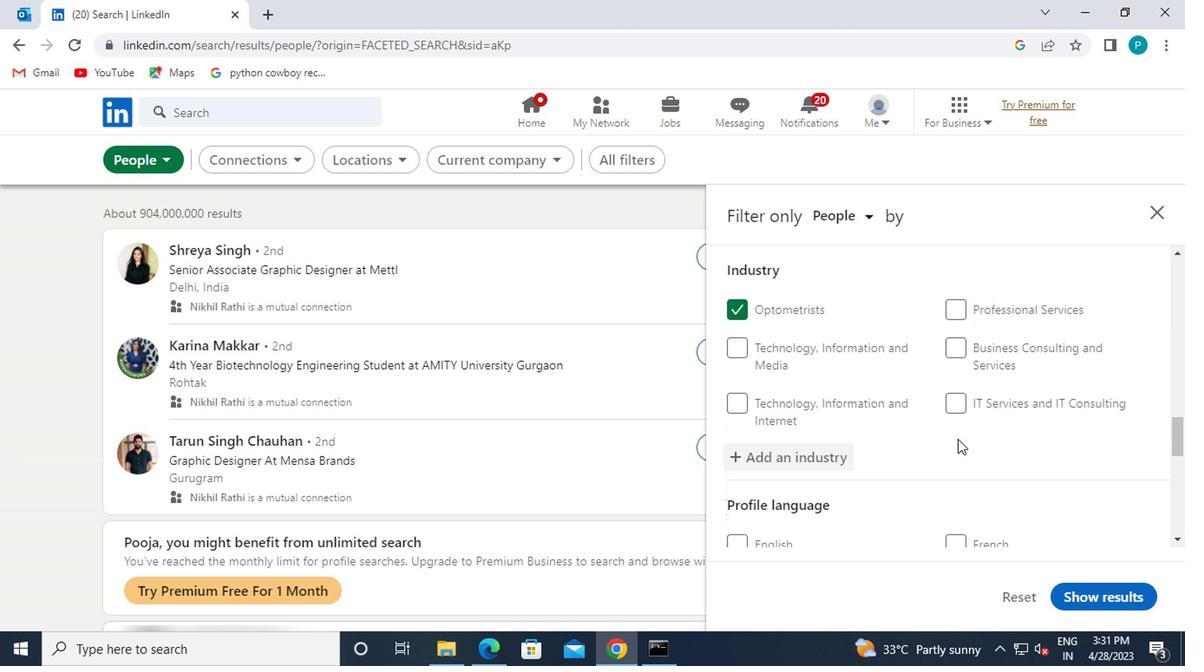 
Action: Mouse scrolled (954, 438) with delta (0, 0)
Screenshot: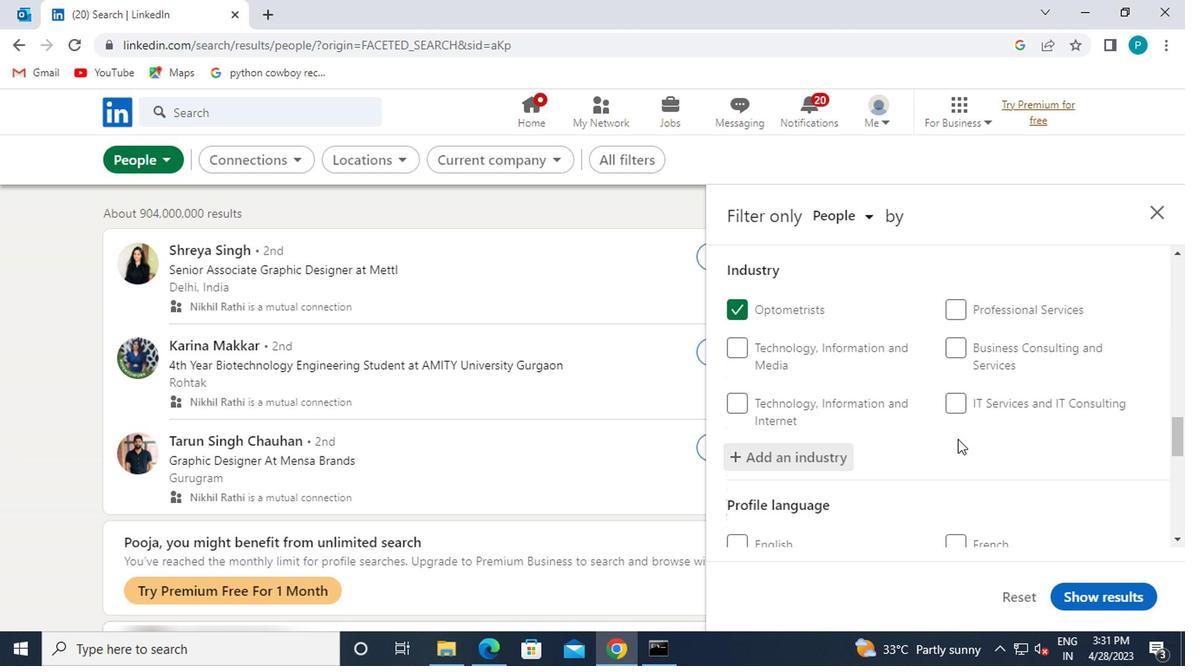 
Action: Mouse scrolled (954, 438) with delta (0, 0)
Screenshot: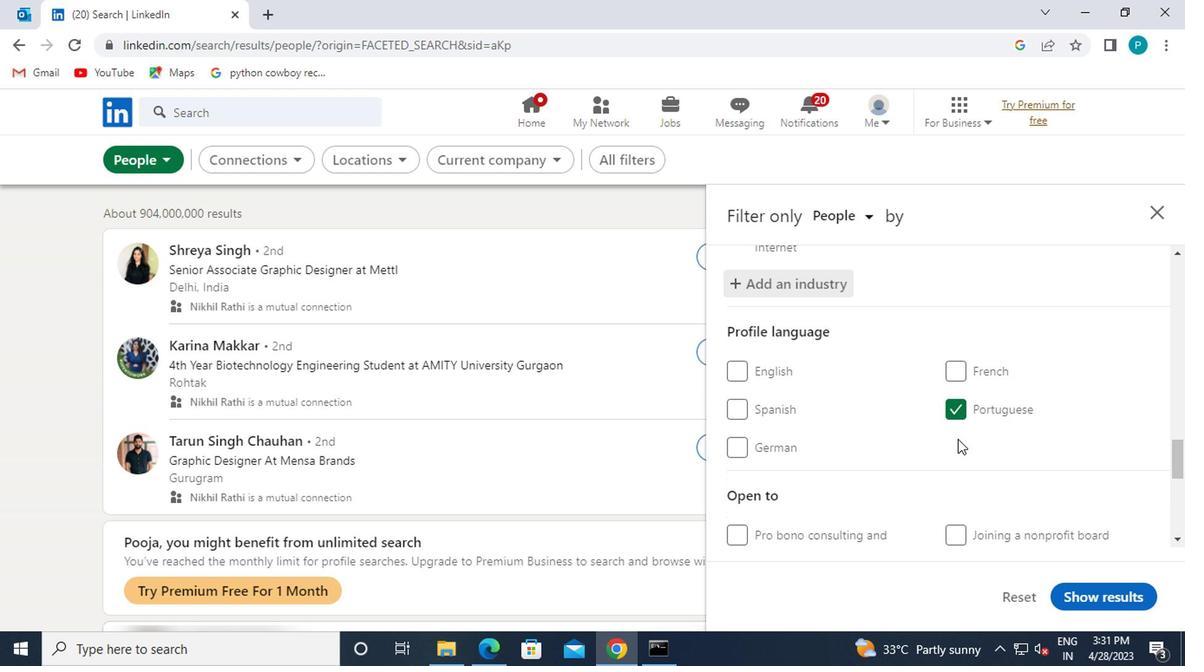 
Action: Mouse moved to (961, 483)
Screenshot: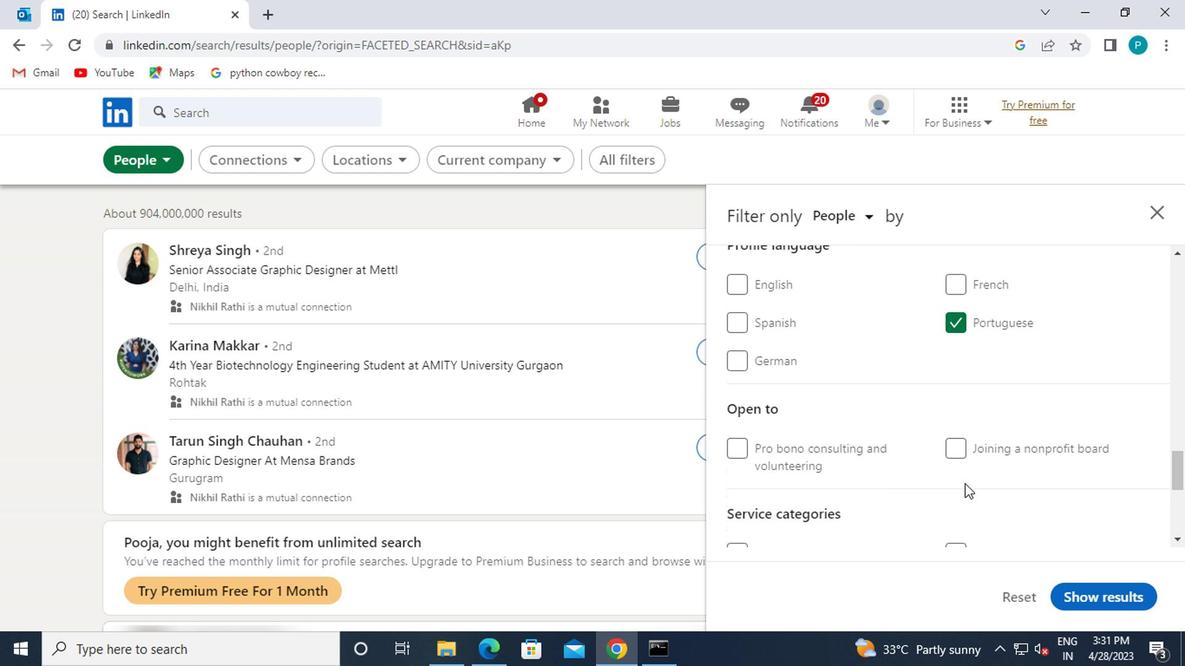 
Action: Mouse scrolled (961, 482) with delta (0, 0)
Screenshot: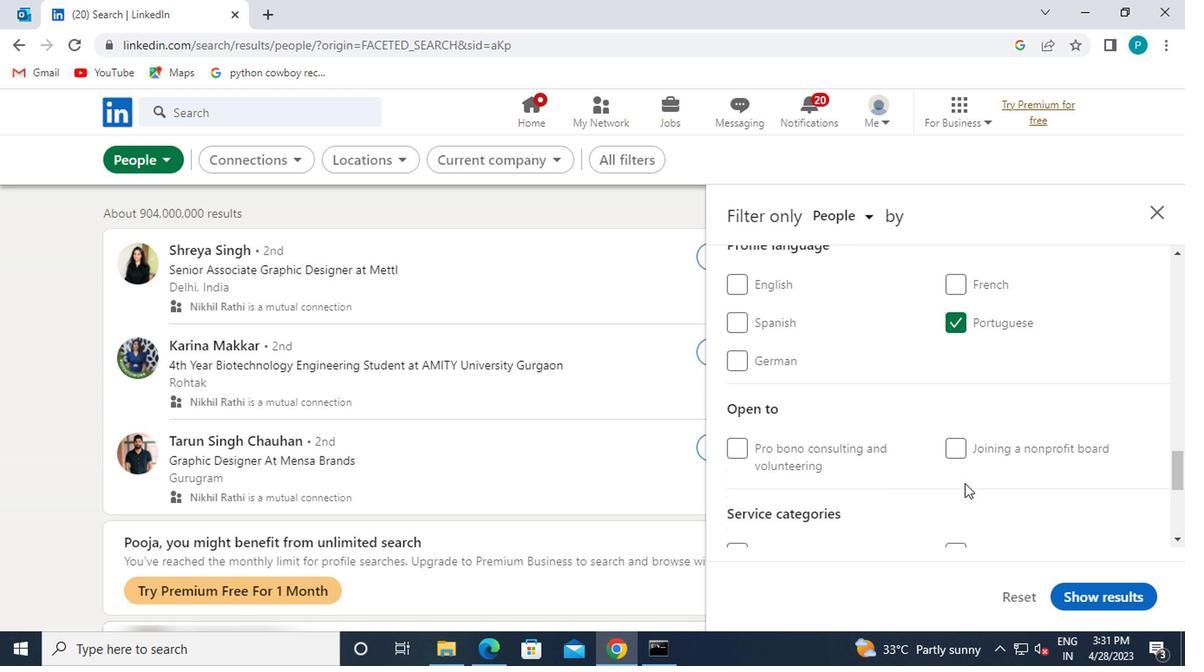 
Action: Mouse moved to (1001, 537)
Screenshot: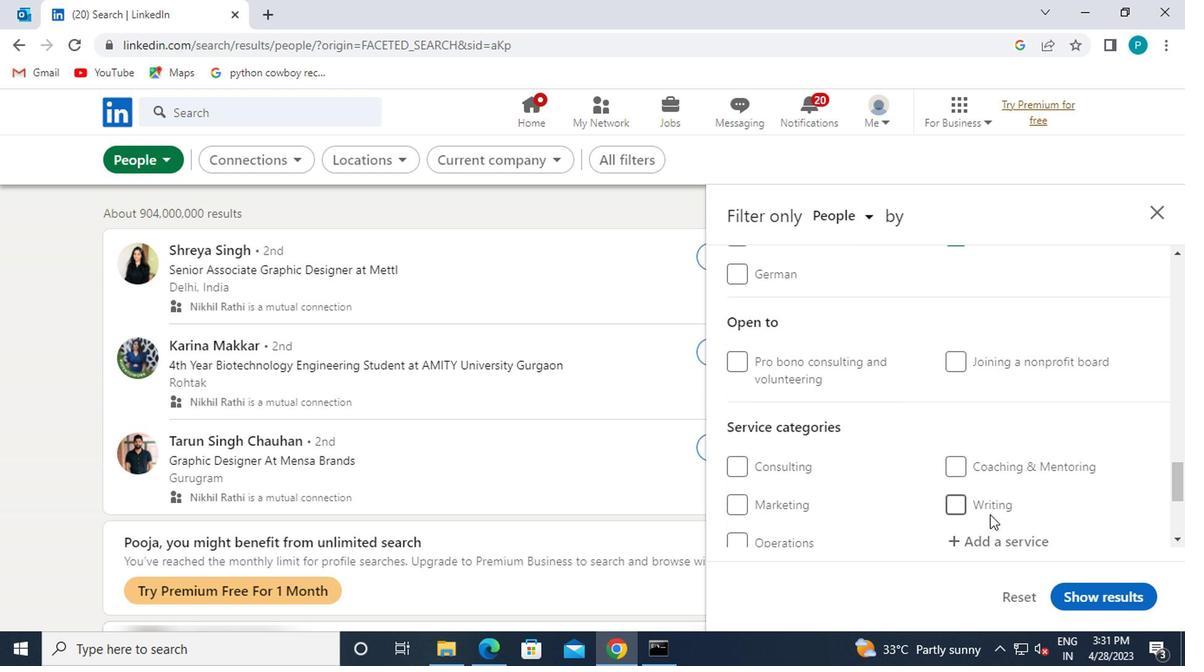 
Action: Mouse pressed left at (1001, 537)
Screenshot: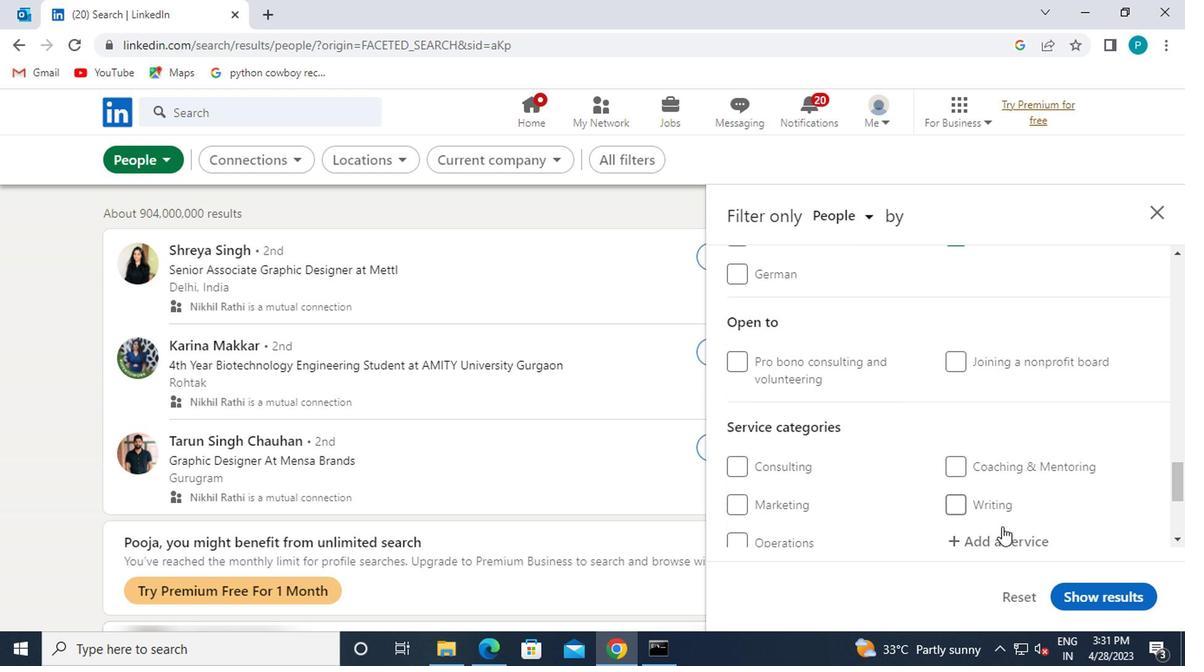 
Action: Mouse moved to (1001, 537)
Screenshot: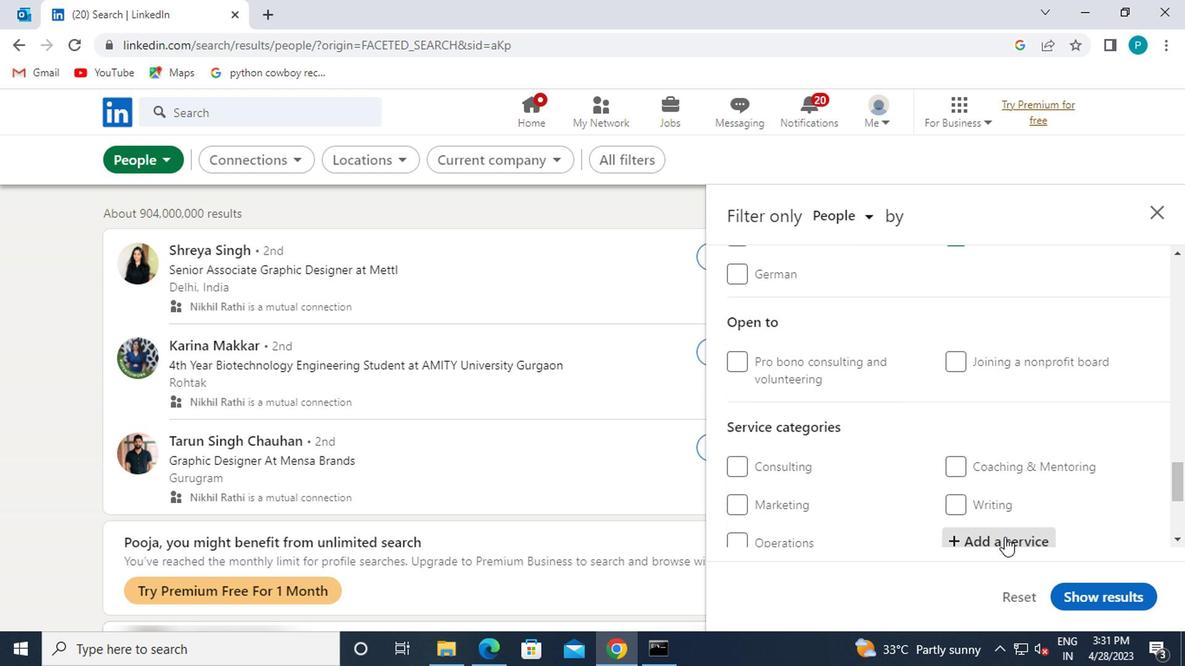 
Action: Key pressed <Key.caps_lock>H<Key.caps_lock>E
Screenshot: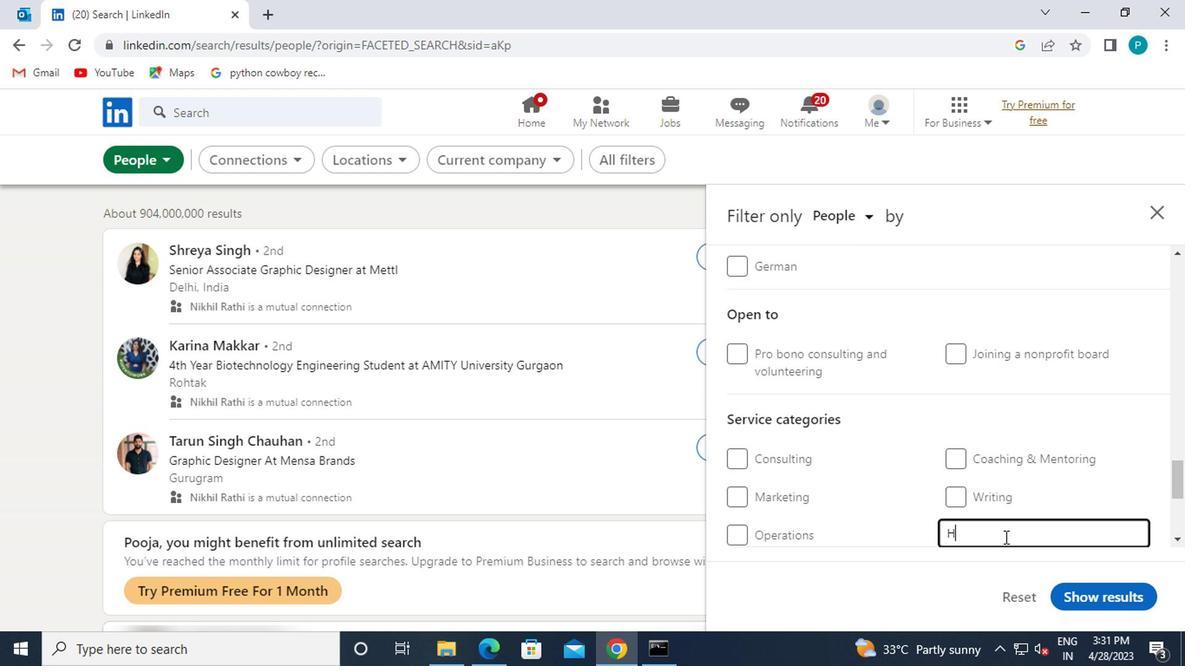 
Action: Mouse moved to (1154, 638)
Screenshot: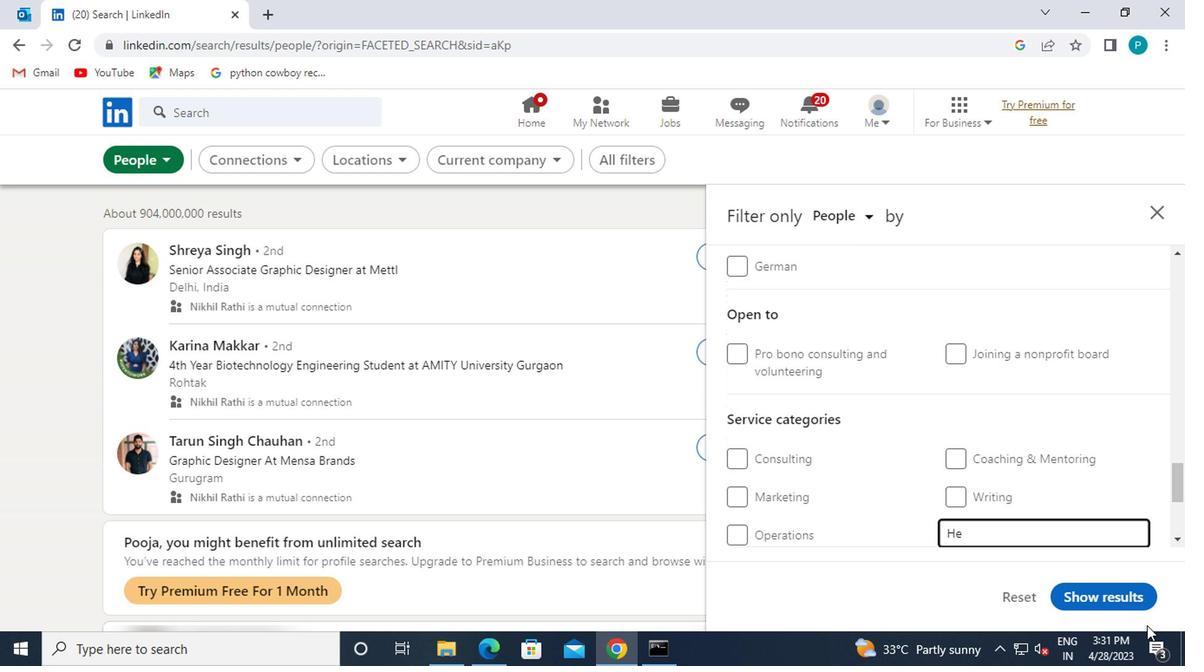 
Action: Mouse scrolled (1154, 637) with delta (0, 0)
Screenshot: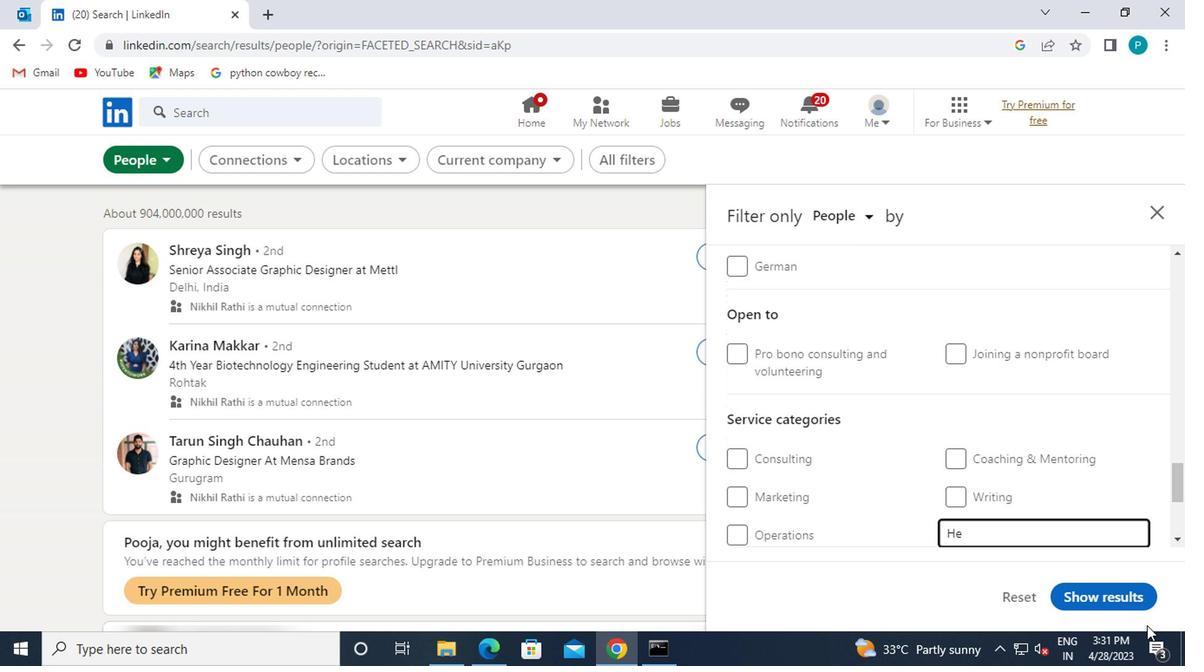 
Action: Mouse moved to (989, 487)
Screenshot: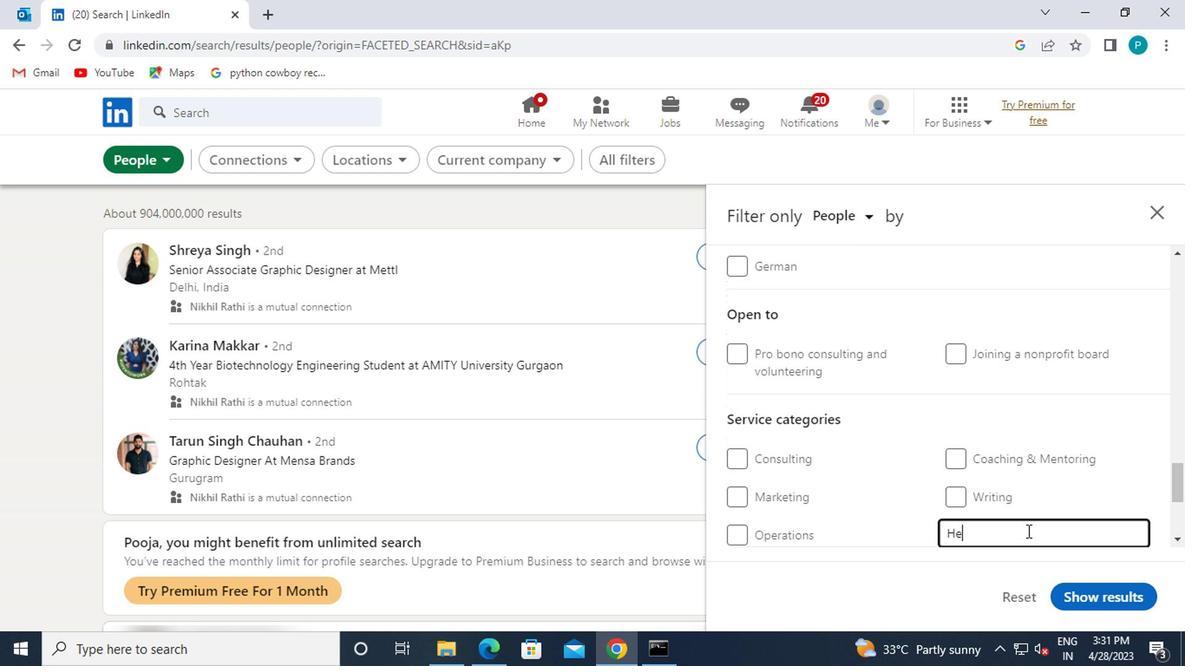 
Action: Mouse scrolled (989, 485) with delta (0, -1)
Screenshot: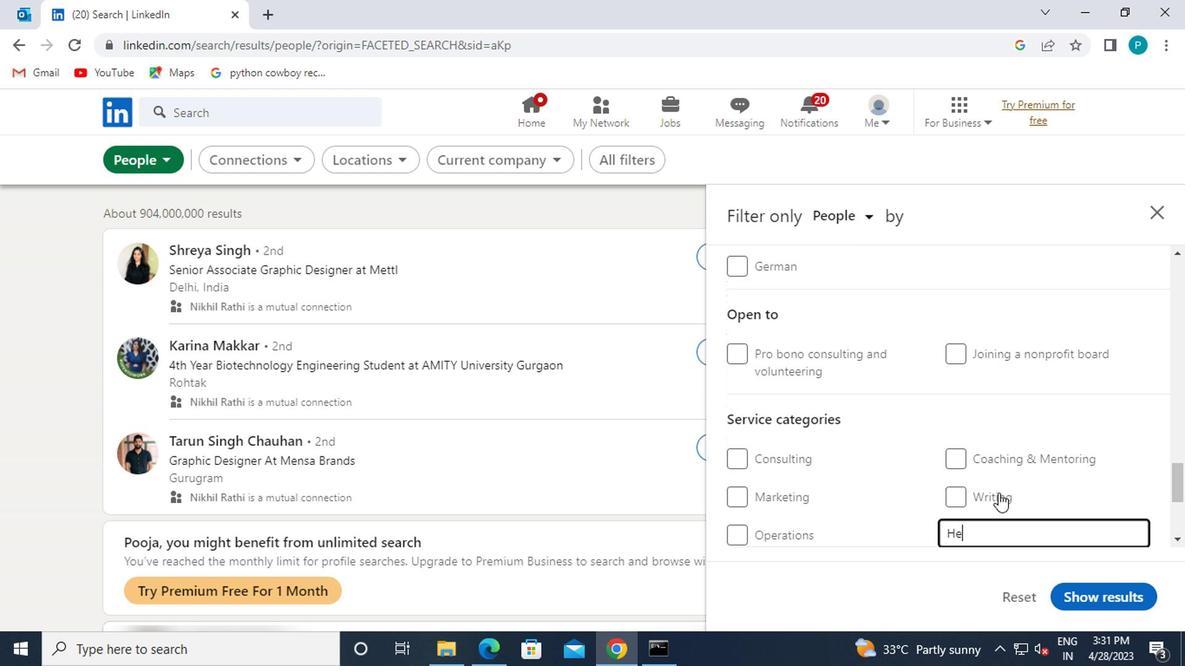 
Action: Mouse moved to (966, 487)
Screenshot: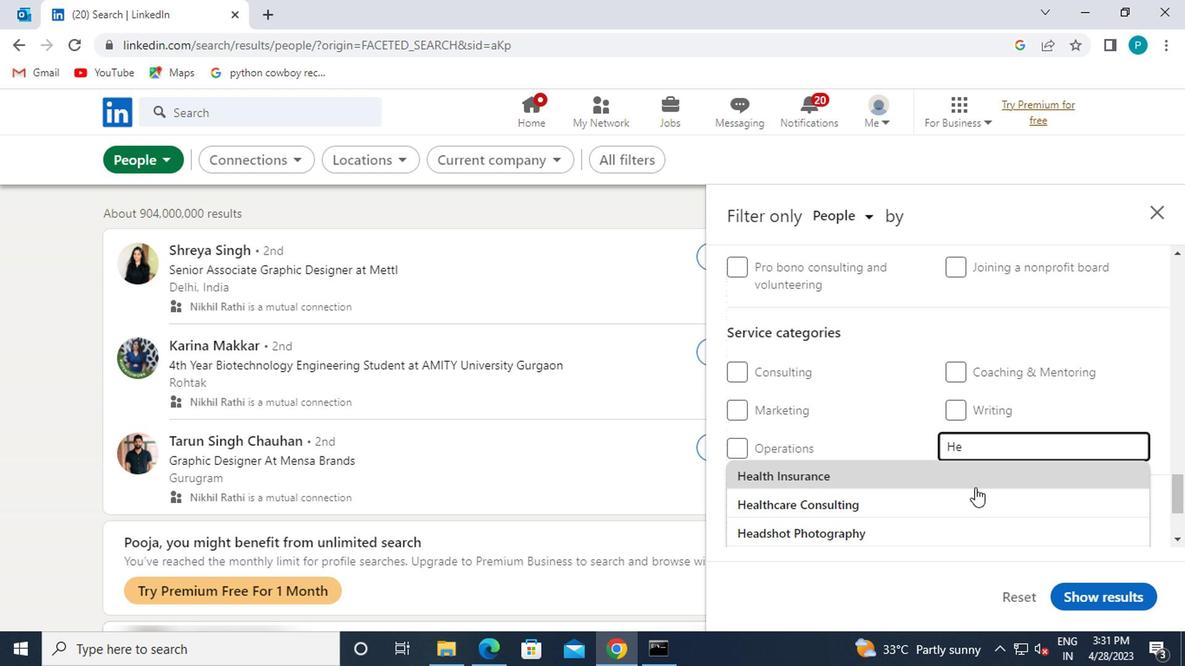 
Action: Mouse pressed left at (966, 487)
Screenshot: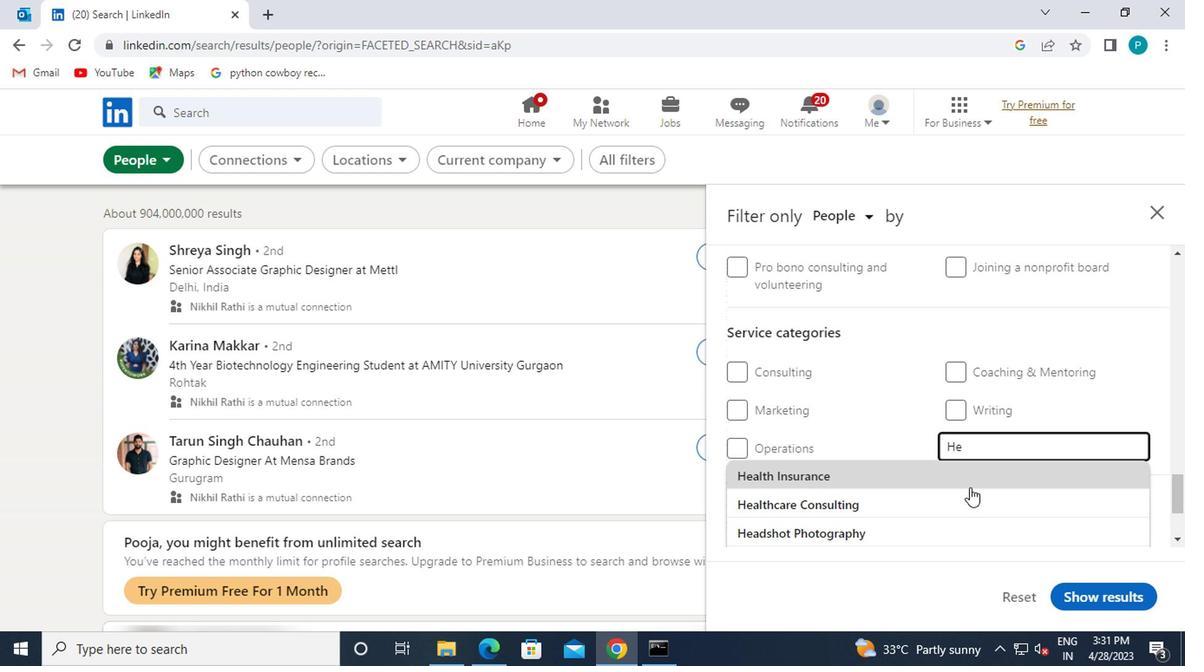
Action: Mouse moved to (916, 466)
Screenshot: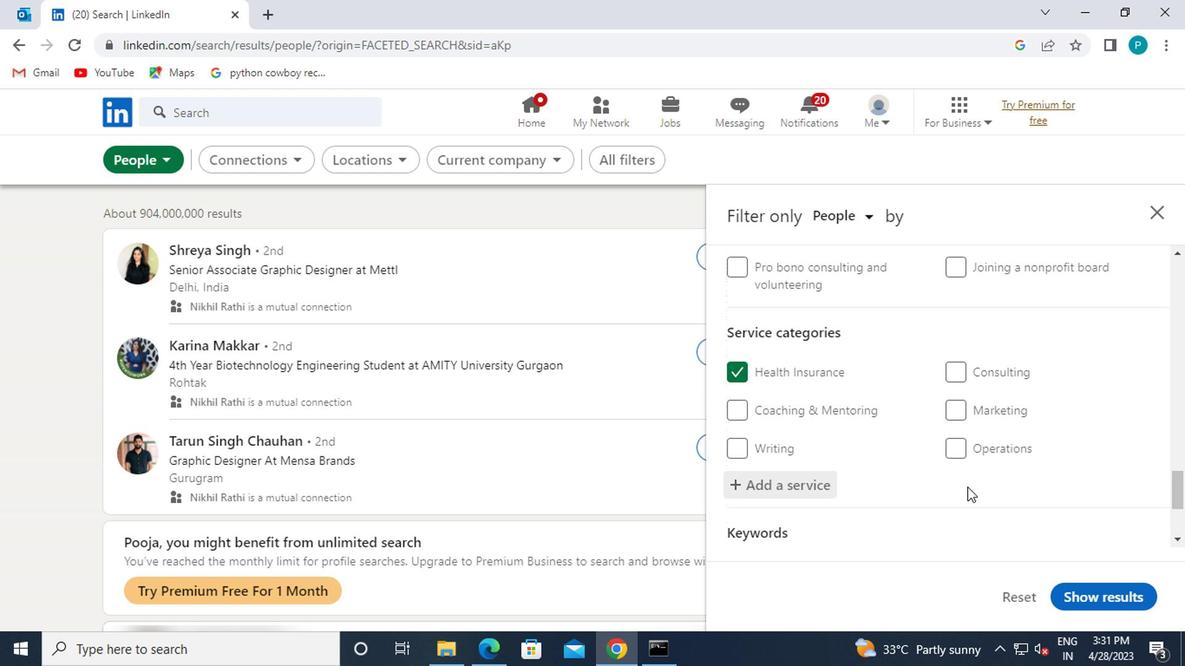 
Action: Mouse scrolled (916, 464) with delta (0, -1)
Screenshot: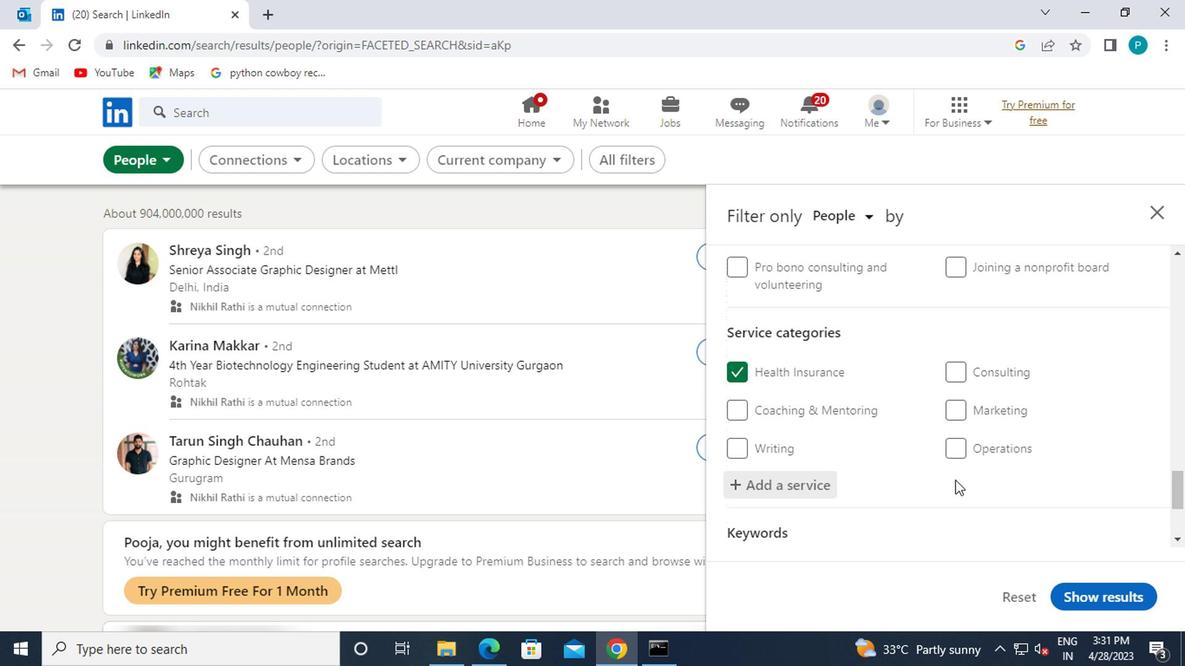 
Action: Mouse scrolled (916, 464) with delta (0, -1)
Screenshot: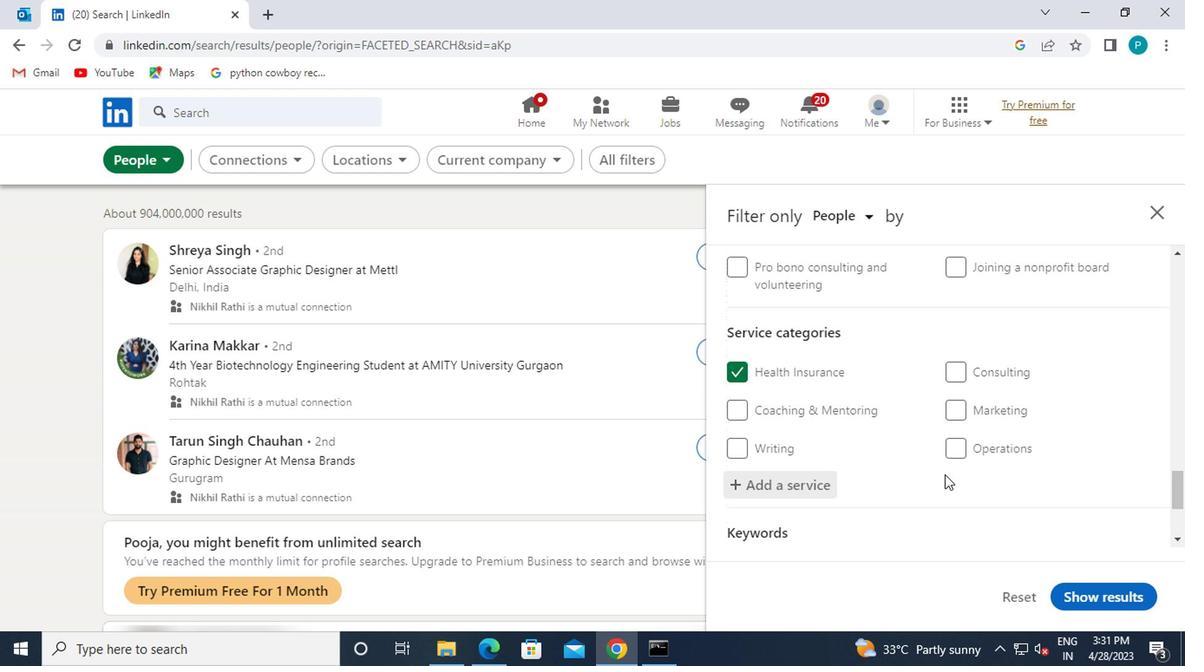 
Action: Mouse moved to (914, 464)
Screenshot: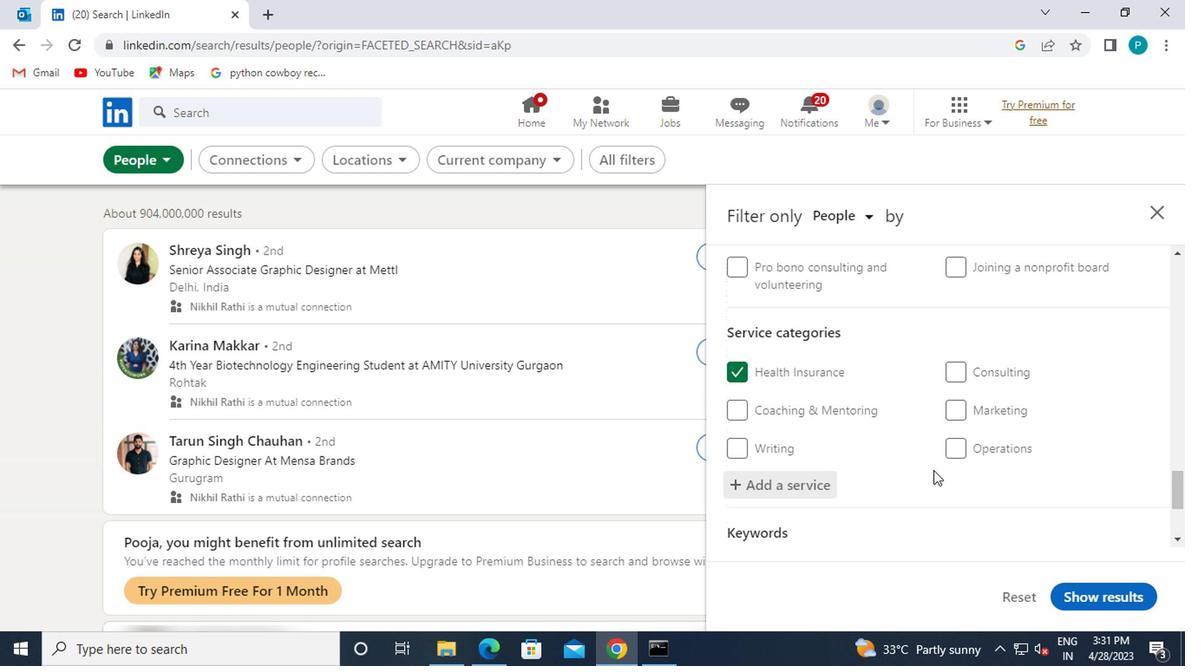 
Action: Mouse scrolled (914, 463) with delta (0, 0)
Screenshot: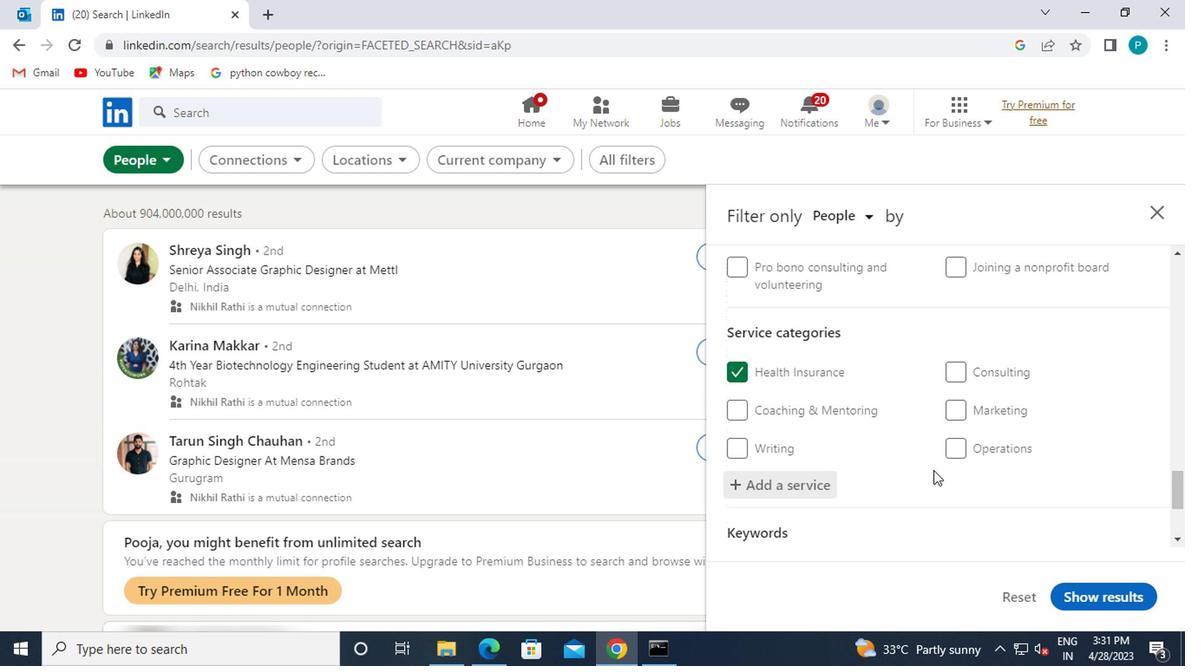 
Action: Mouse moved to (895, 476)
Screenshot: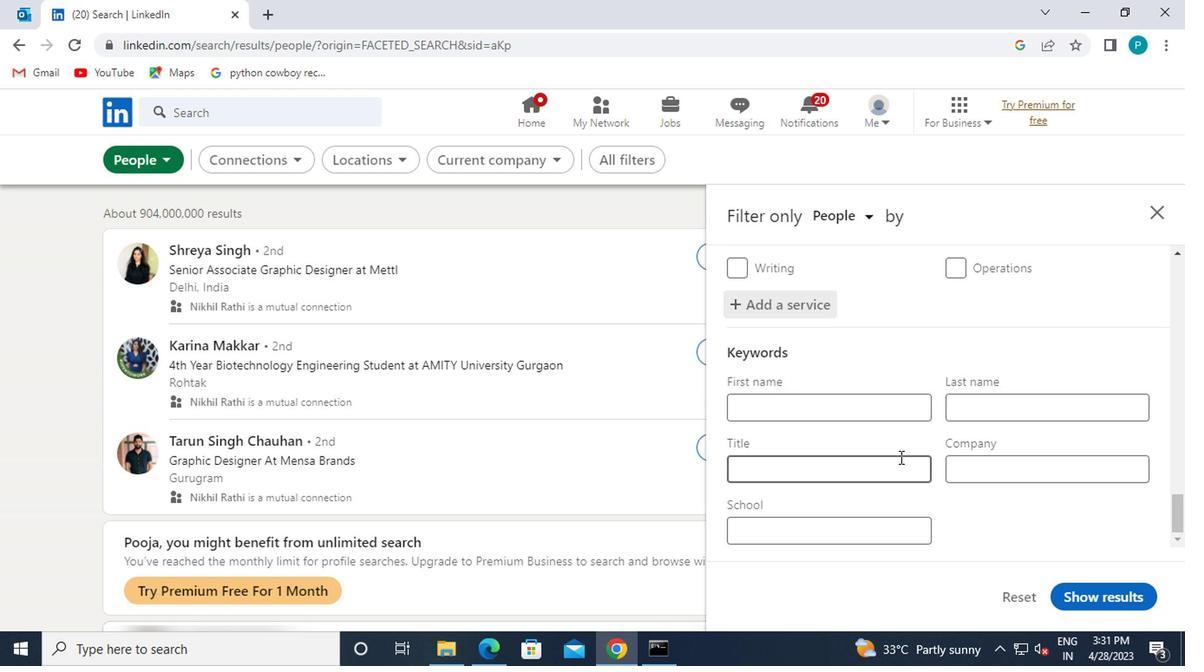 
Action: Mouse pressed left at (895, 476)
Screenshot: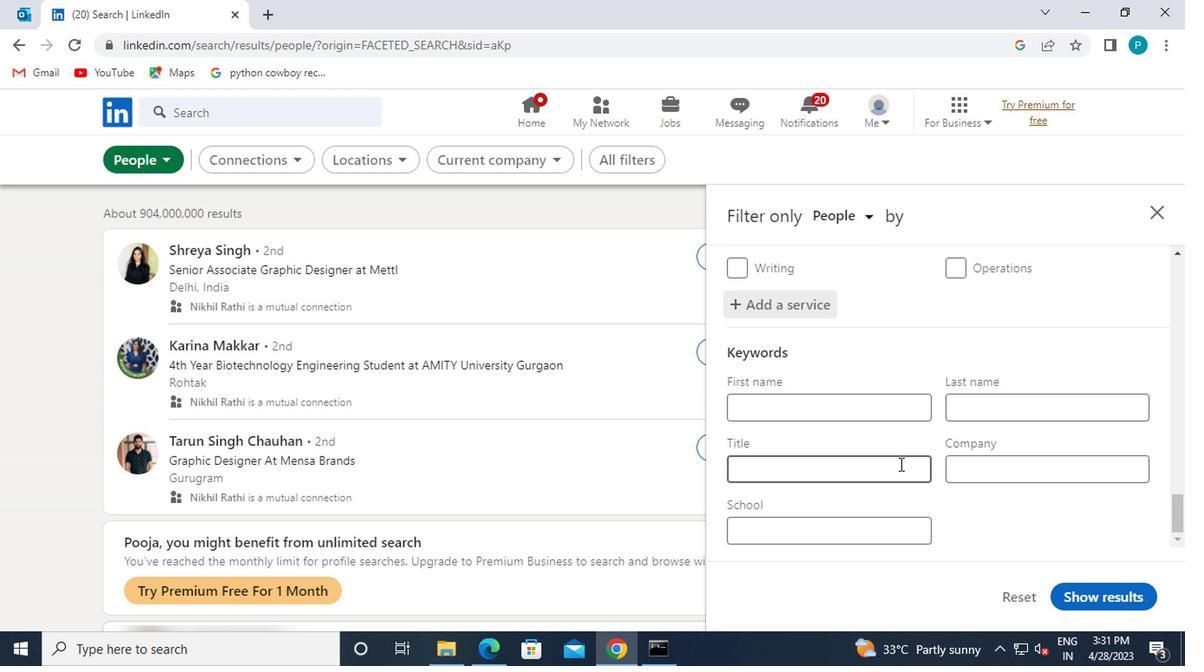 
Action: Key pressed <Key.caps_lock>O<Key.caps_lock>VERSEER
Screenshot: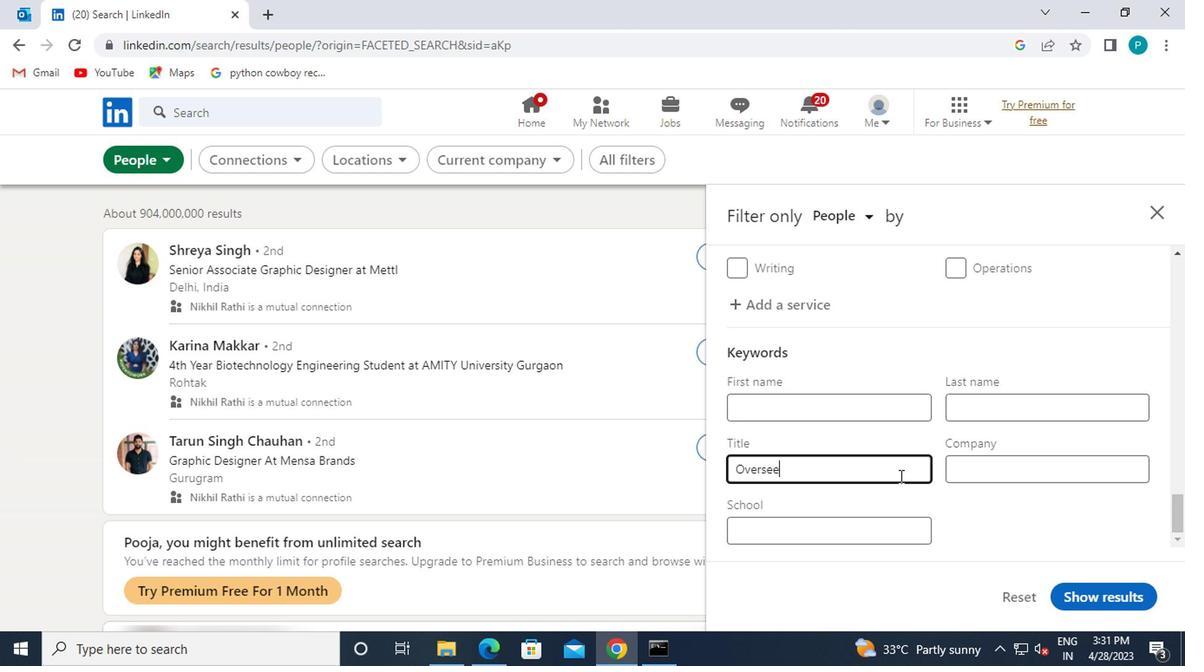 
Action: Mouse moved to (1090, 597)
Screenshot: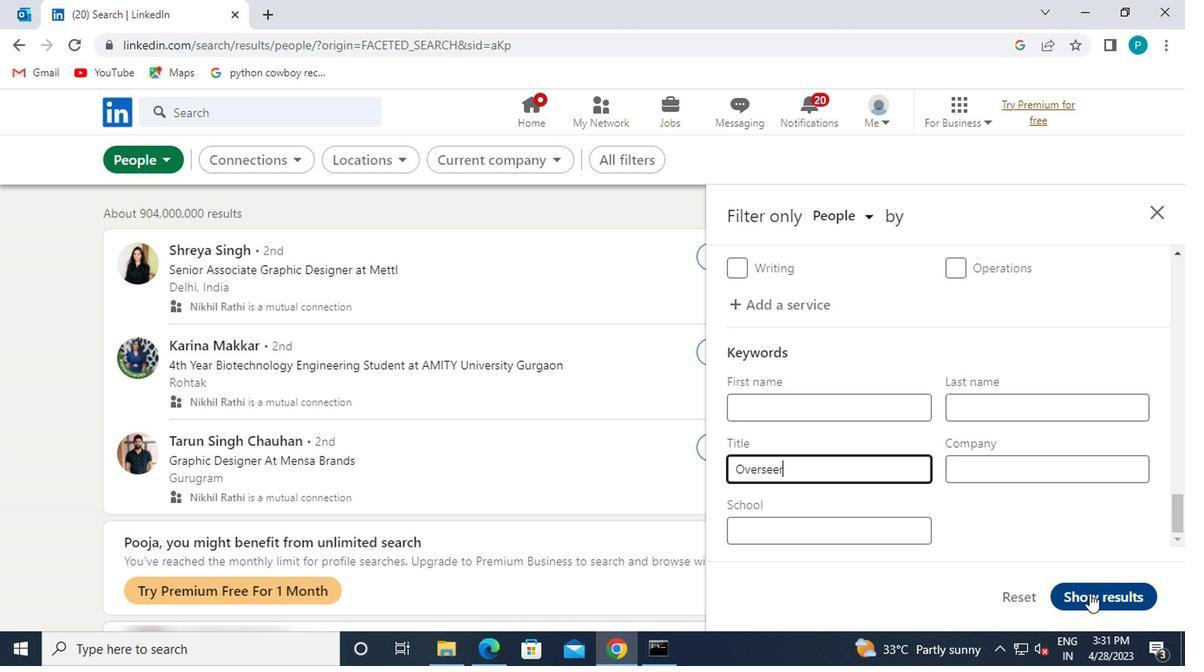 
Action: Mouse pressed left at (1090, 597)
Screenshot: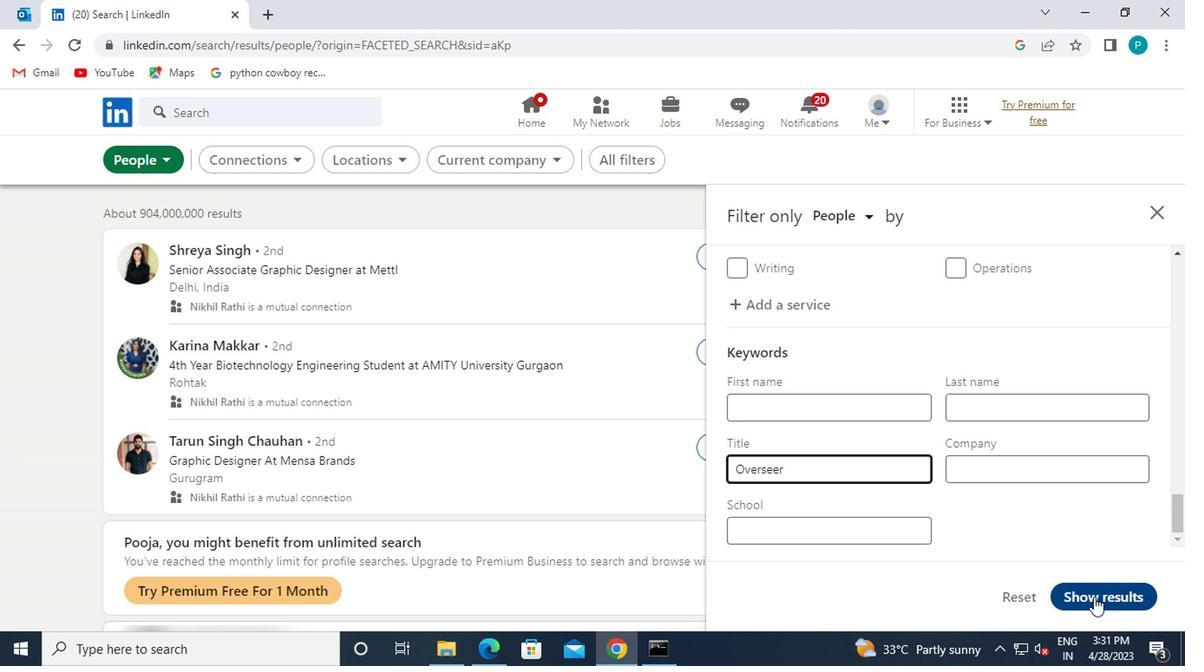 
